 Task: Reply All to email with the signature Gabriel Evans with the subject Request for a video from softage.1@softage.net with the message Could you please provide a summary of the customer feedback received?
Action: Mouse moved to (381, 685)
Screenshot: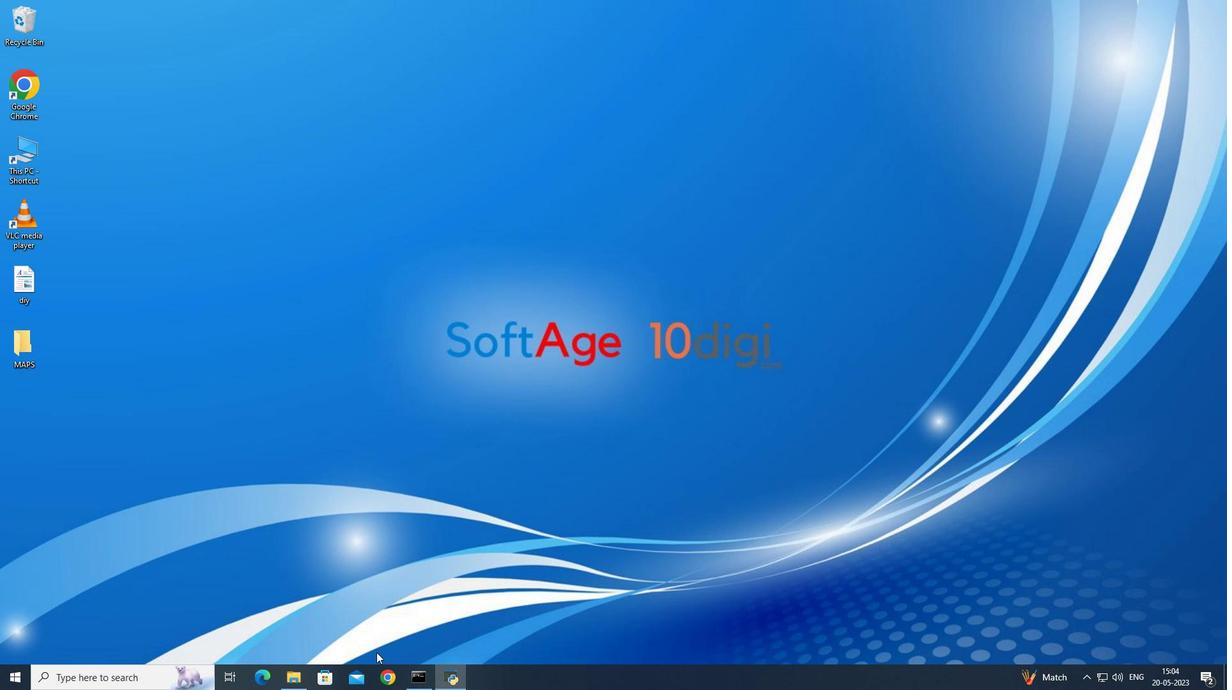 
Action: Mouse pressed left at (381, 685)
Screenshot: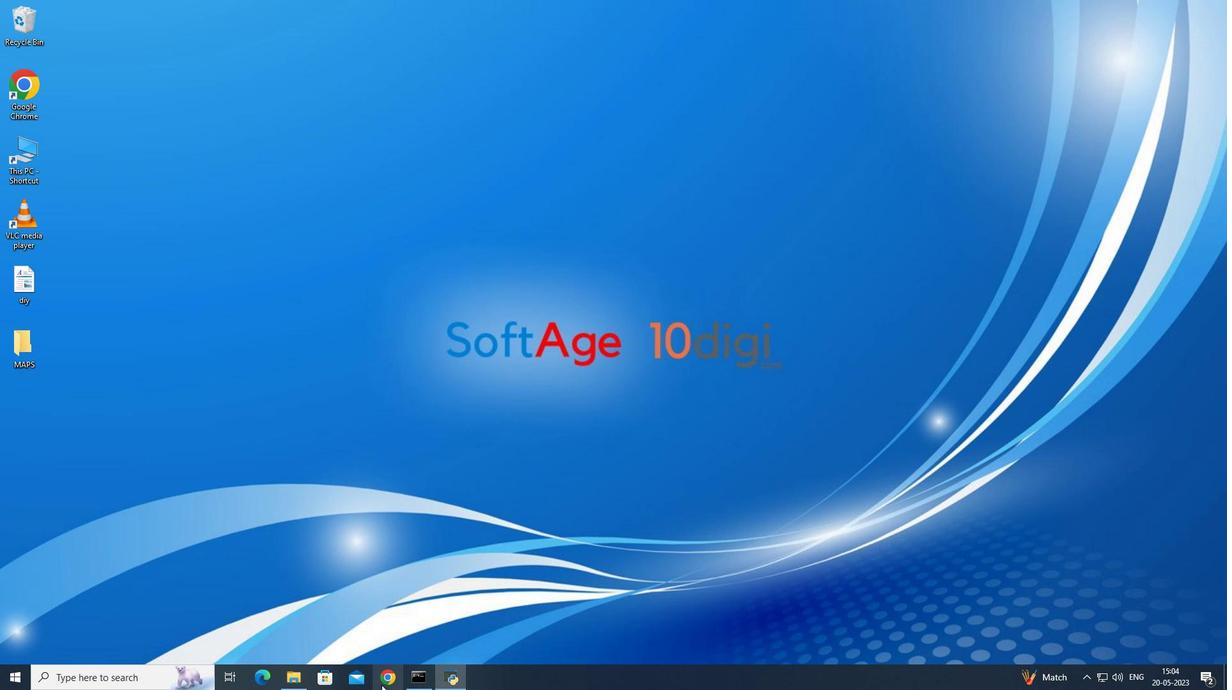
Action: Mouse moved to (143, 57)
Screenshot: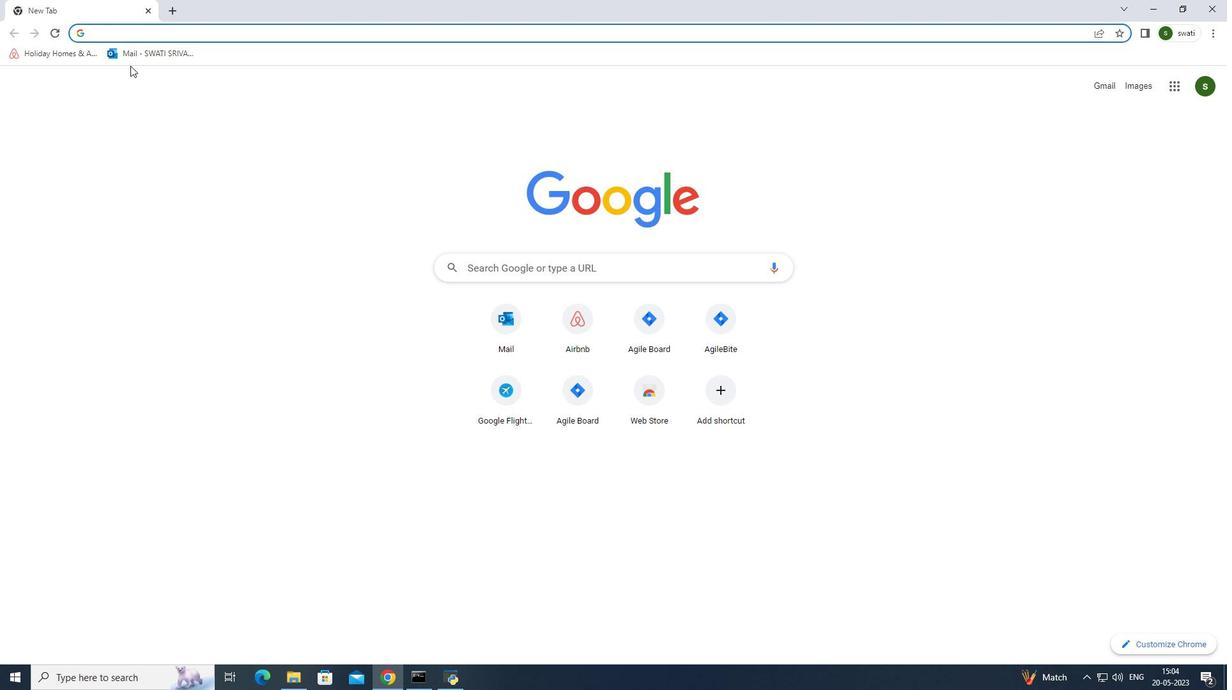 
Action: Mouse pressed left at (143, 57)
Screenshot: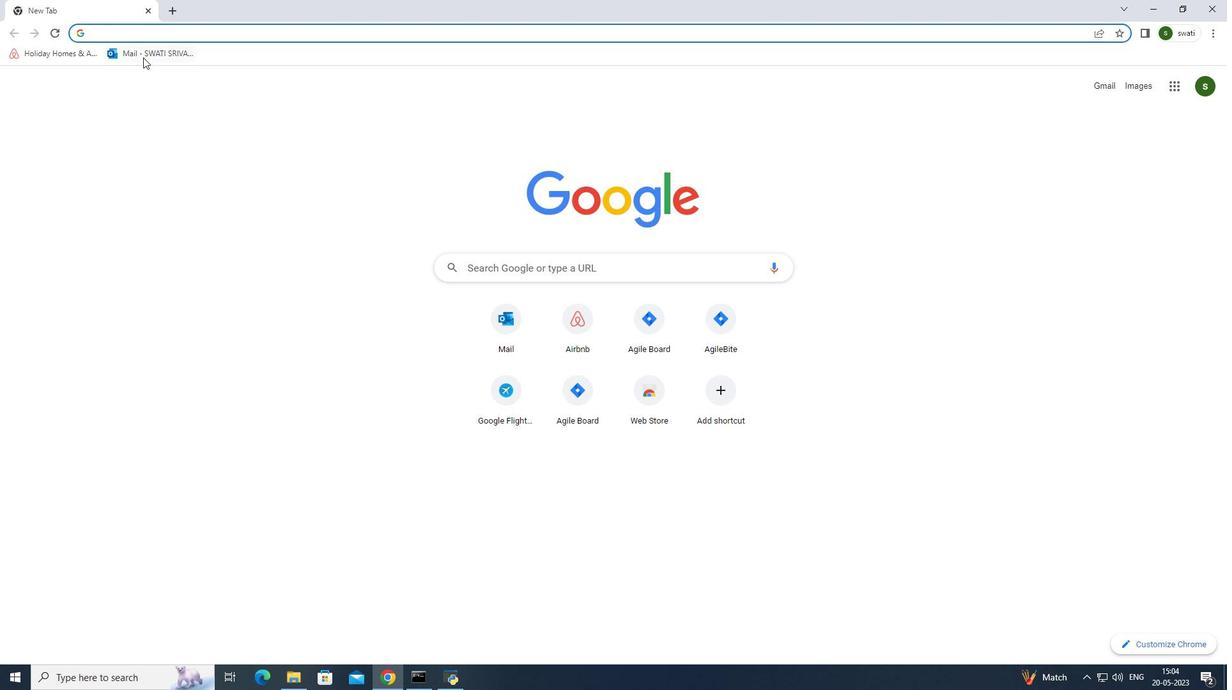 
Action: Mouse moved to (187, 175)
Screenshot: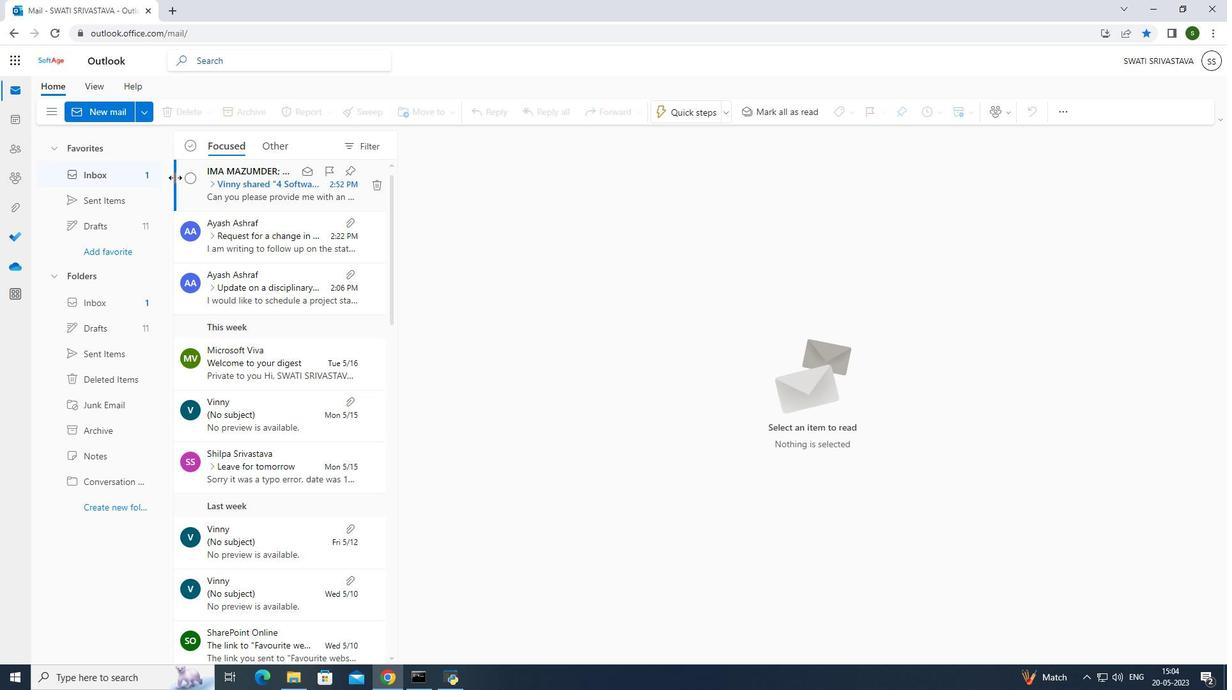
Action: Mouse pressed left at (187, 175)
Screenshot: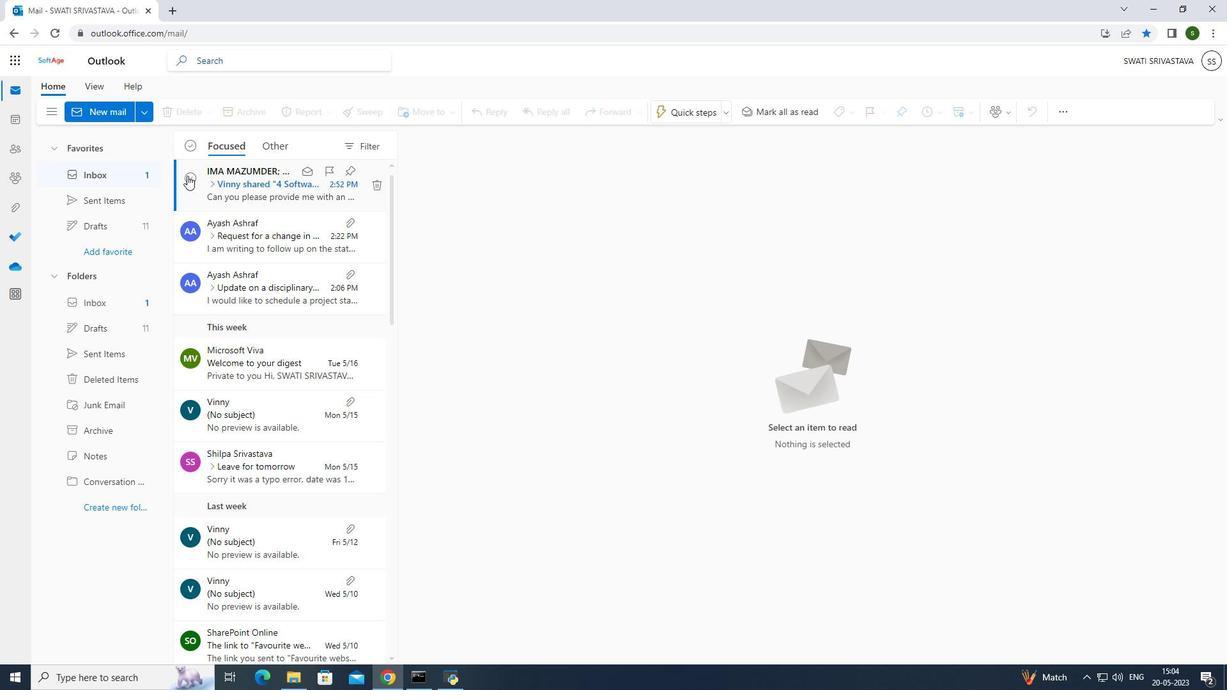 
Action: Mouse moved to (191, 142)
Screenshot: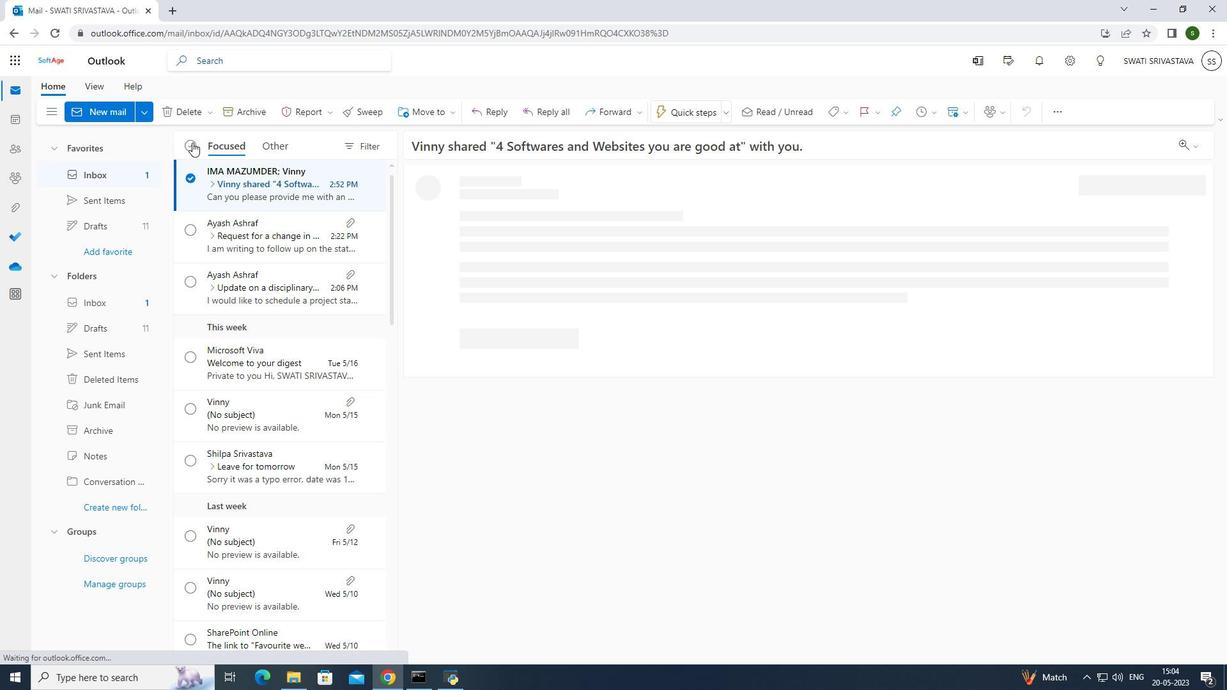 
Action: Mouse pressed left at (191, 142)
Screenshot: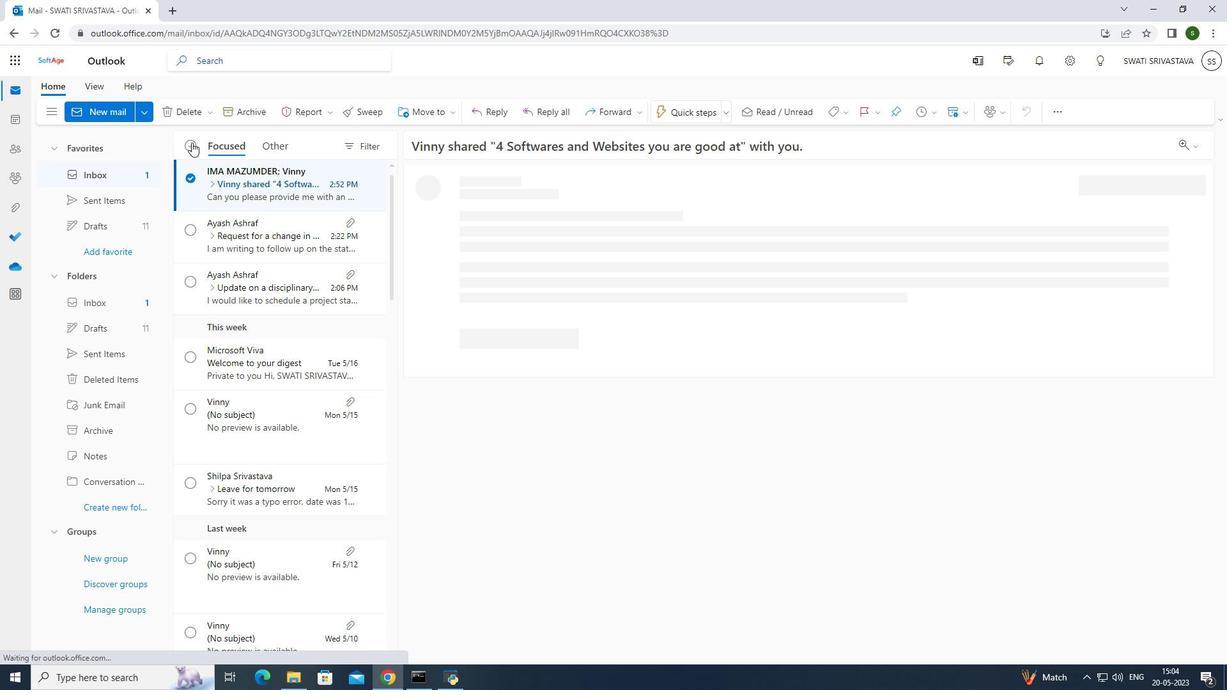 
Action: Mouse moved to (138, 113)
Screenshot: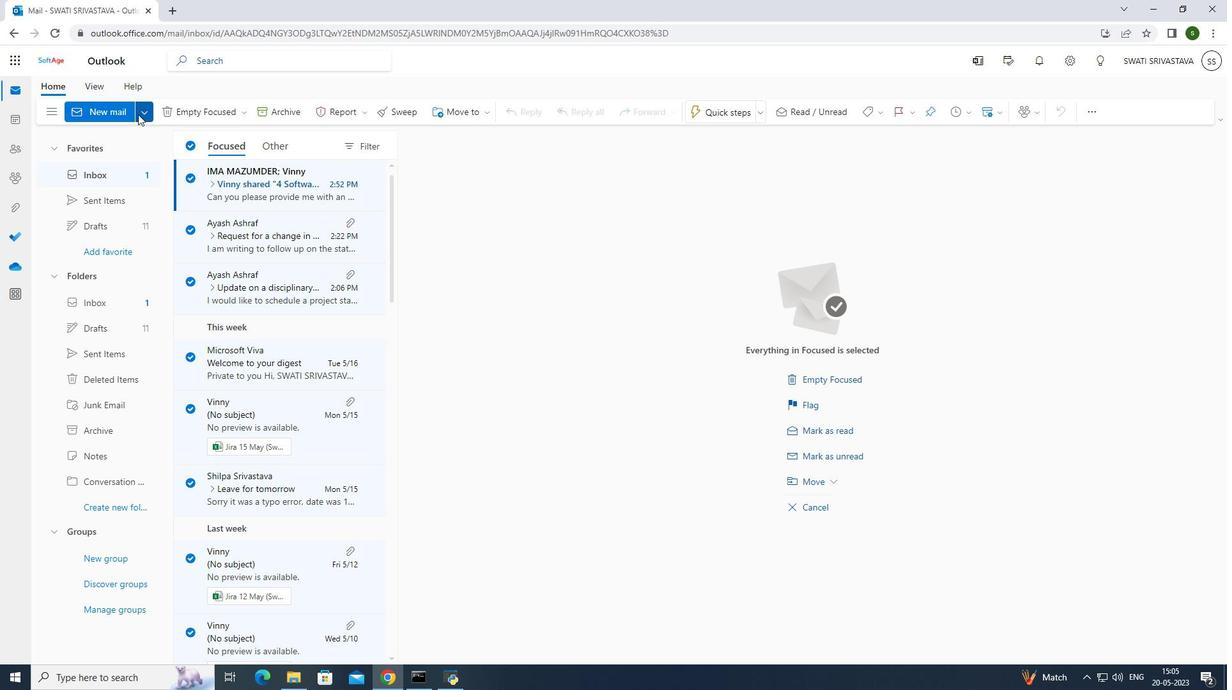 
Action: Mouse pressed left at (138, 113)
Screenshot: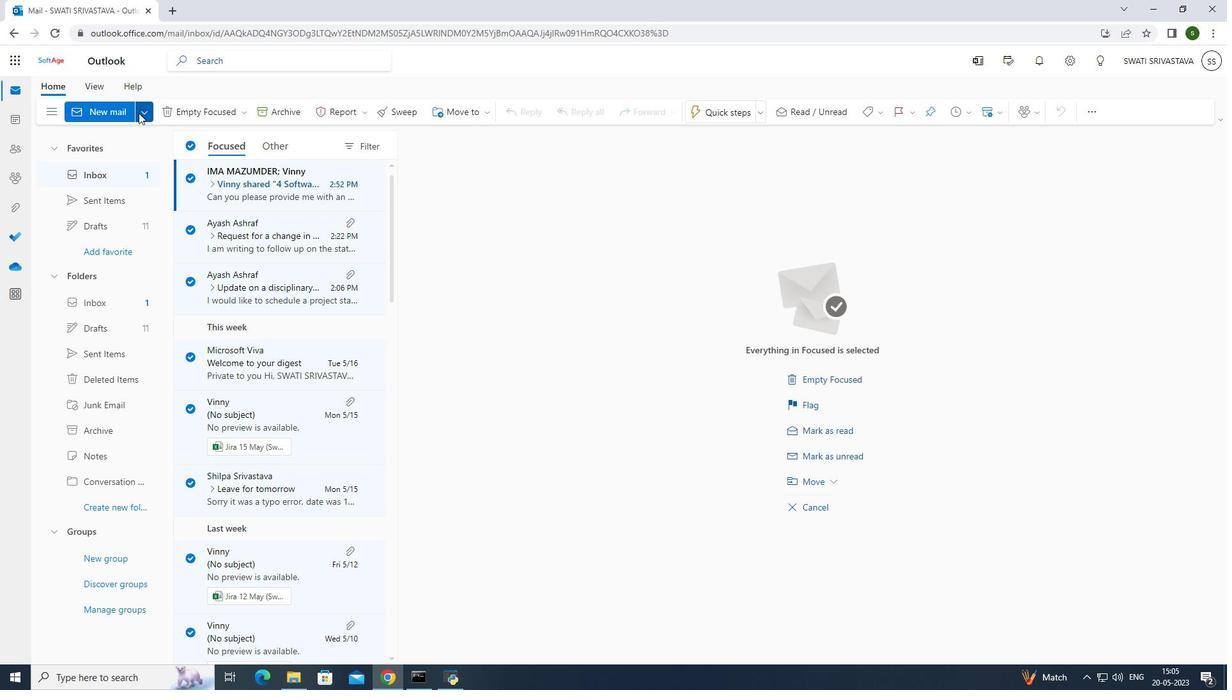 
Action: Mouse moved to (140, 112)
Screenshot: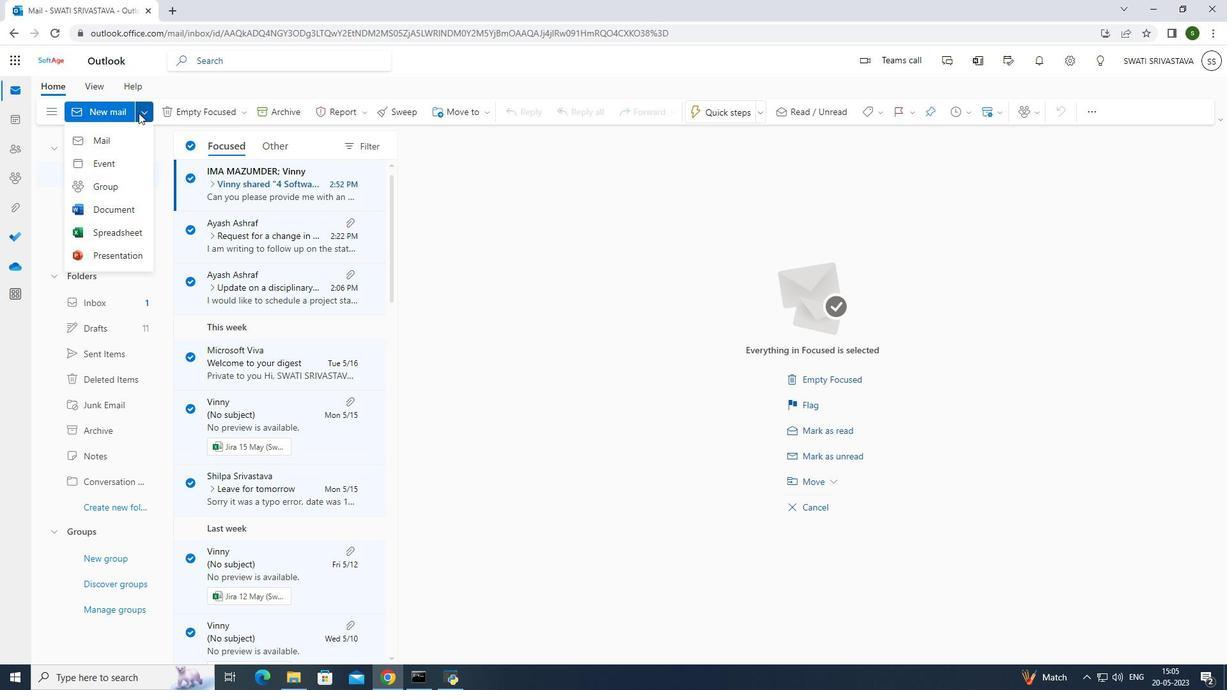 
Action: Mouse pressed left at (140, 112)
Screenshot: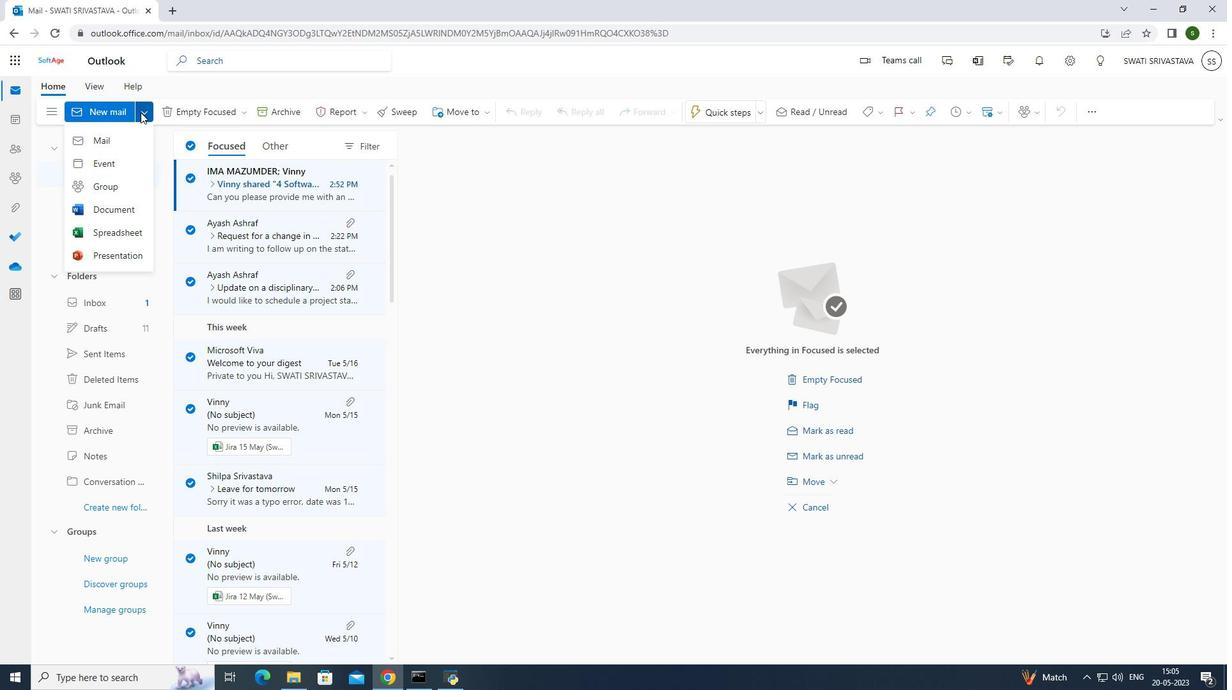 
Action: Mouse moved to (477, 108)
Screenshot: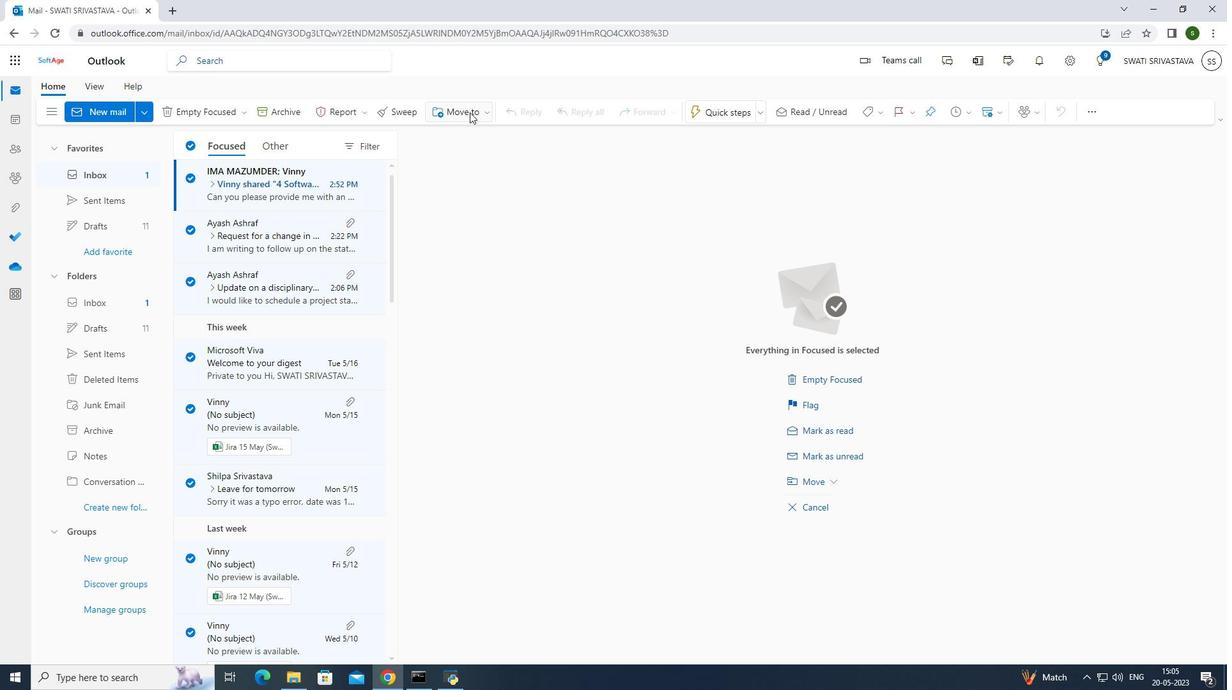 
Action: Mouse pressed left at (477, 109)
Screenshot: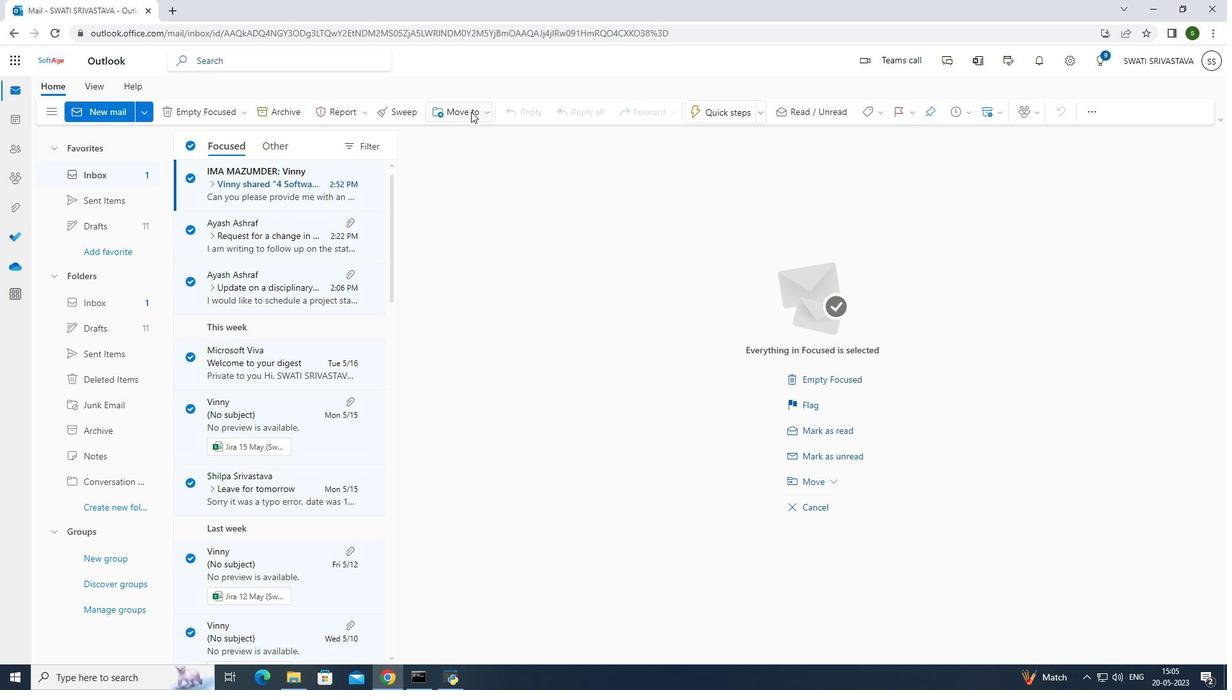 
Action: Mouse moved to (145, 111)
Screenshot: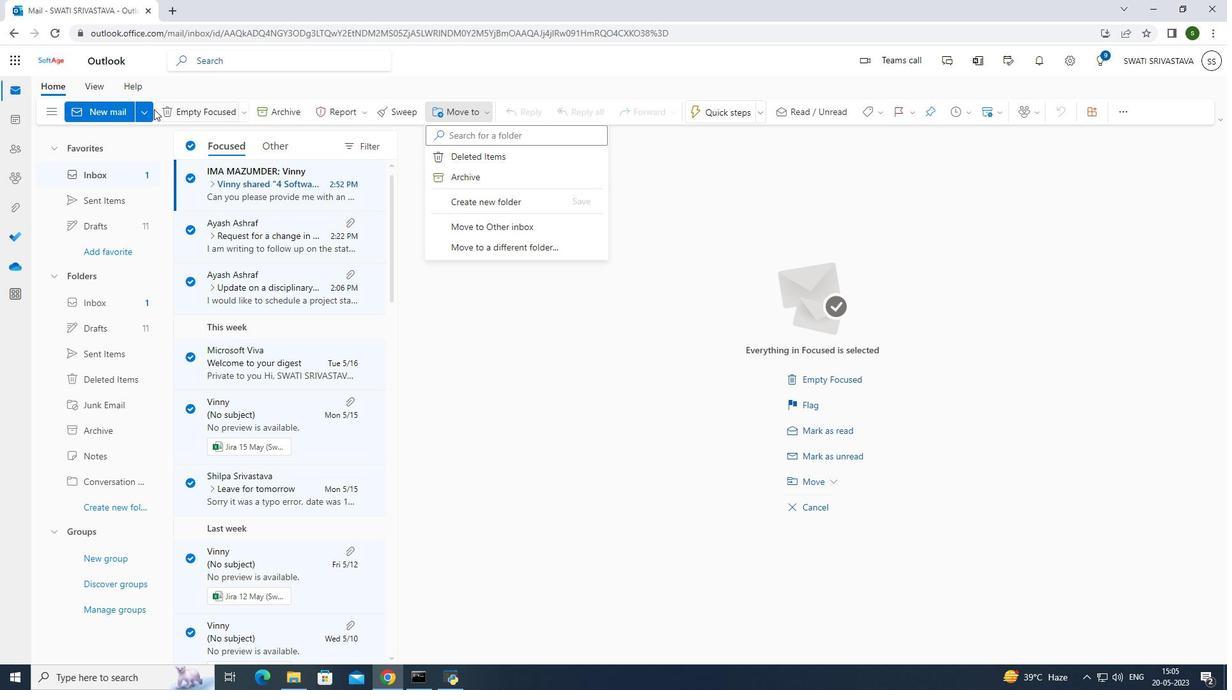 
Action: Mouse pressed left at (145, 111)
Screenshot: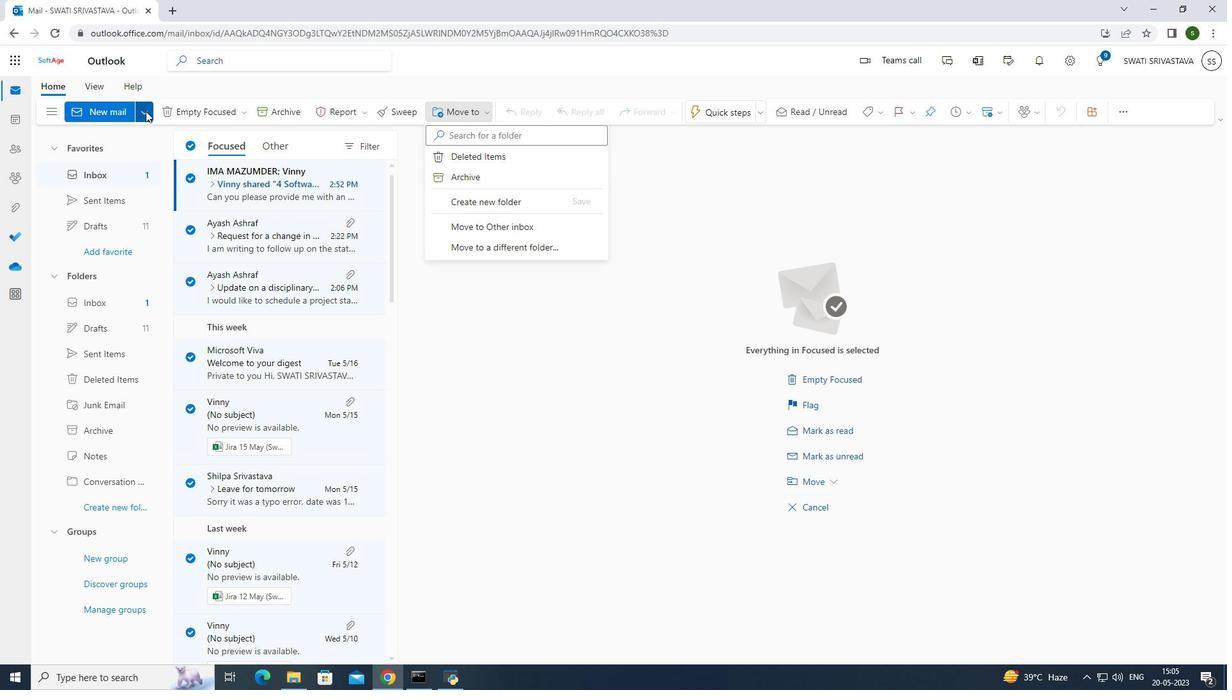 
Action: Mouse pressed left at (145, 111)
Screenshot: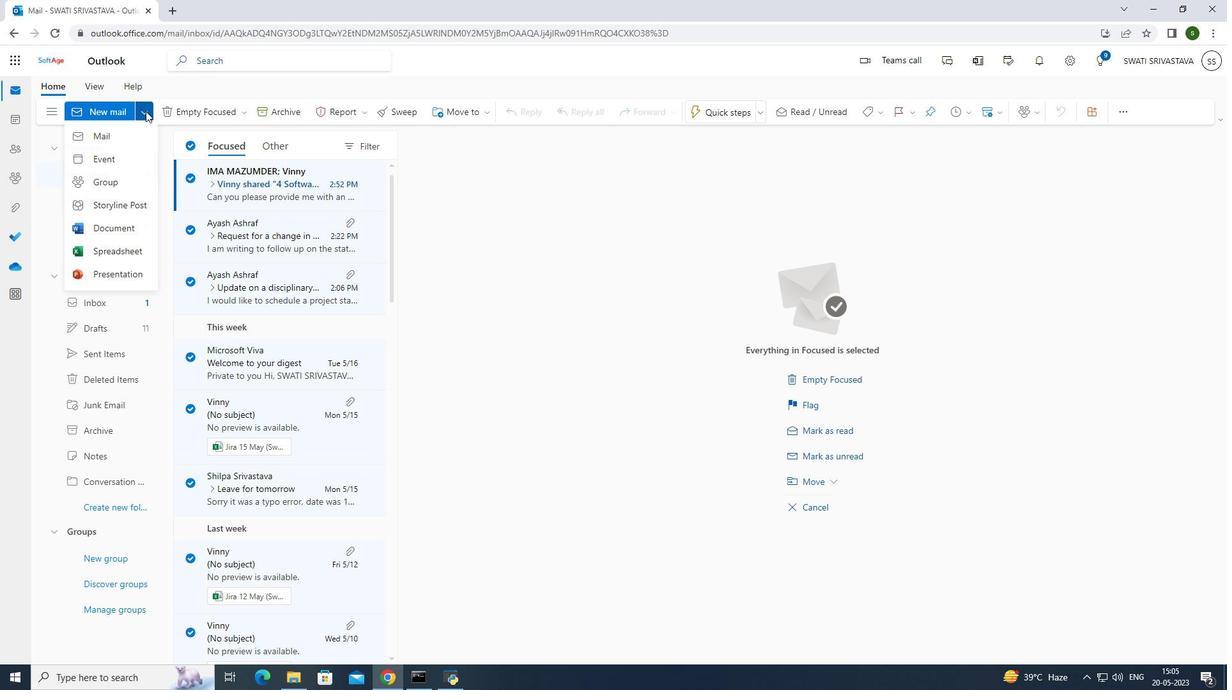 
Action: Mouse pressed left at (145, 111)
Screenshot: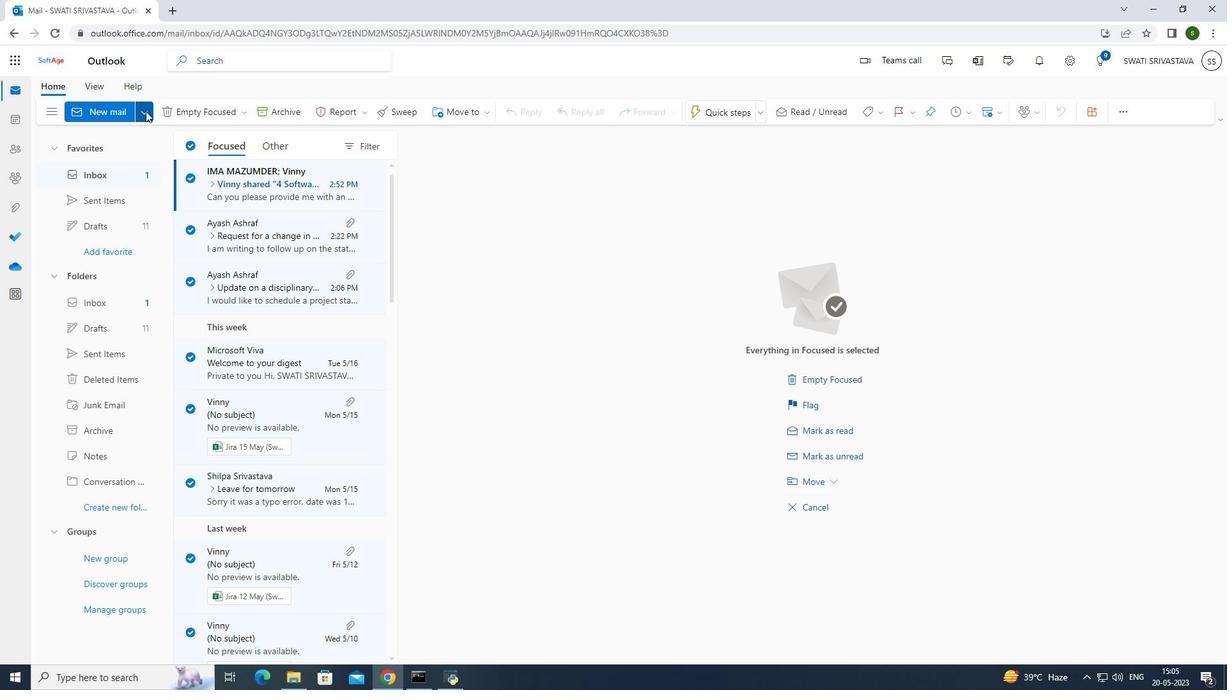 
Action: Mouse moved to (118, 144)
Screenshot: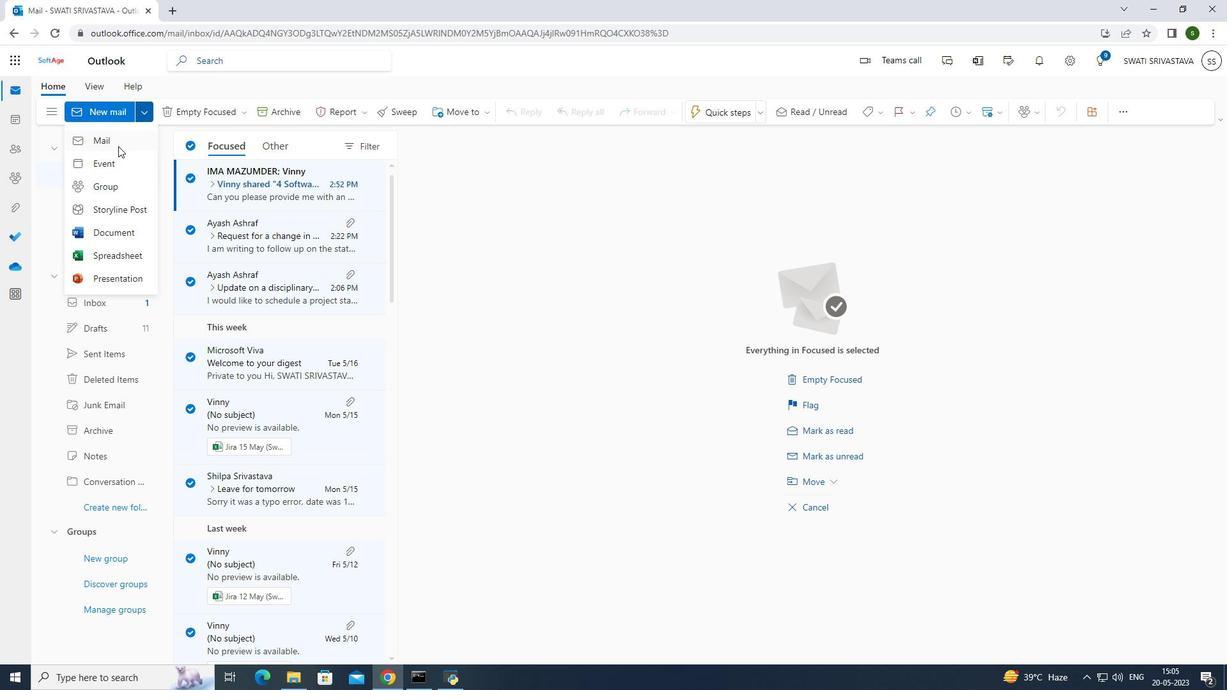 
Action: Mouse pressed left at (118, 144)
Screenshot: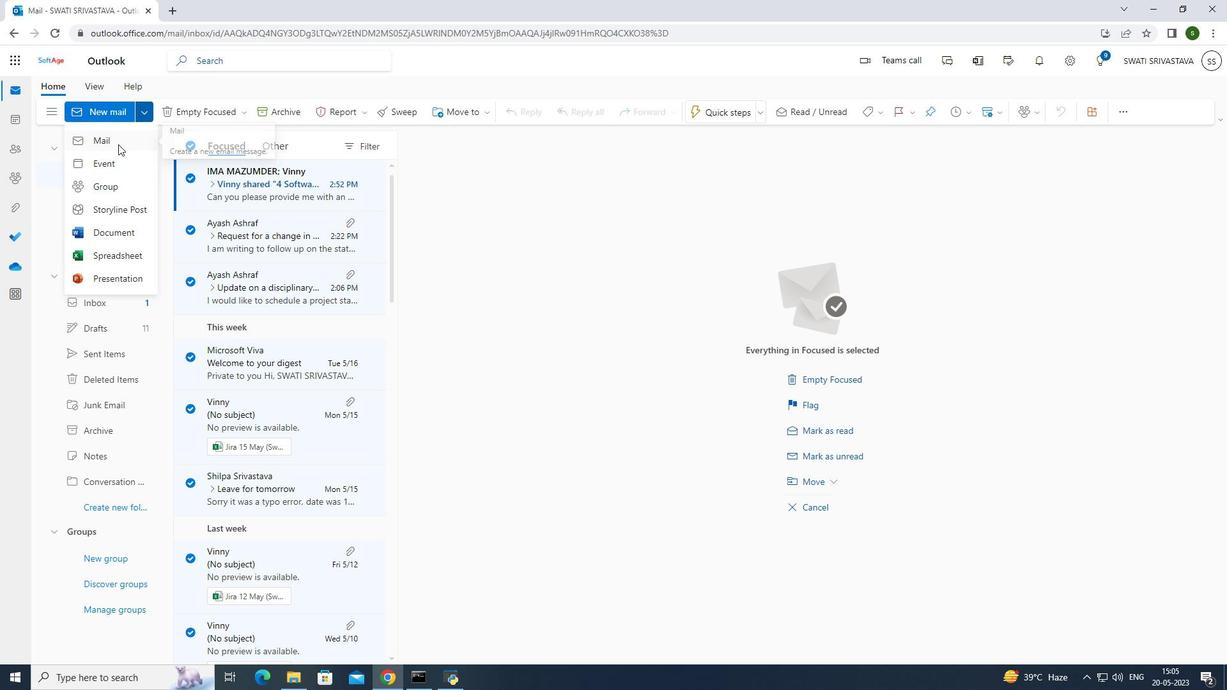 
Action: Mouse moved to (452, 69)
Screenshot: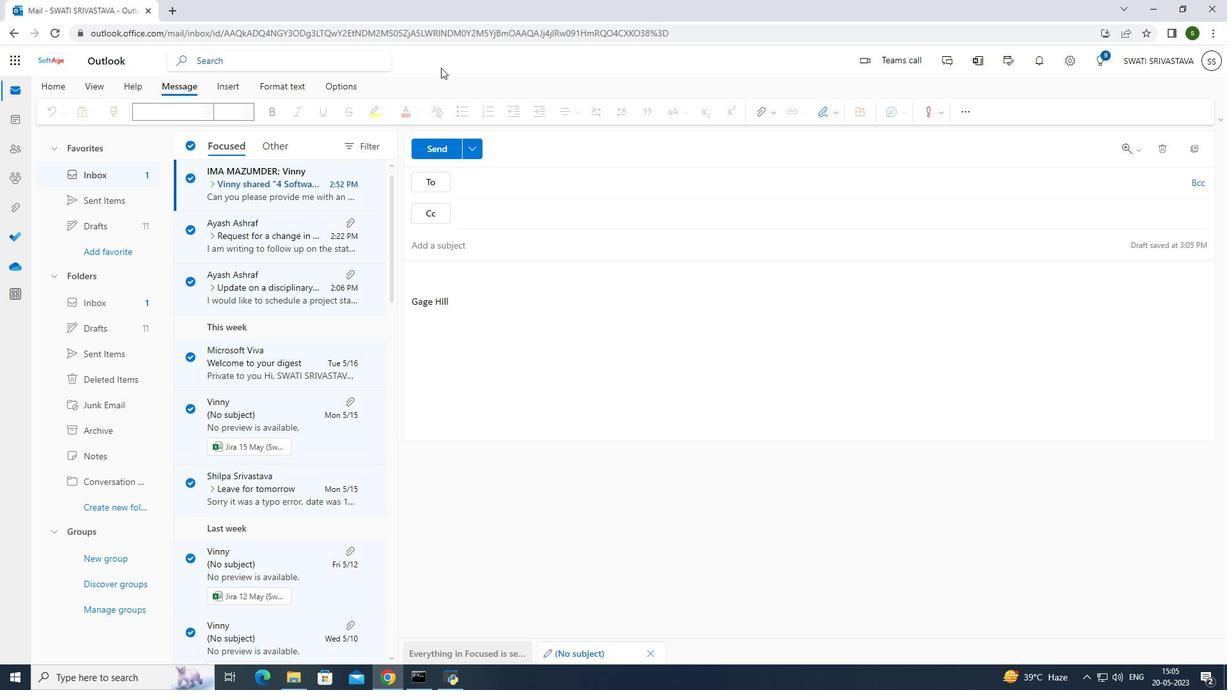 
Action: Mouse pressed left at (452, 69)
Screenshot: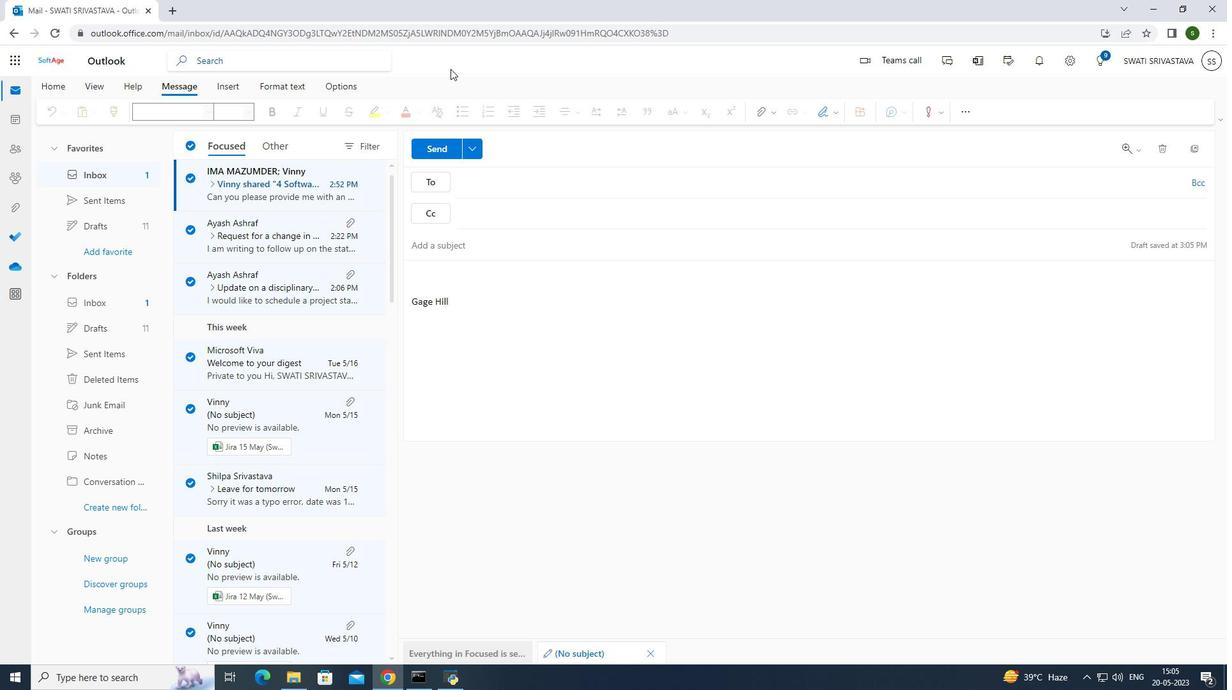 
Action: Mouse moved to (190, 143)
Screenshot: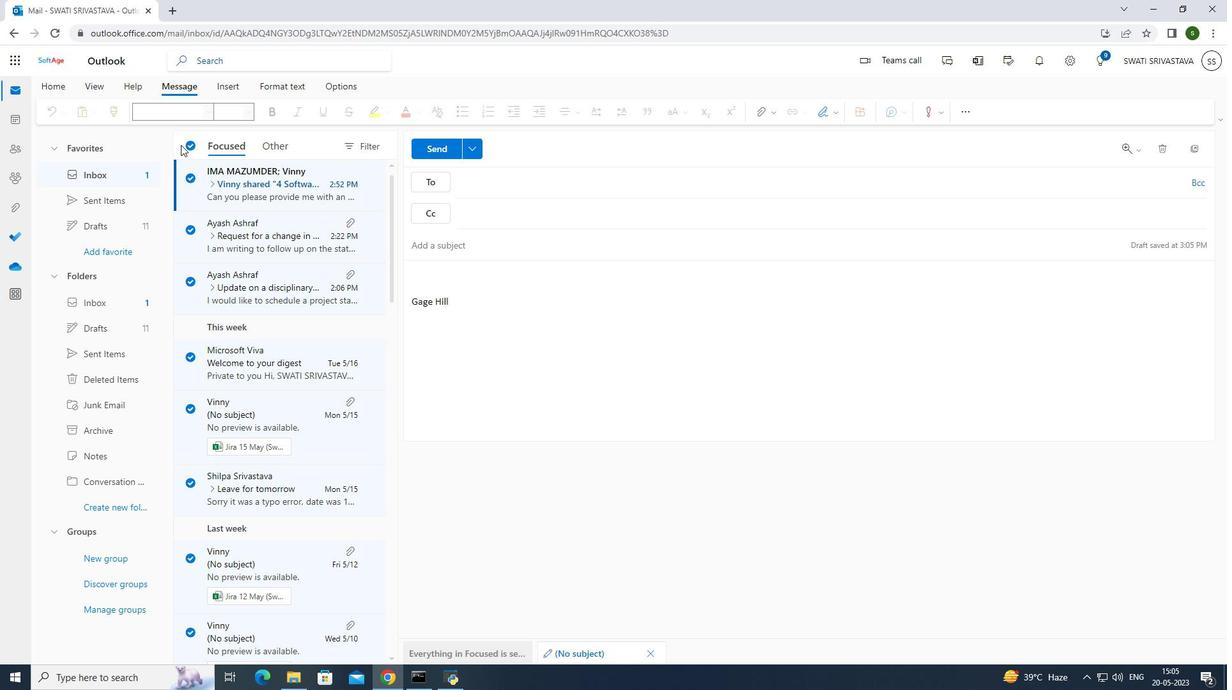 
Action: Mouse pressed left at (190, 143)
Screenshot: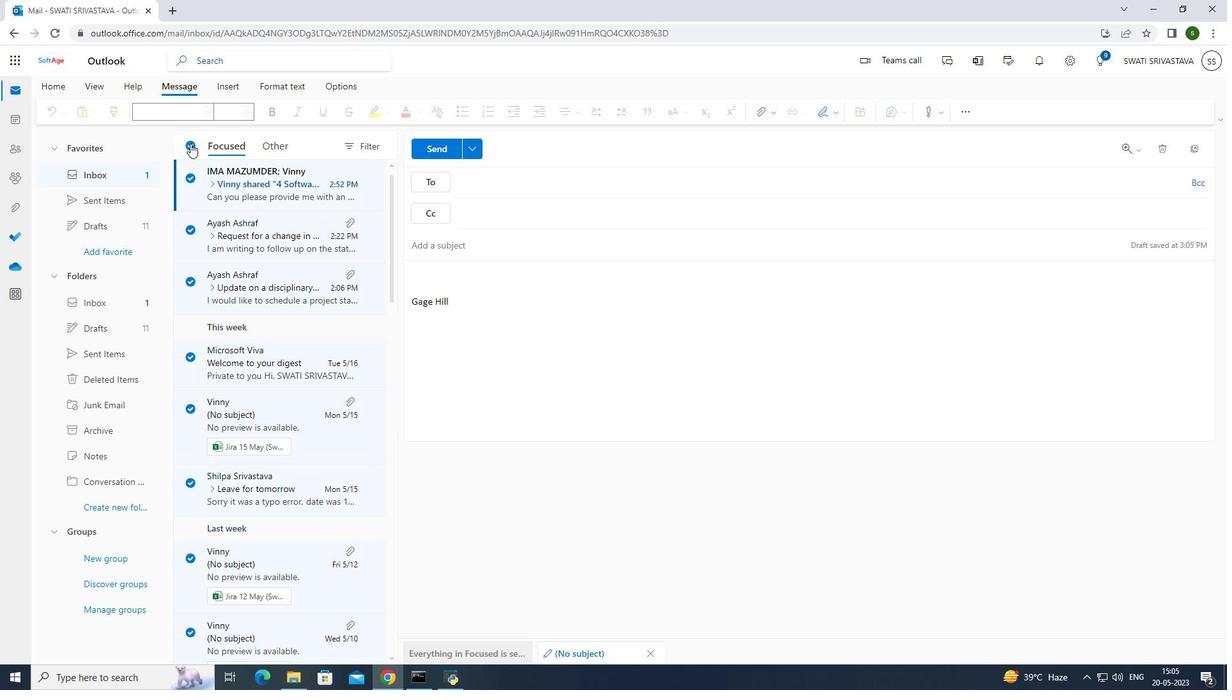 
Action: Mouse moved to (193, 177)
Screenshot: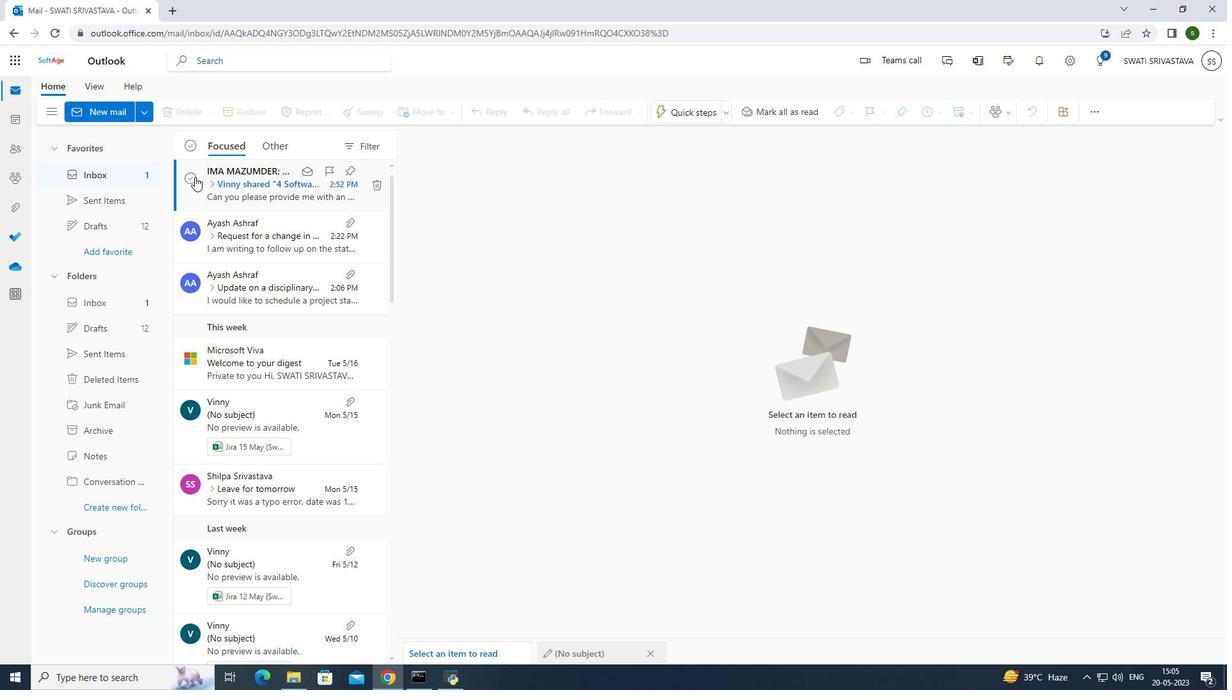 
Action: Mouse pressed left at (193, 177)
Screenshot: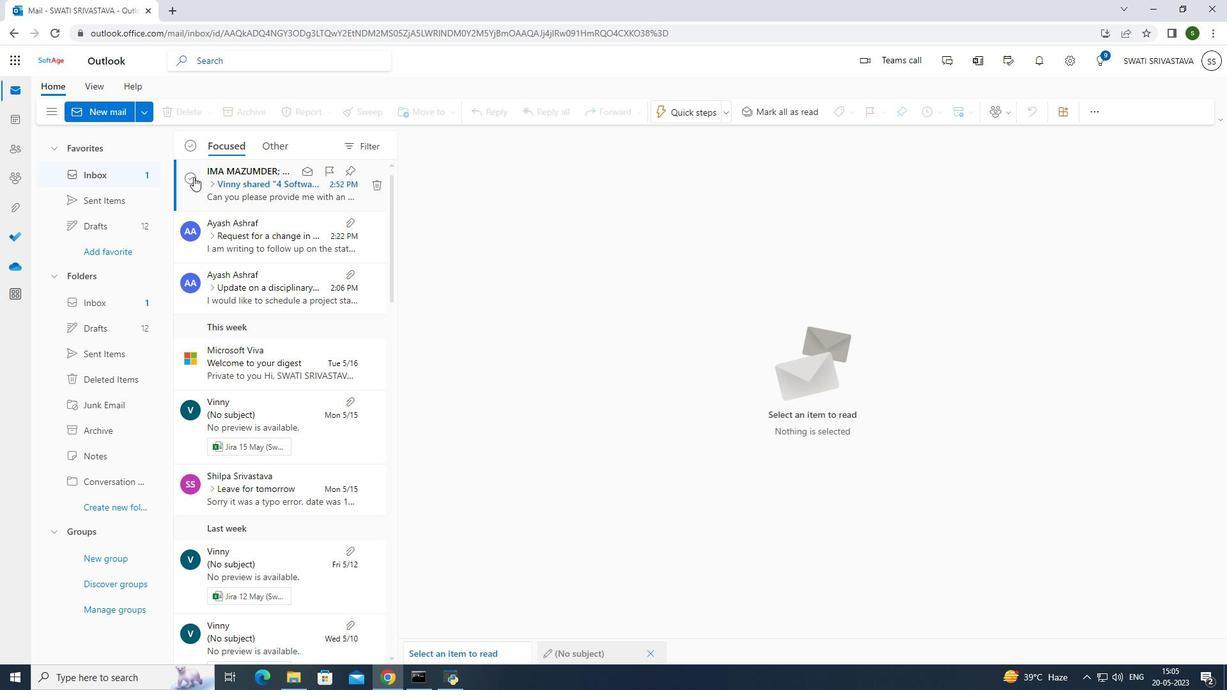 
Action: Mouse moved to (189, 233)
Screenshot: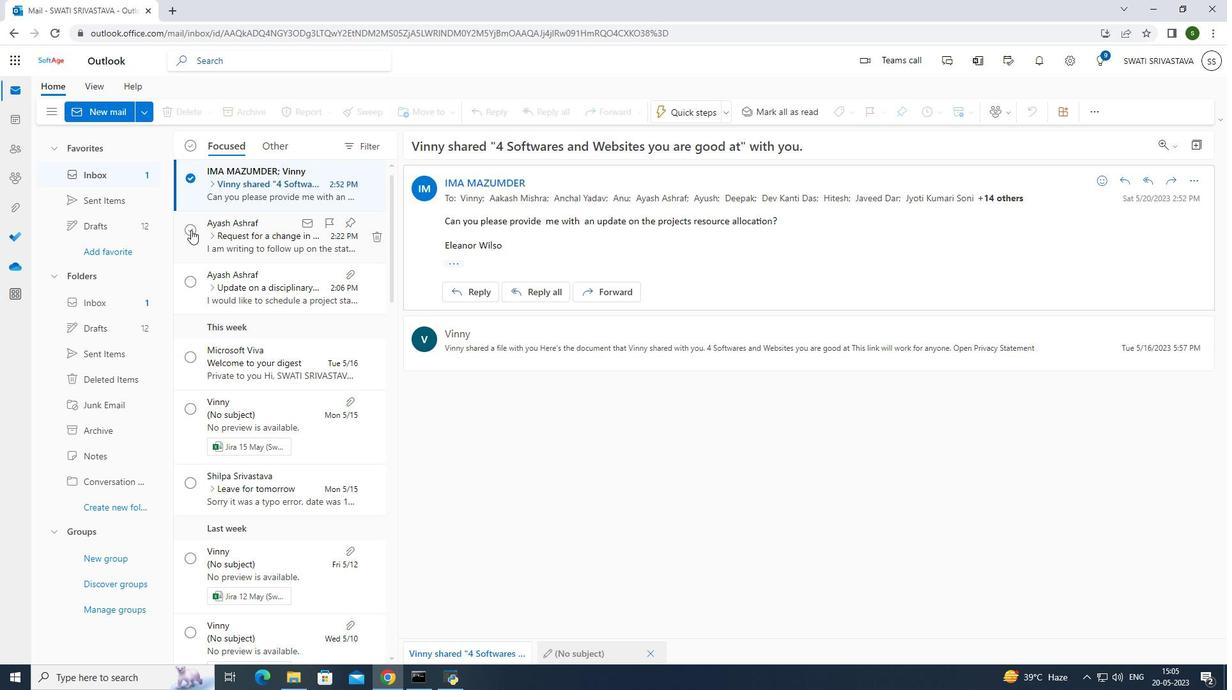 
Action: Mouse pressed left at (189, 233)
Screenshot: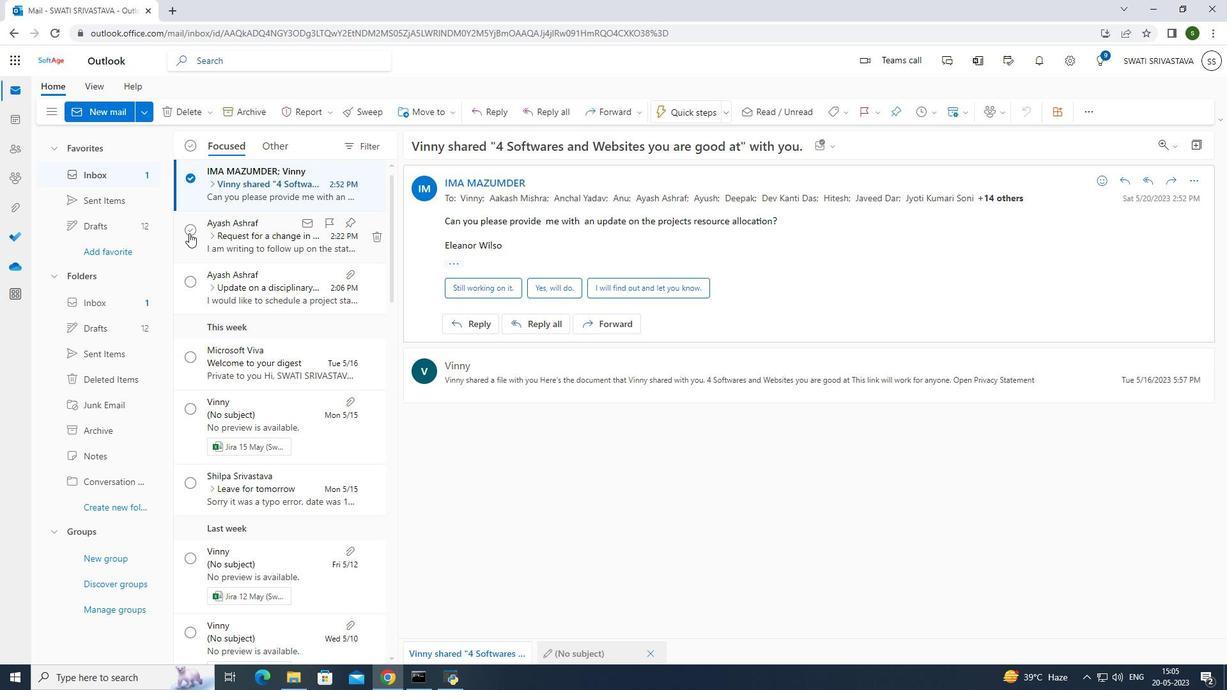
Action: Mouse moved to (189, 283)
Screenshot: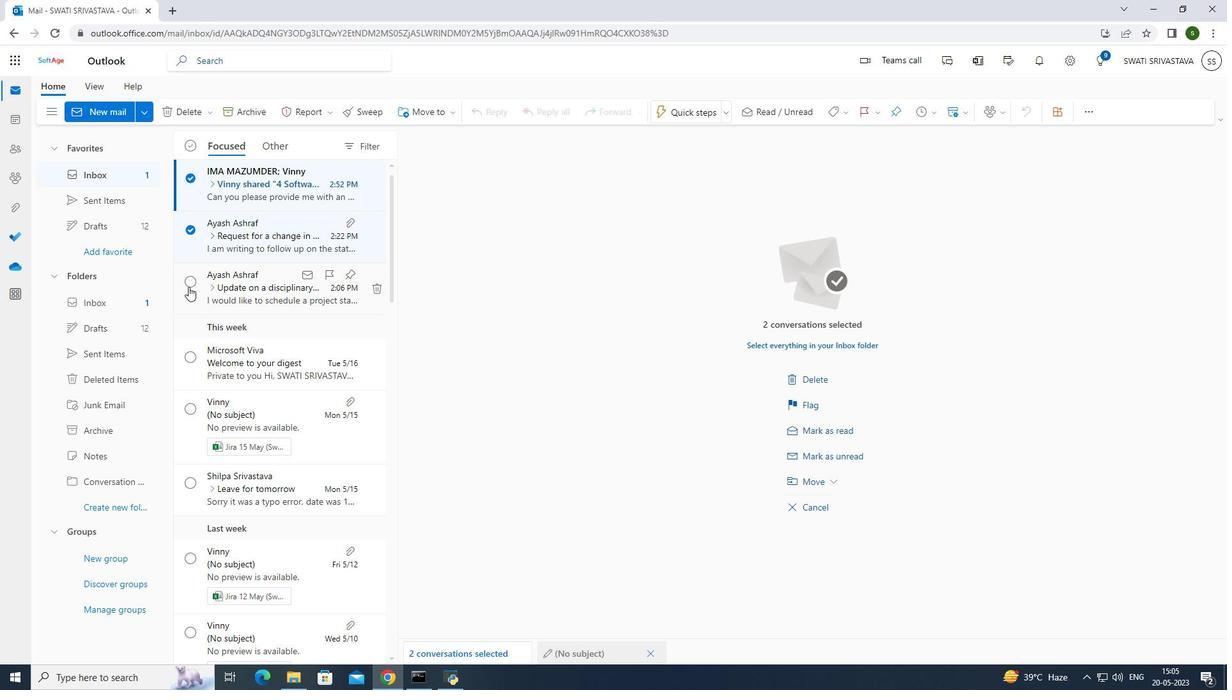 
Action: Mouse pressed left at (189, 283)
Screenshot: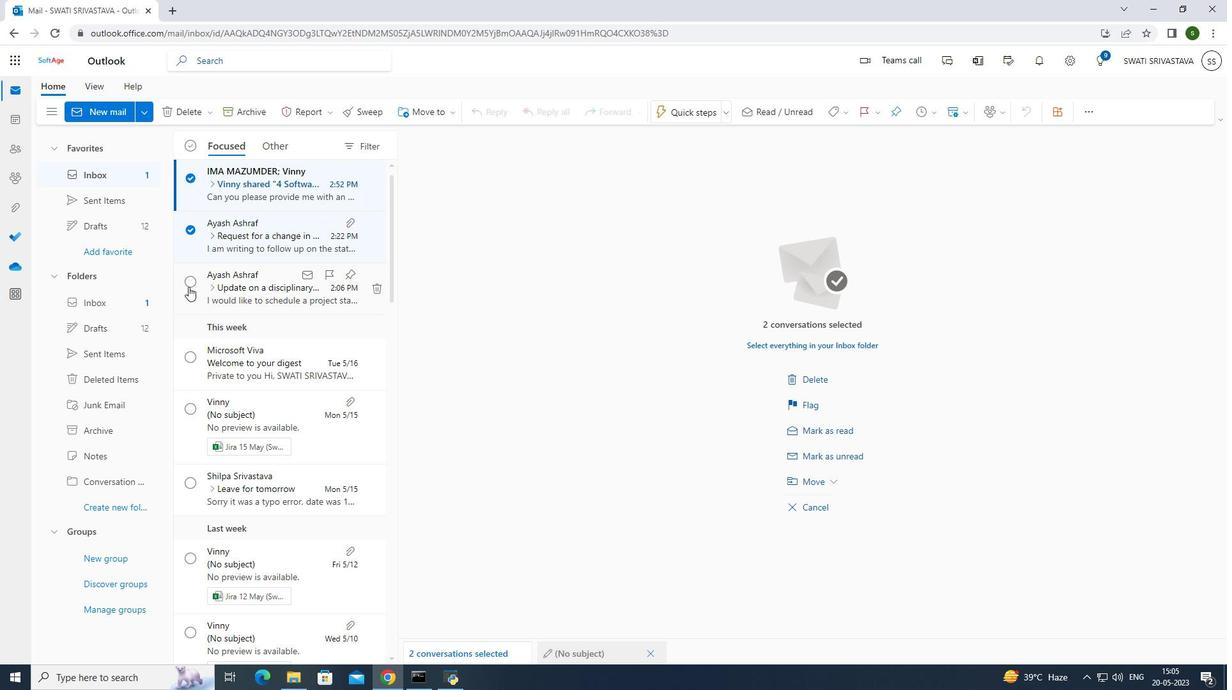 
Action: Mouse moved to (492, 76)
Screenshot: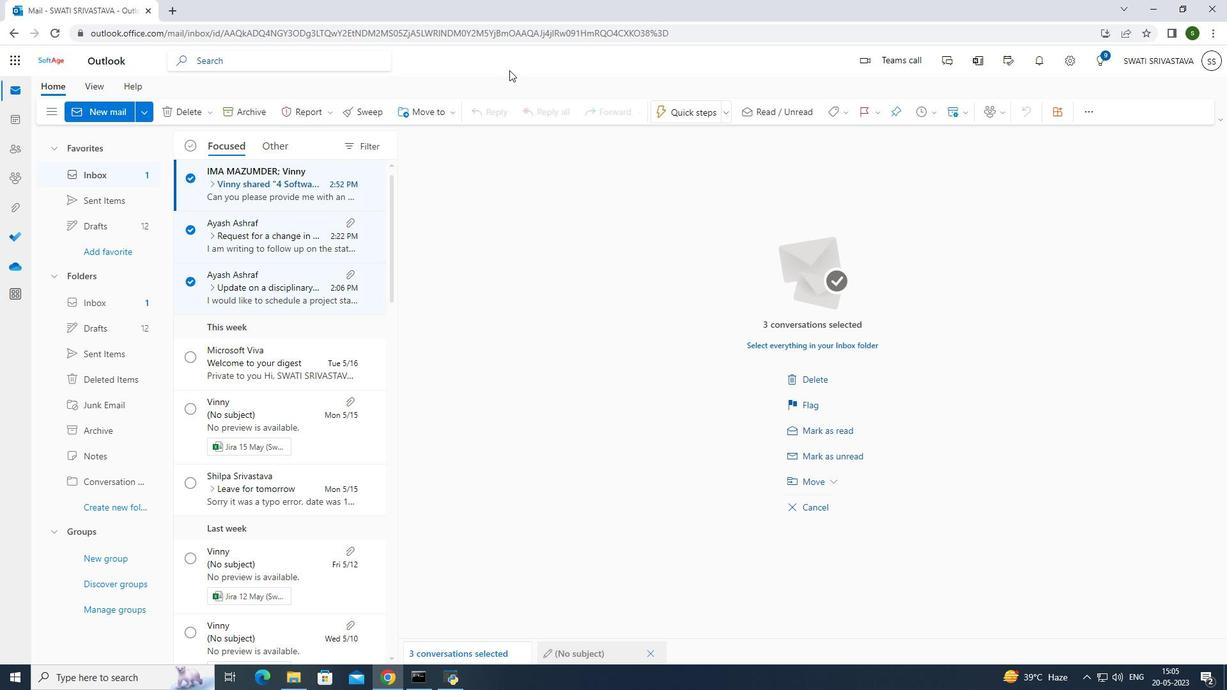 
Action: Mouse pressed left at (492, 76)
Screenshot: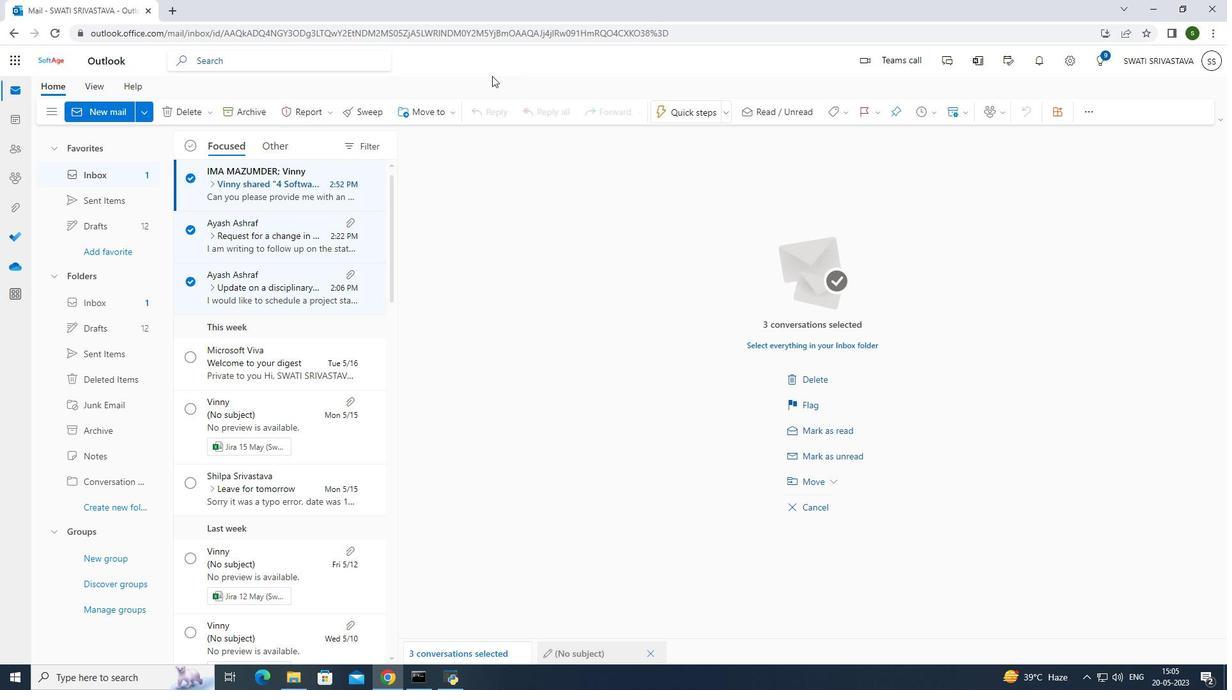 
Action: Mouse moved to (188, 146)
Screenshot: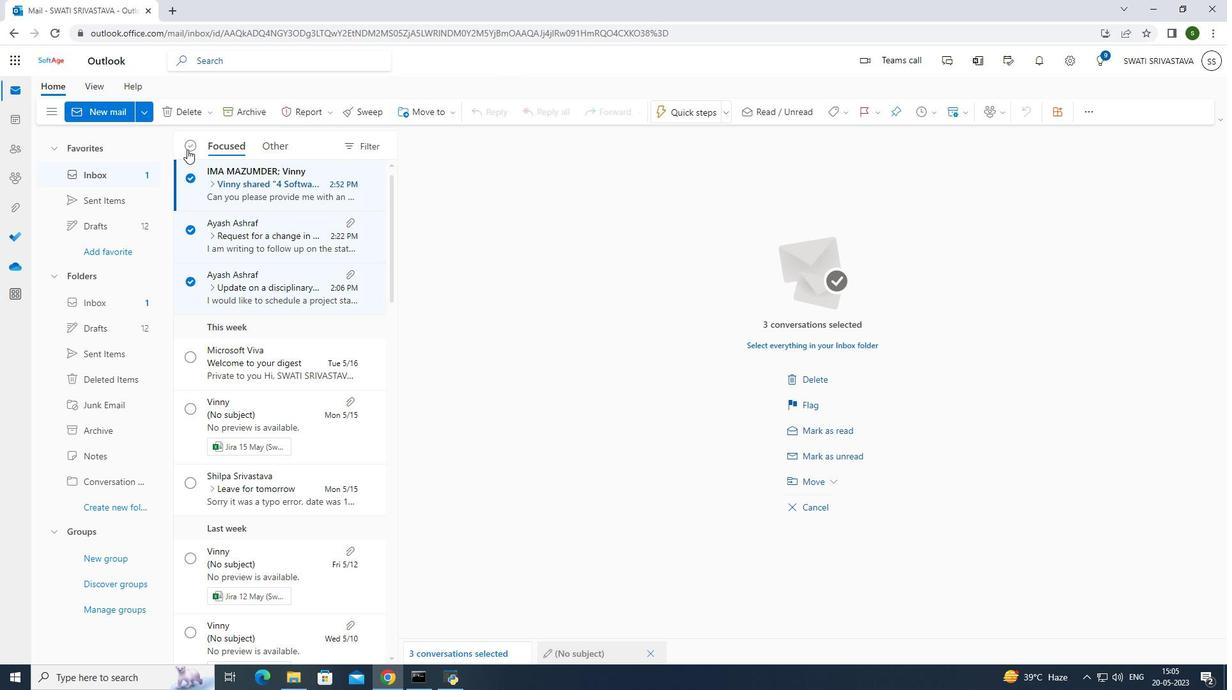 
Action: Mouse pressed left at (188, 146)
Screenshot: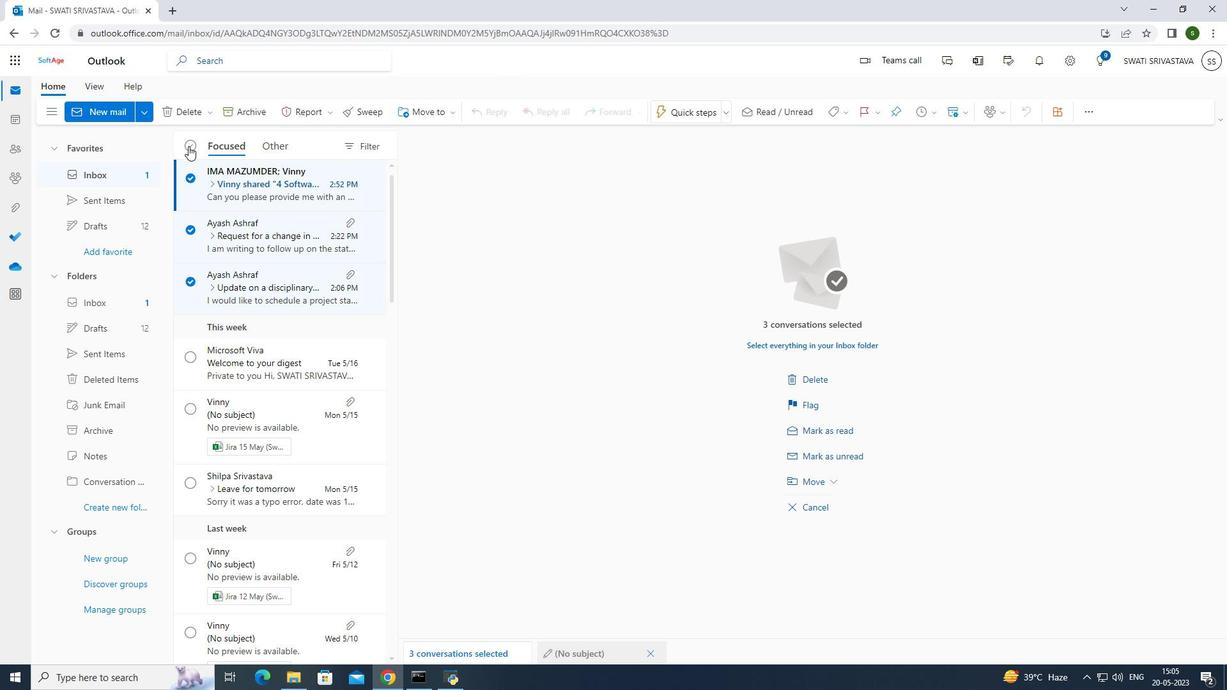 
Action: Mouse pressed left at (188, 146)
Screenshot: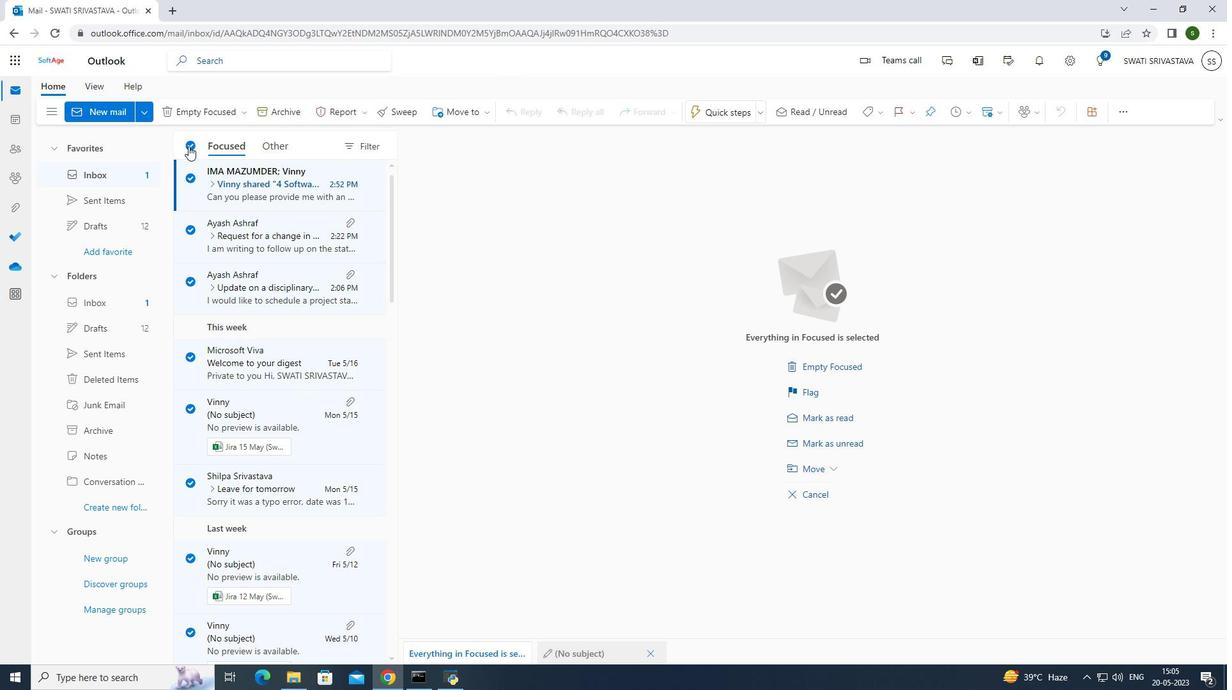 
Action: Mouse moved to (99, 110)
Screenshot: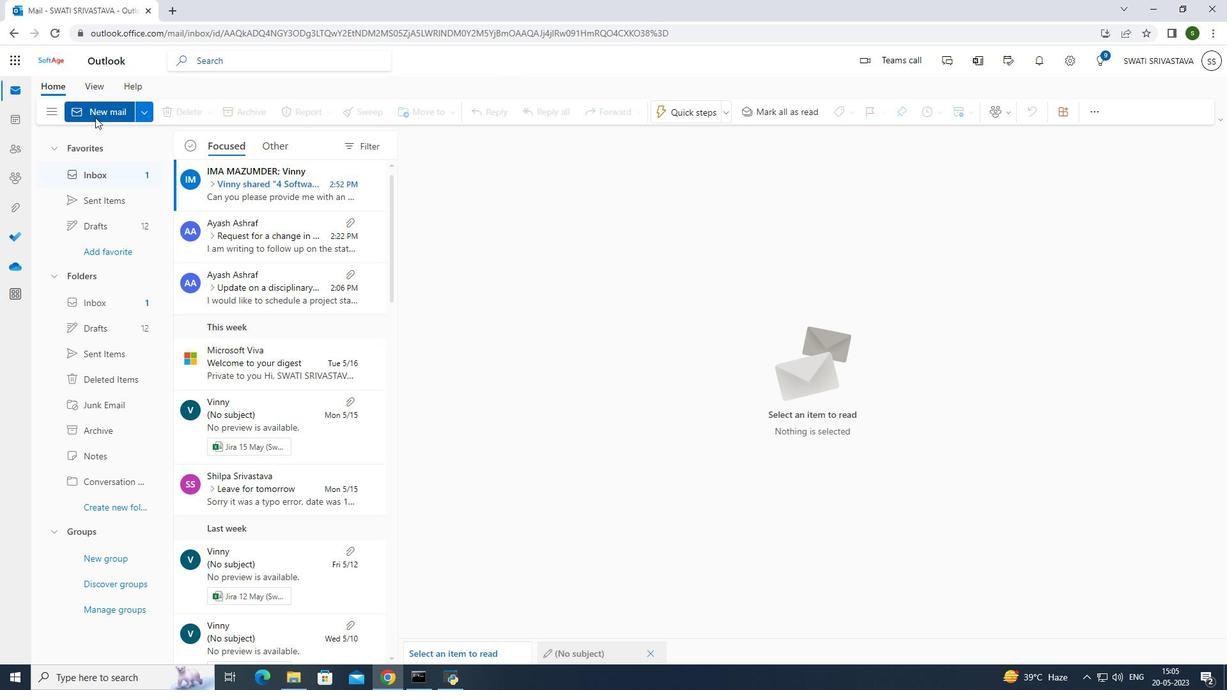 
Action: Mouse pressed left at (99, 110)
Screenshot: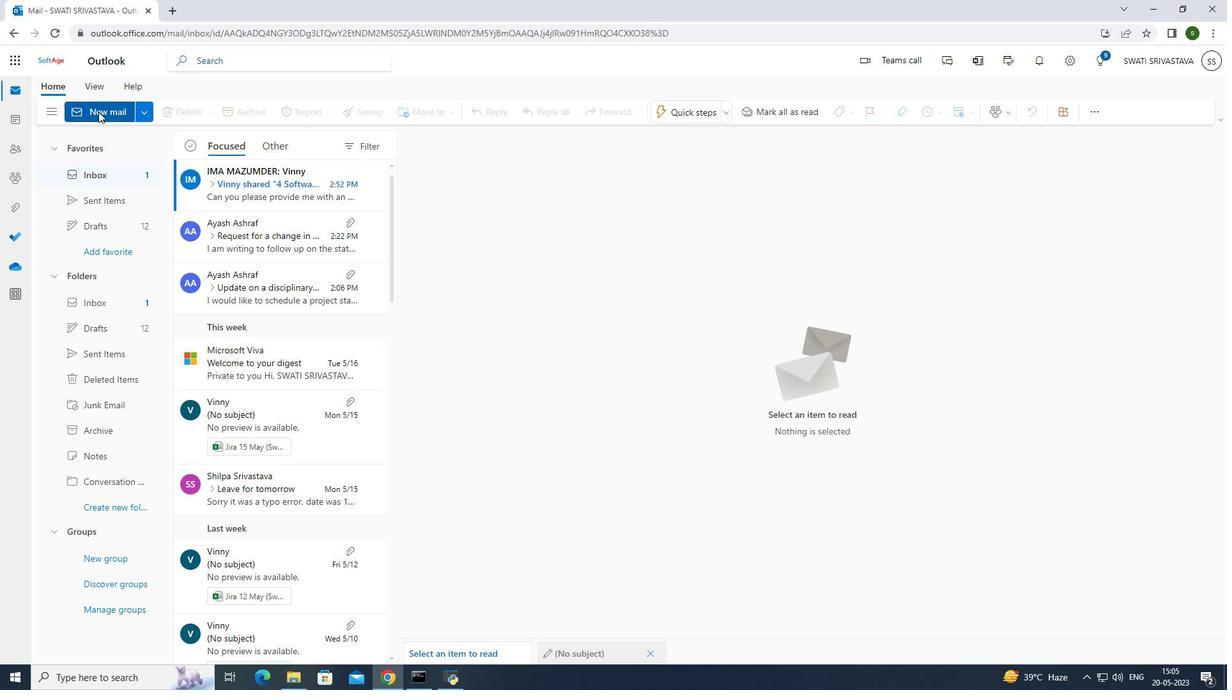 
Action: Mouse moved to (194, 177)
Screenshot: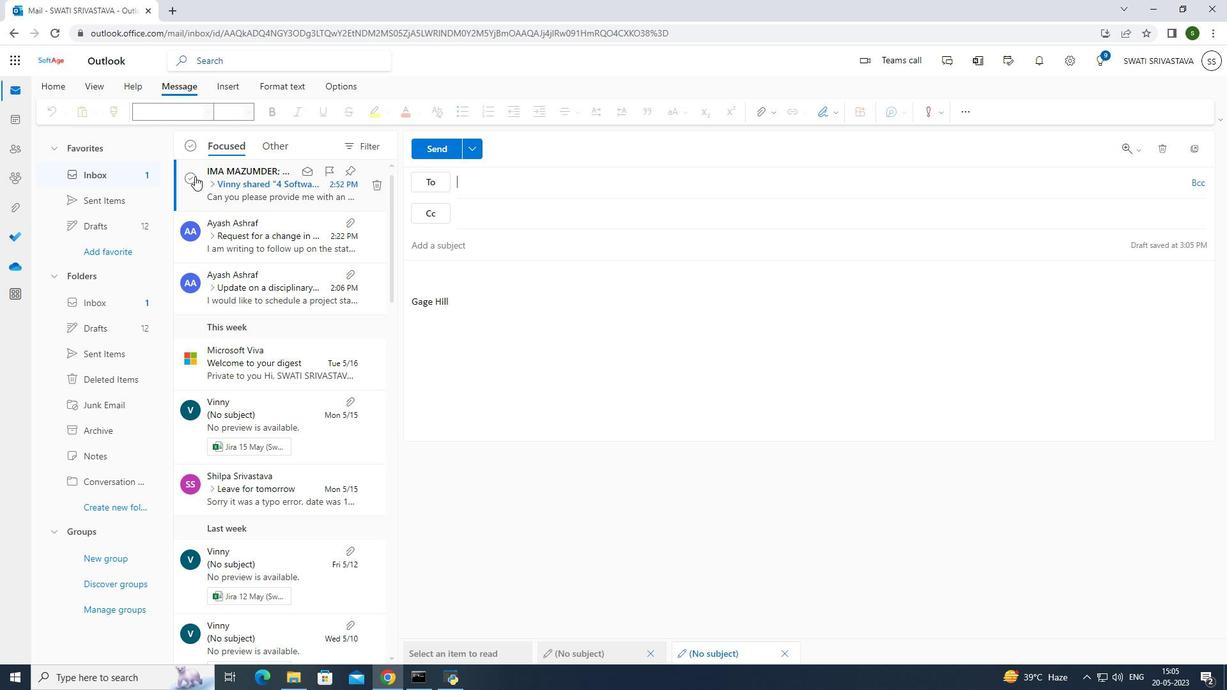 
Action: Mouse pressed left at (194, 177)
Screenshot: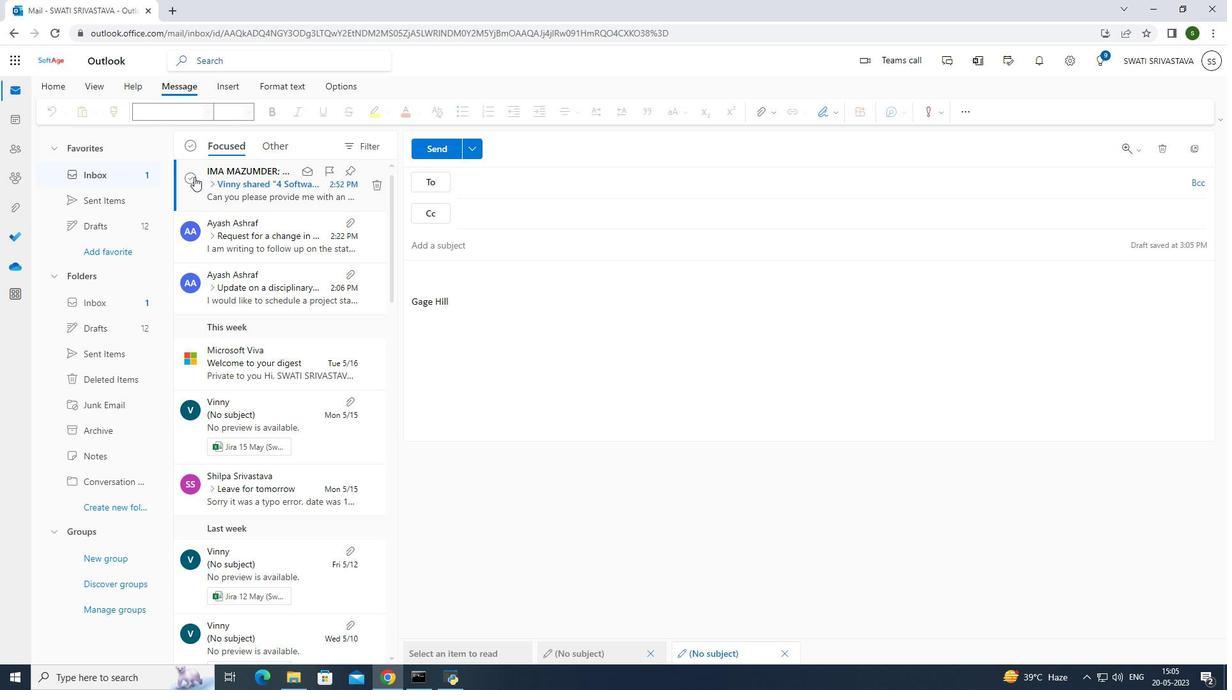 
Action: Mouse moved to (187, 224)
Screenshot: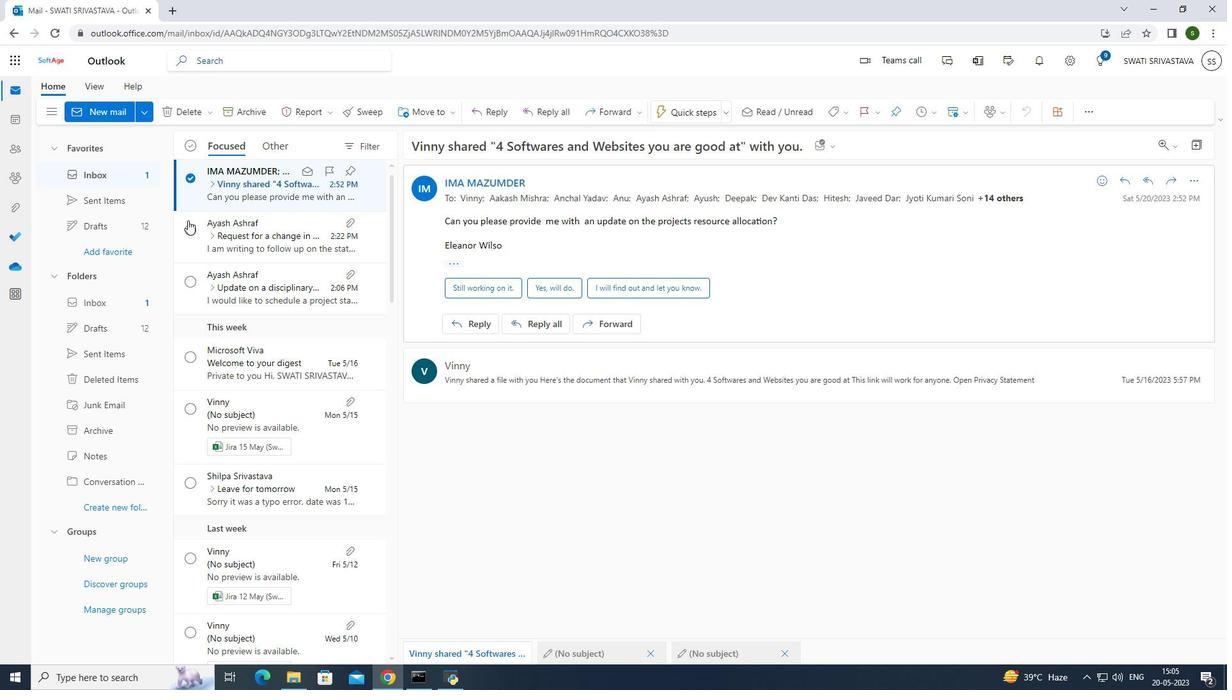 
Action: Mouse pressed left at (187, 224)
Screenshot: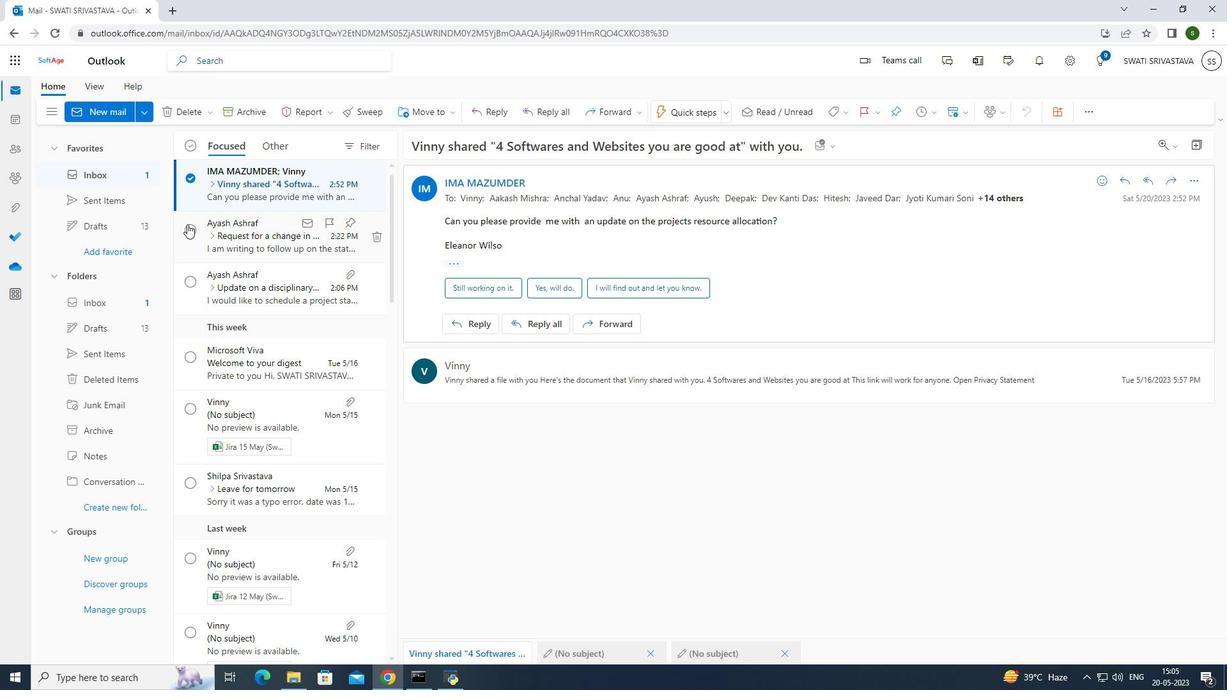 
Action: Mouse moved to (190, 279)
Screenshot: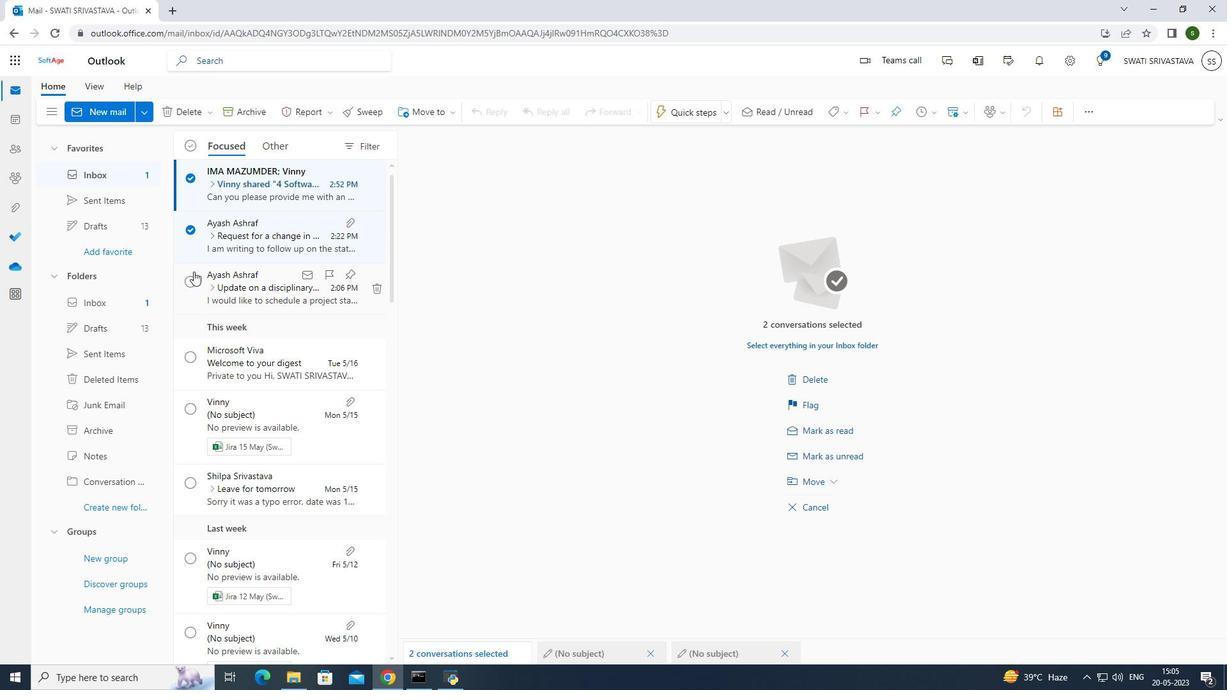 
Action: Mouse pressed left at (190, 279)
Screenshot: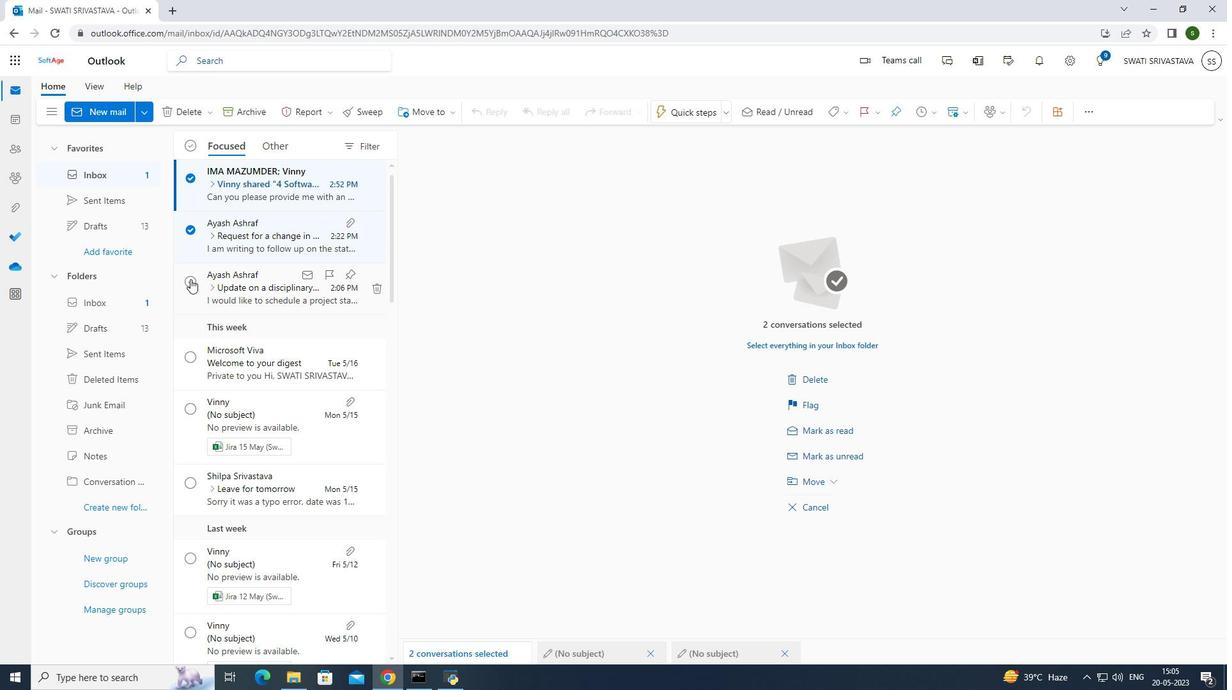 
Action: Mouse moved to (195, 180)
Screenshot: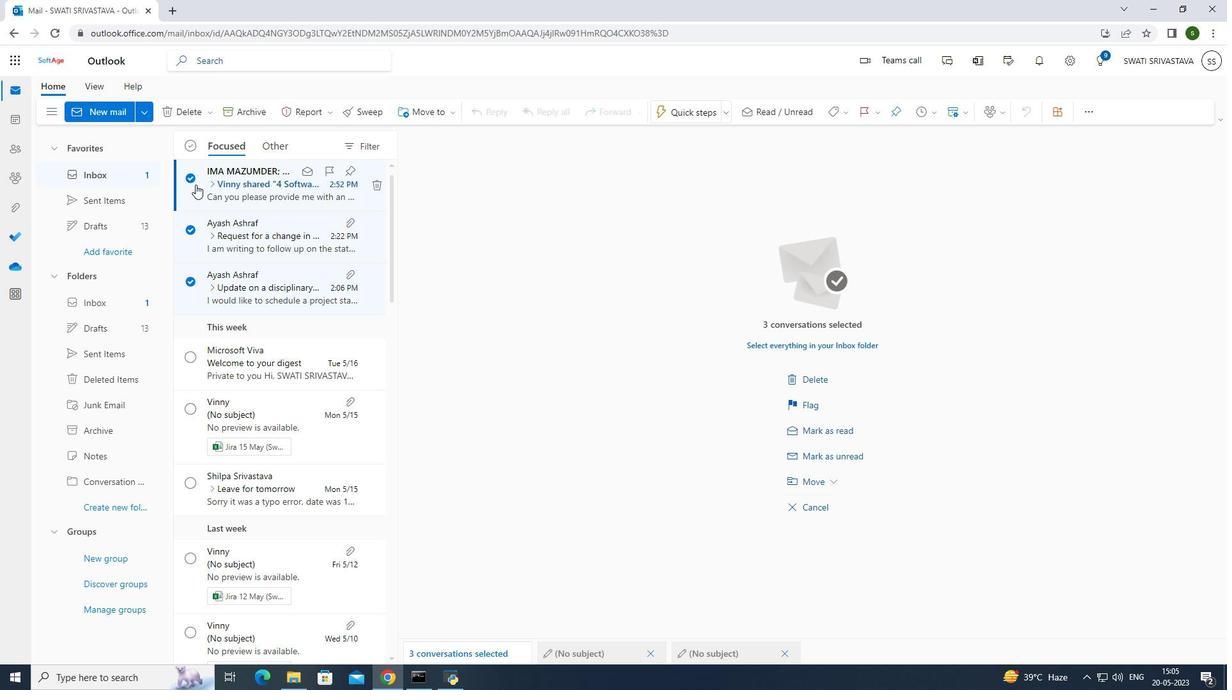 
Action: Mouse pressed left at (195, 180)
Screenshot: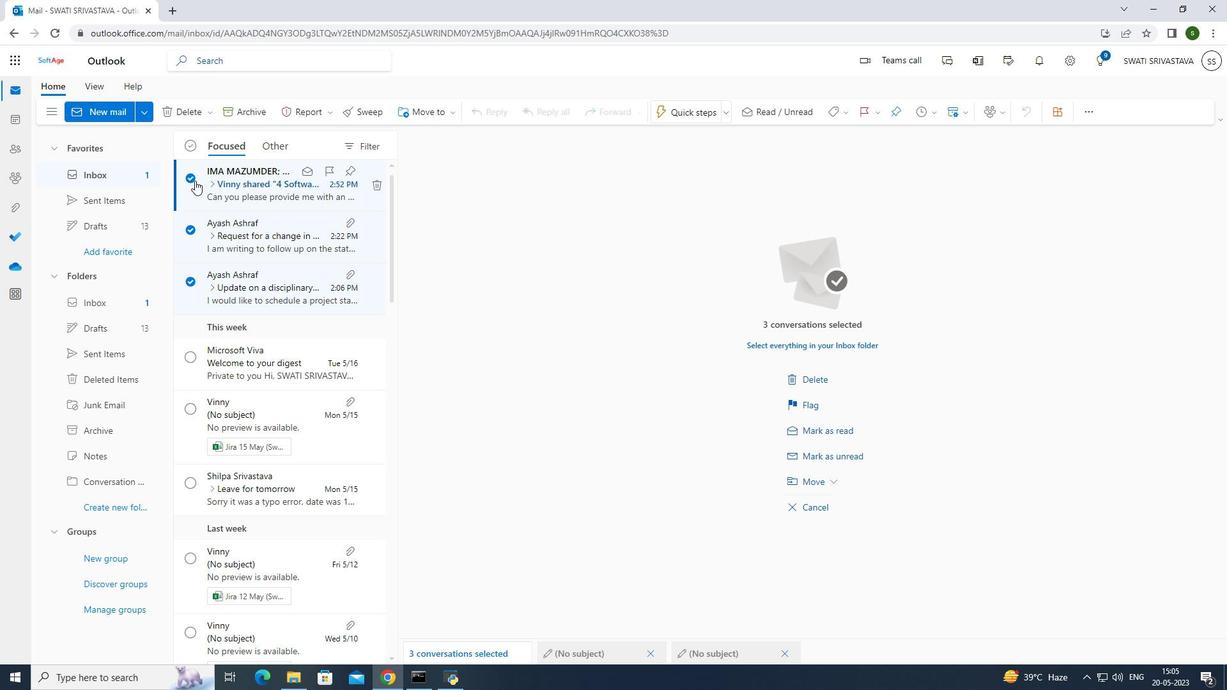 
Action: Mouse moved to (185, 228)
Screenshot: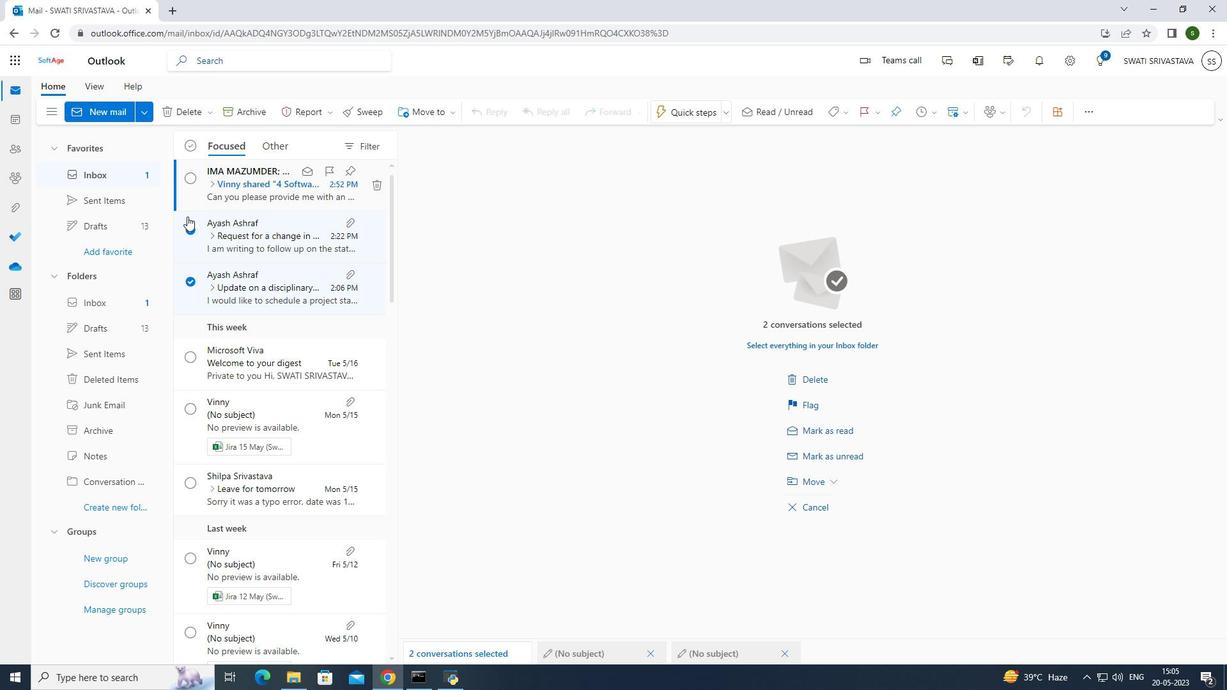 
Action: Mouse pressed left at (185, 228)
Screenshot: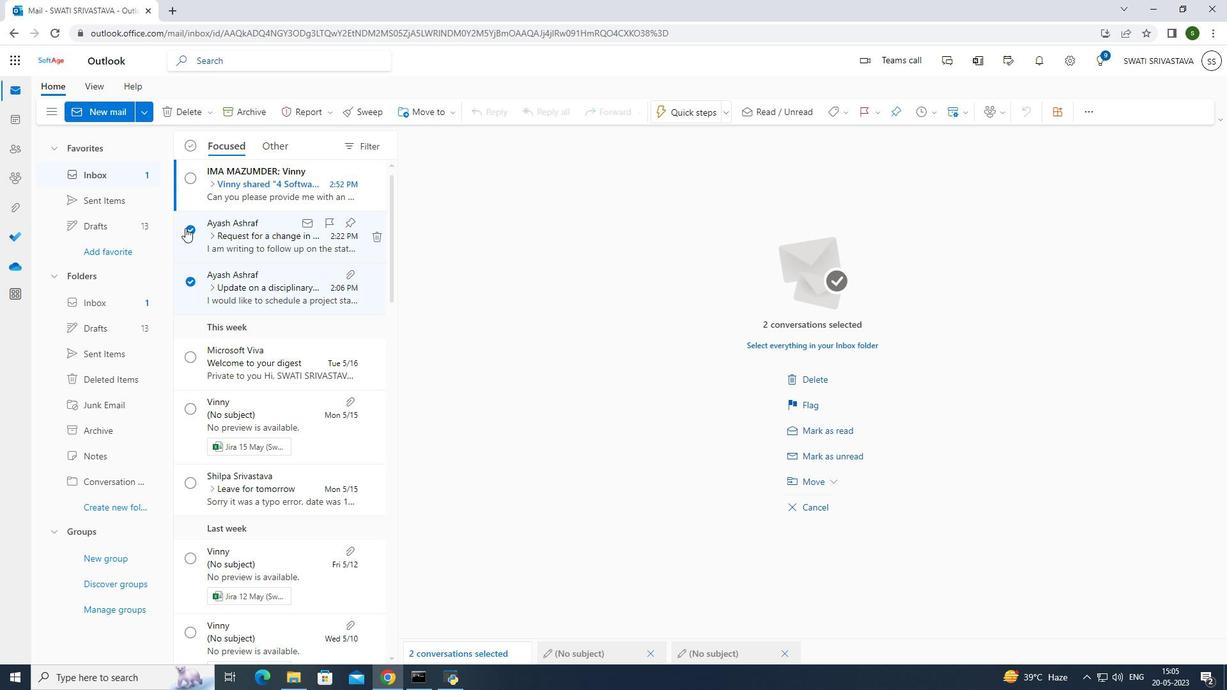 
Action: Mouse moved to (186, 278)
Screenshot: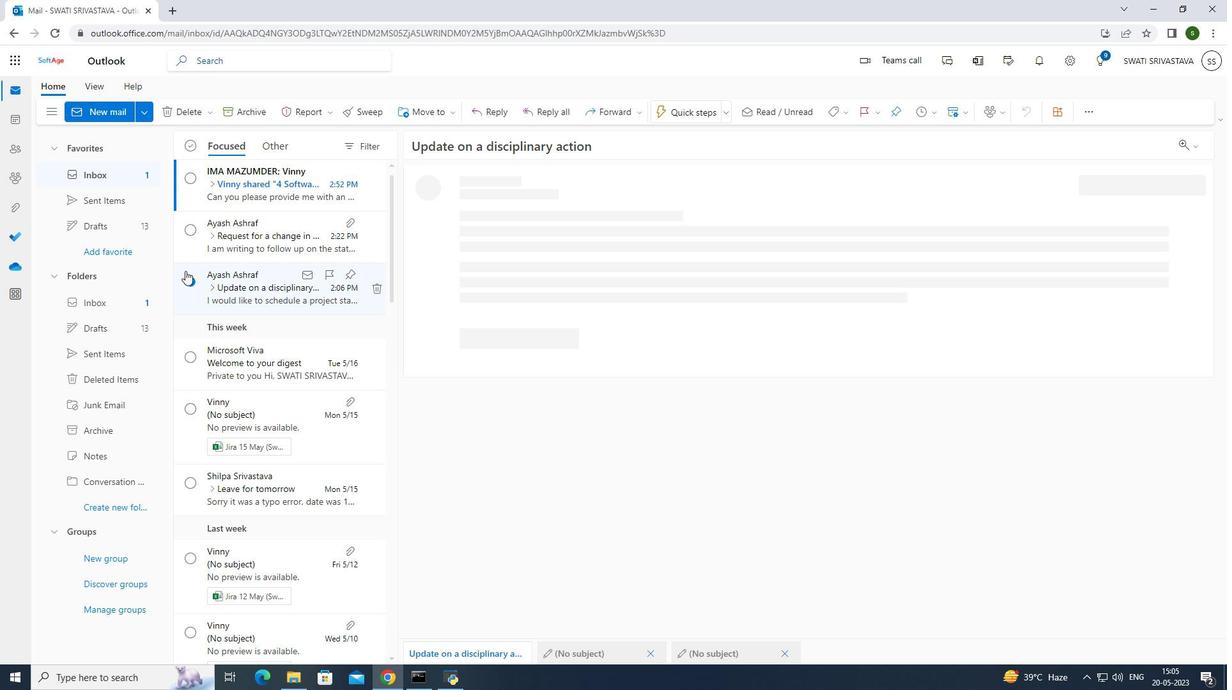 
Action: Mouse pressed left at (186, 278)
Screenshot: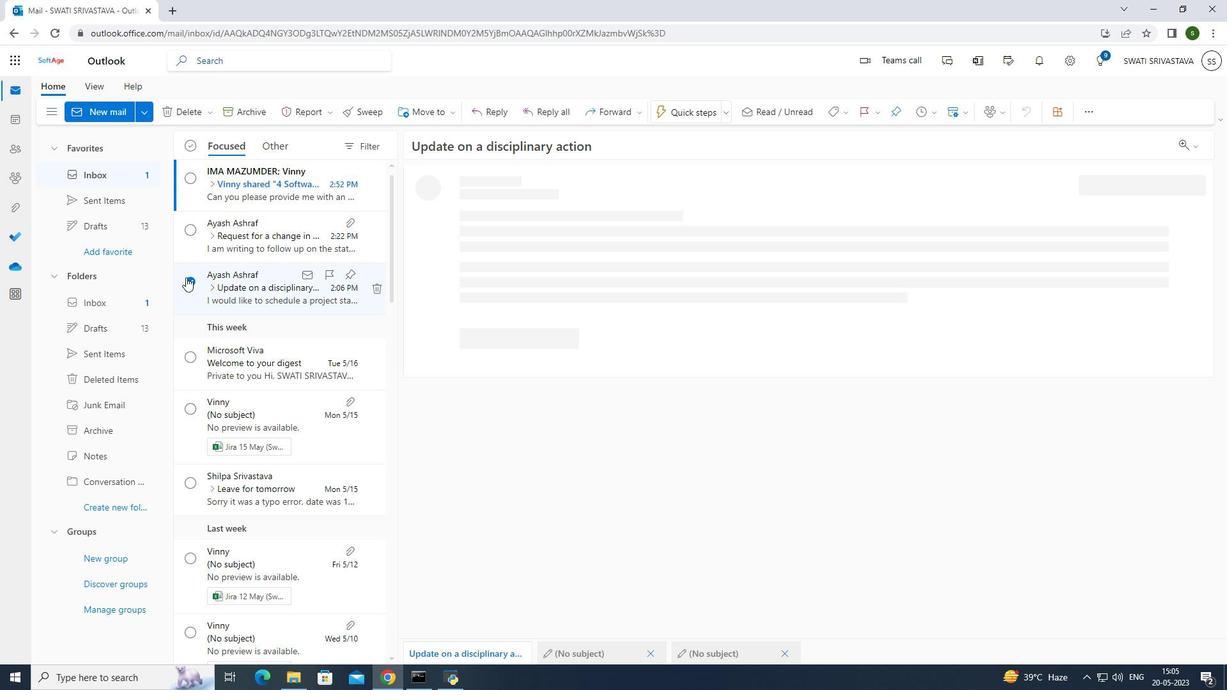 
Action: Mouse moved to (255, 191)
Screenshot: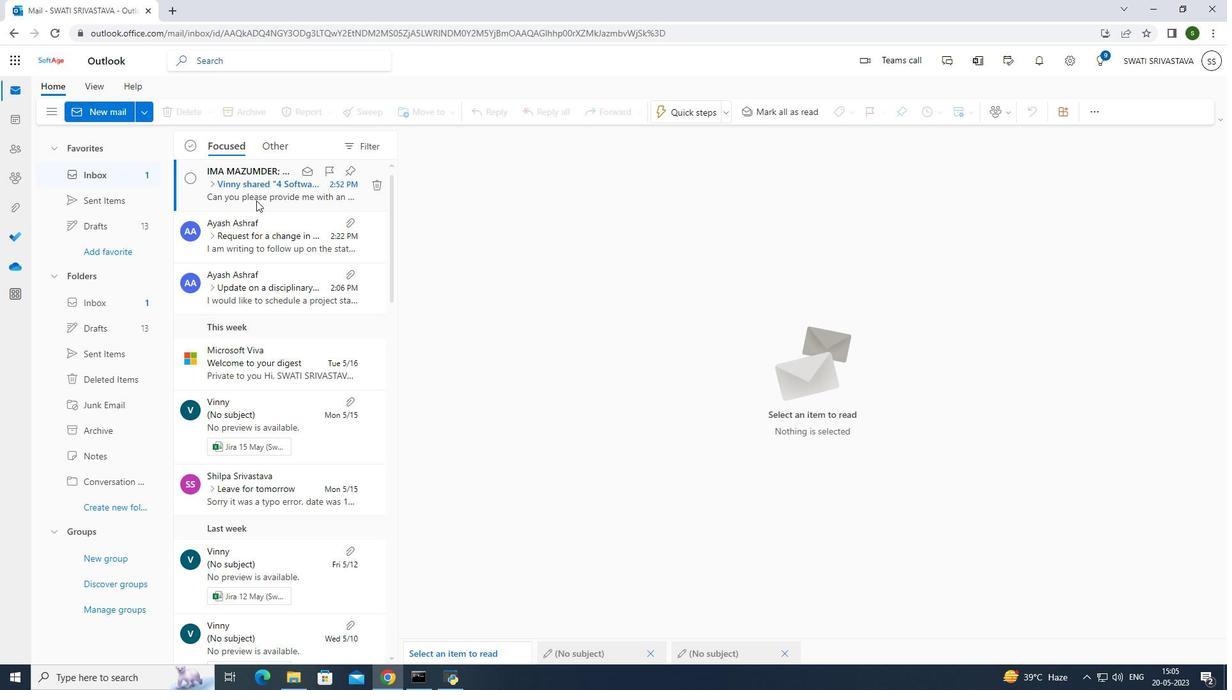 
Action: Mouse pressed left at (255, 191)
Screenshot: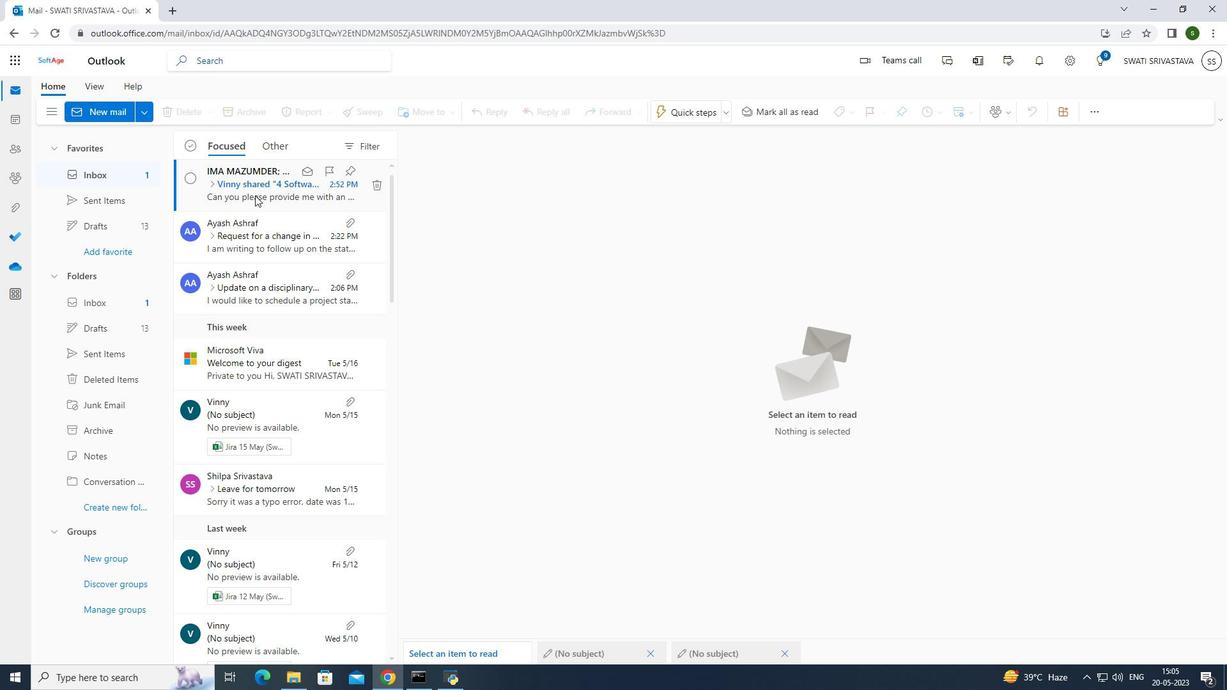 
Action: Mouse moved to (539, 325)
Screenshot: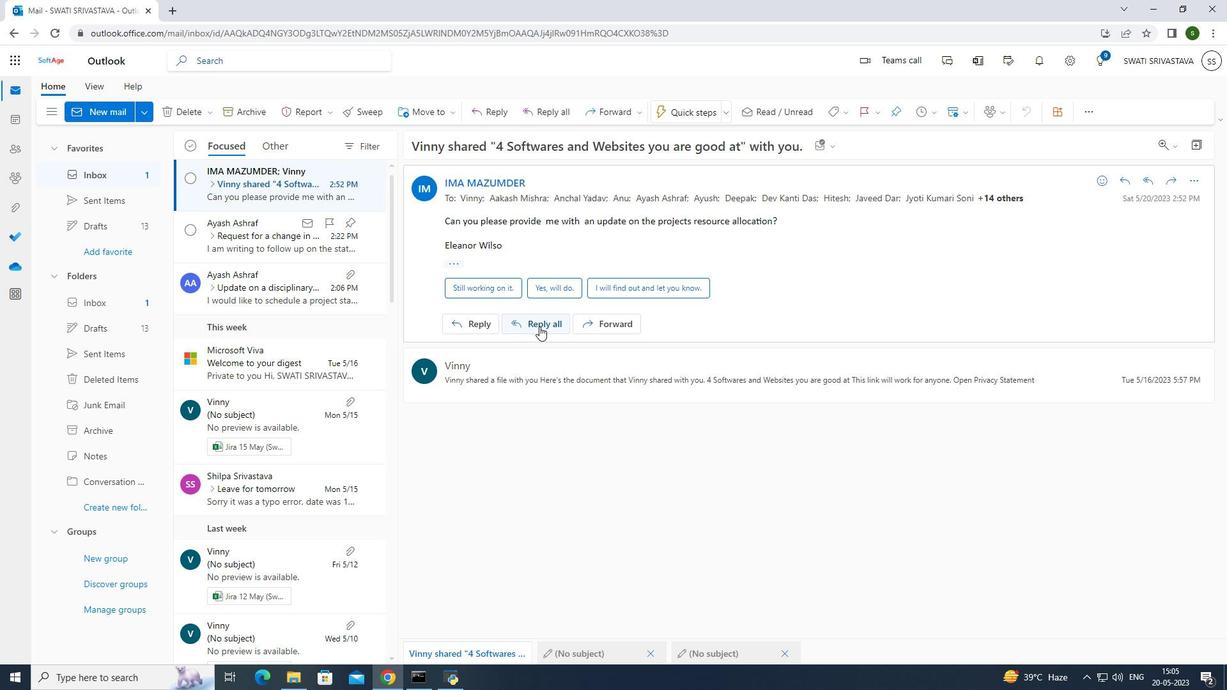 
Action: Mouse pressed left at (539, 325)
Screenshot: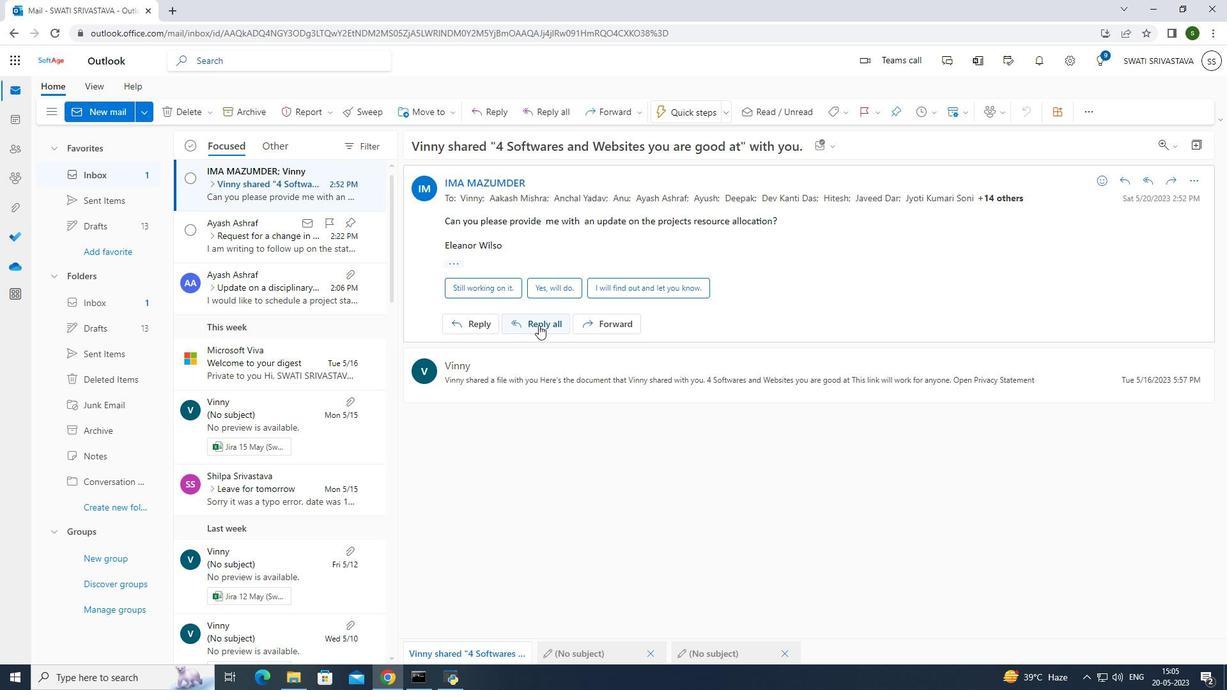 
Action: Mouse moved to (461, 234)
Screenshot: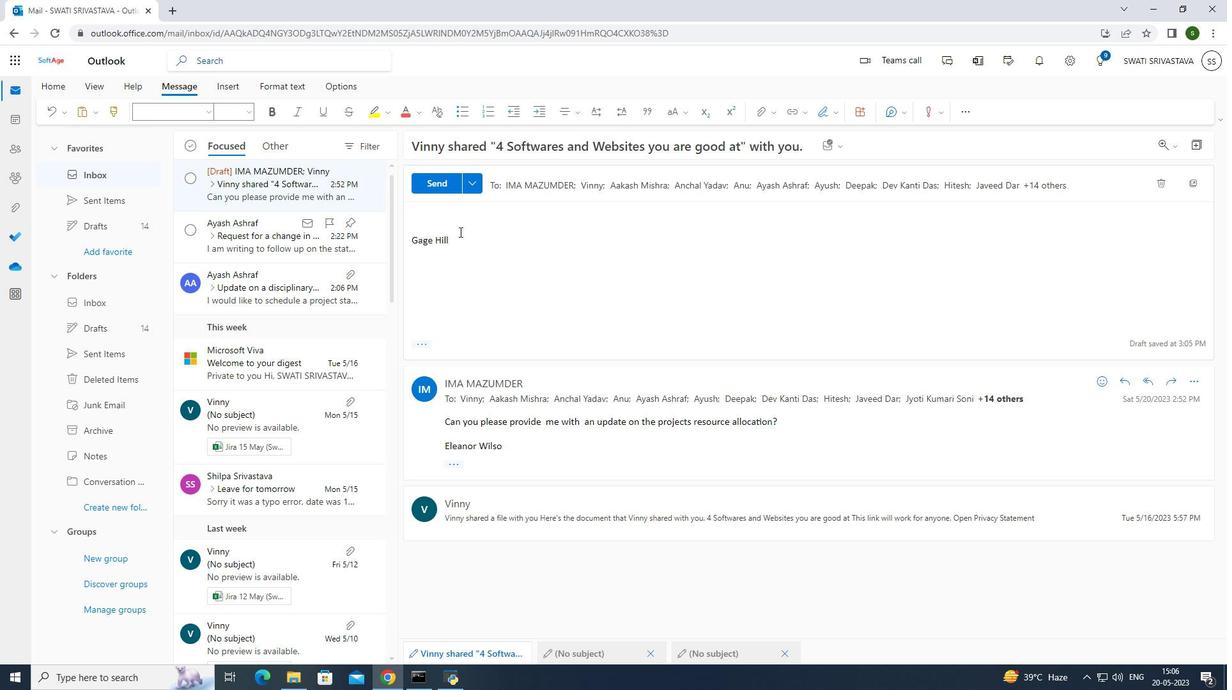 
Action: Mouse pressed left at (461, 234)
Screenshot: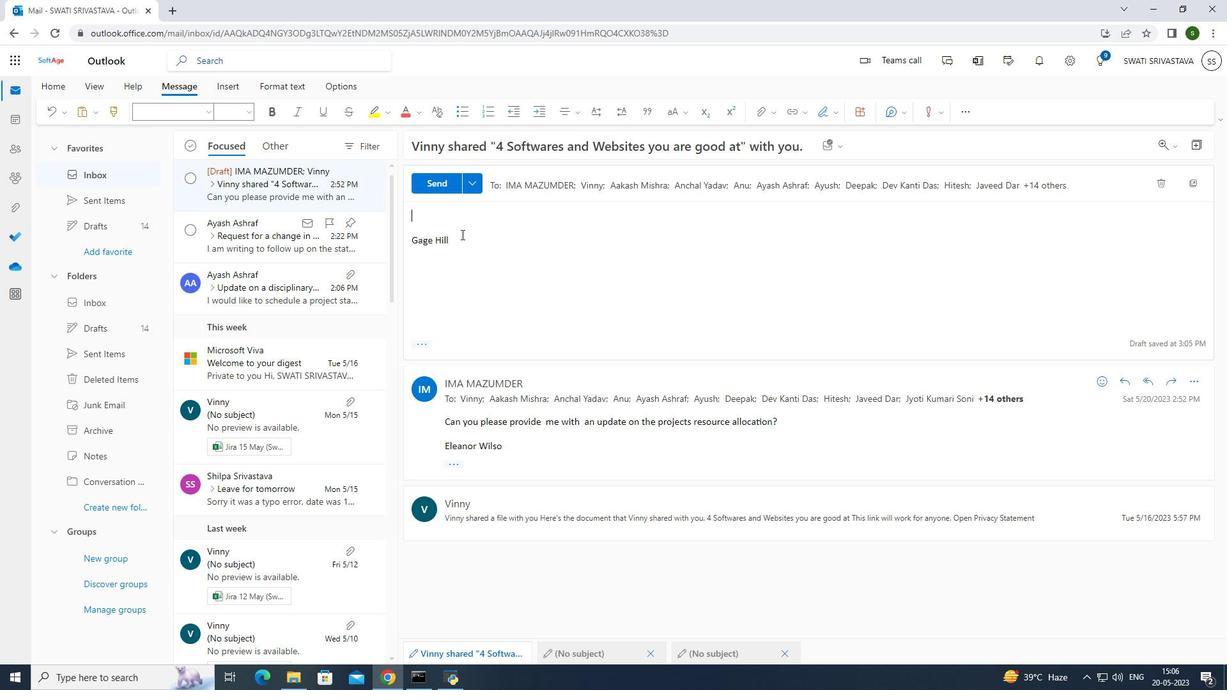 
Action: Mouse moved to (413, 235)
Screenshot: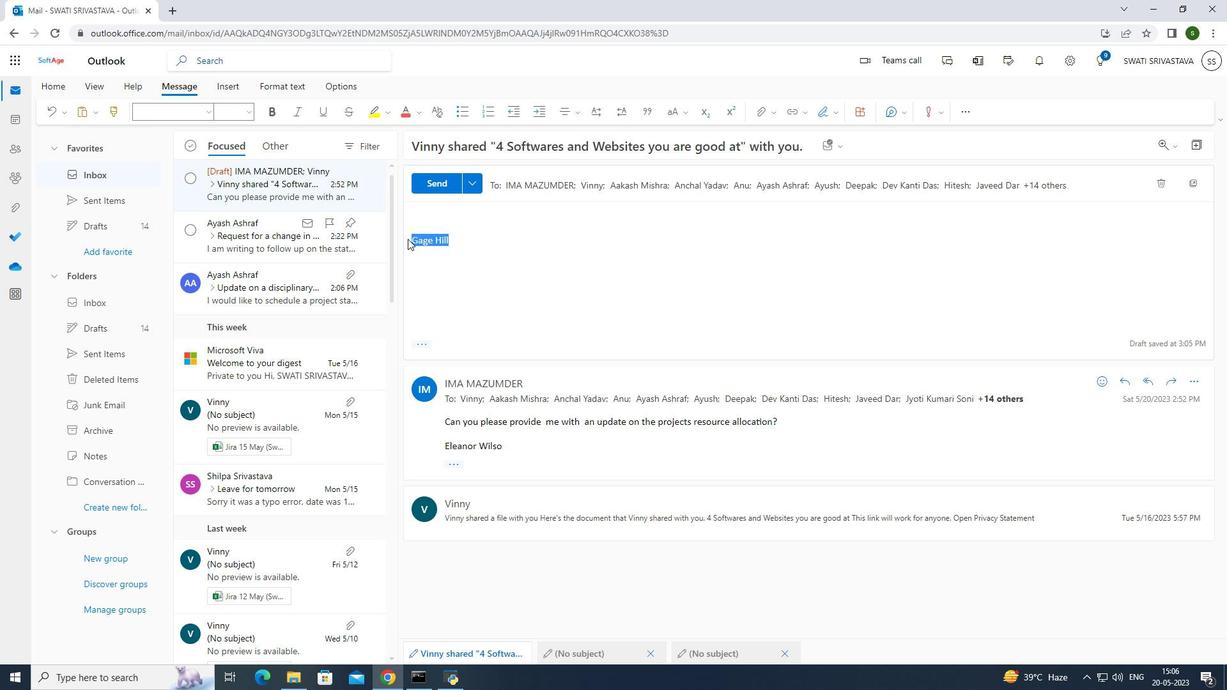 
Action: Key pressed <Key.backspace>
Screenshot: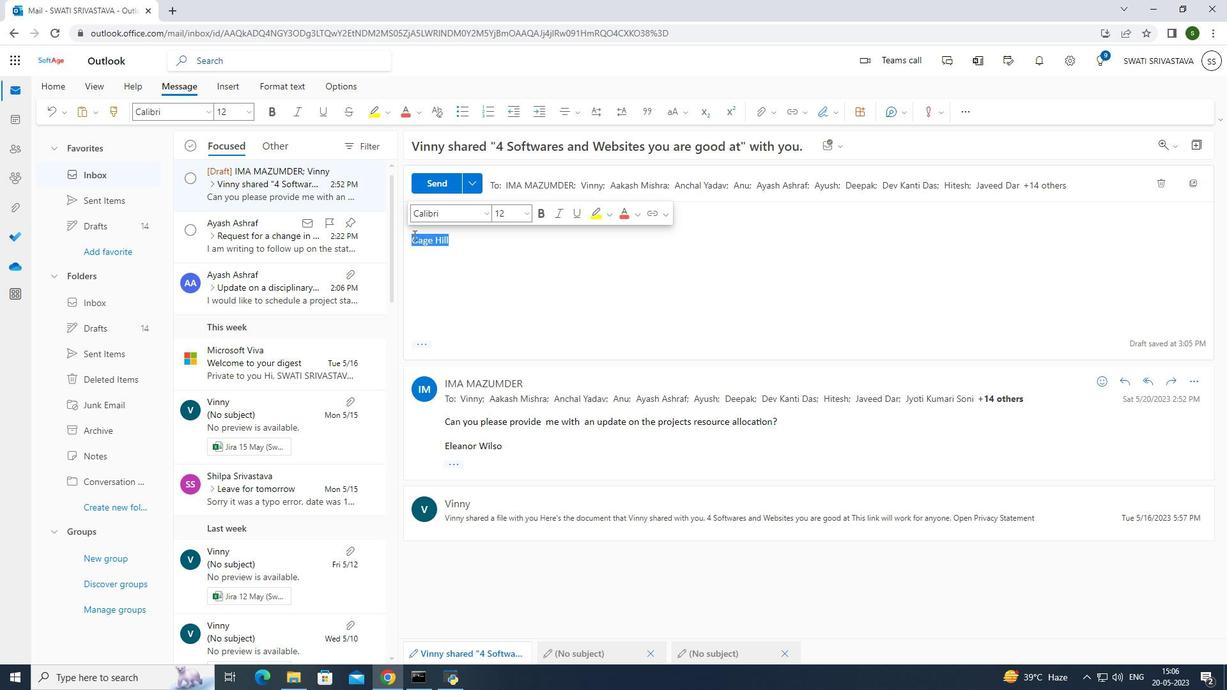 
Action: Mouse moved to (829, 111)
Screenshot: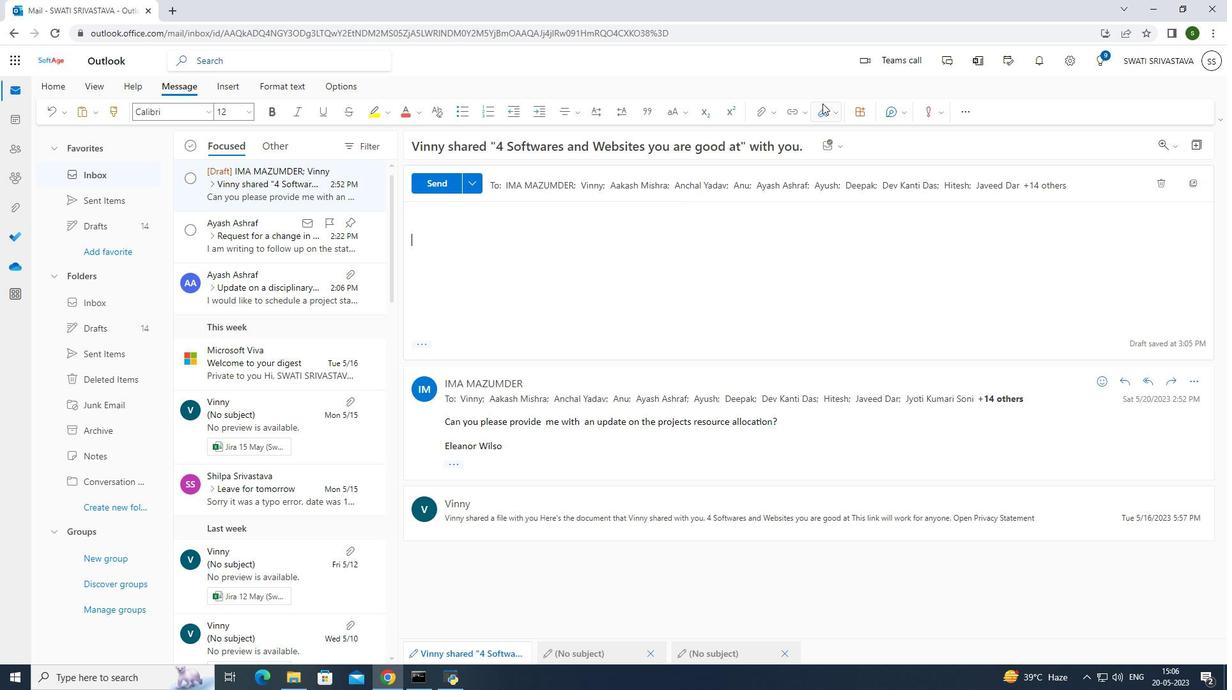
Action: Mouse pressed left at (829, 111)
Screenshot: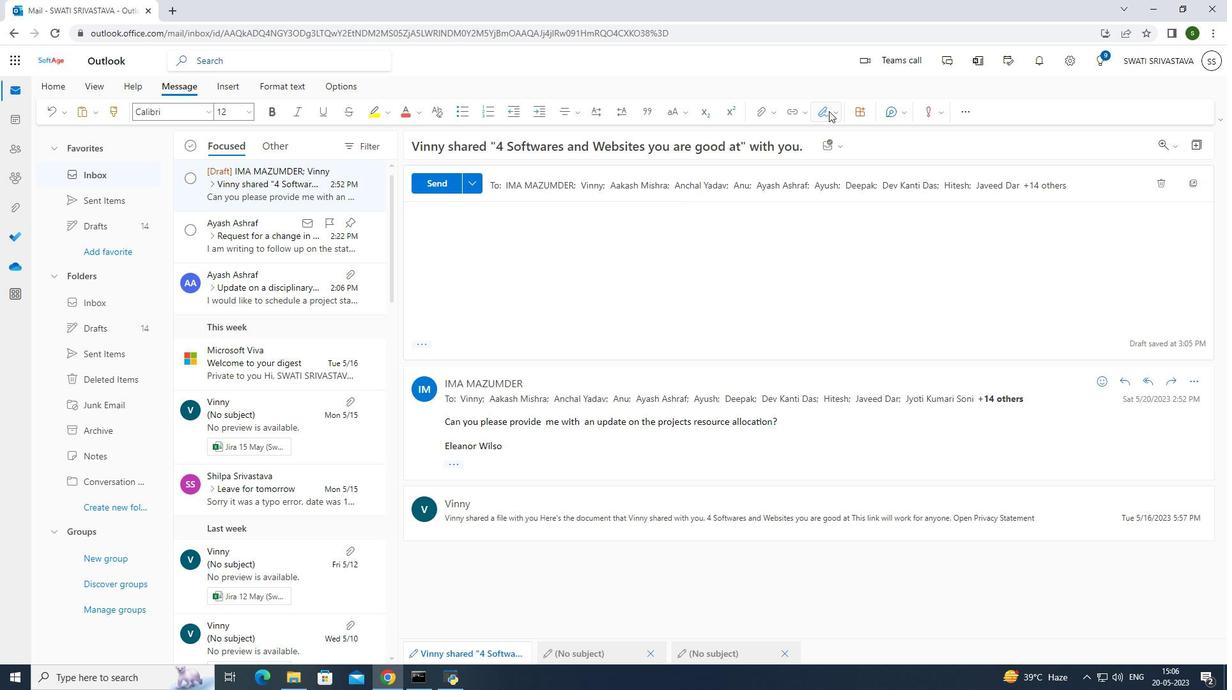 
Action: Mouse moved to (801, 208)
Screenshot: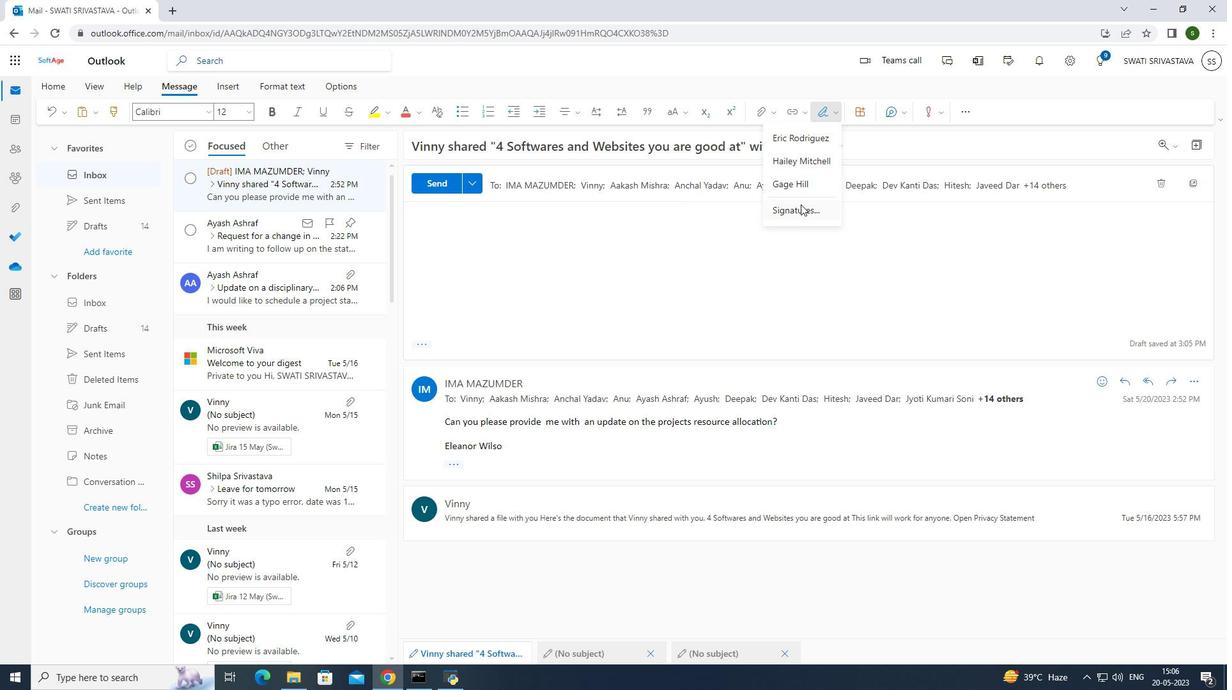
Action: Mouse pressed left at (801, 208)
Screenshot: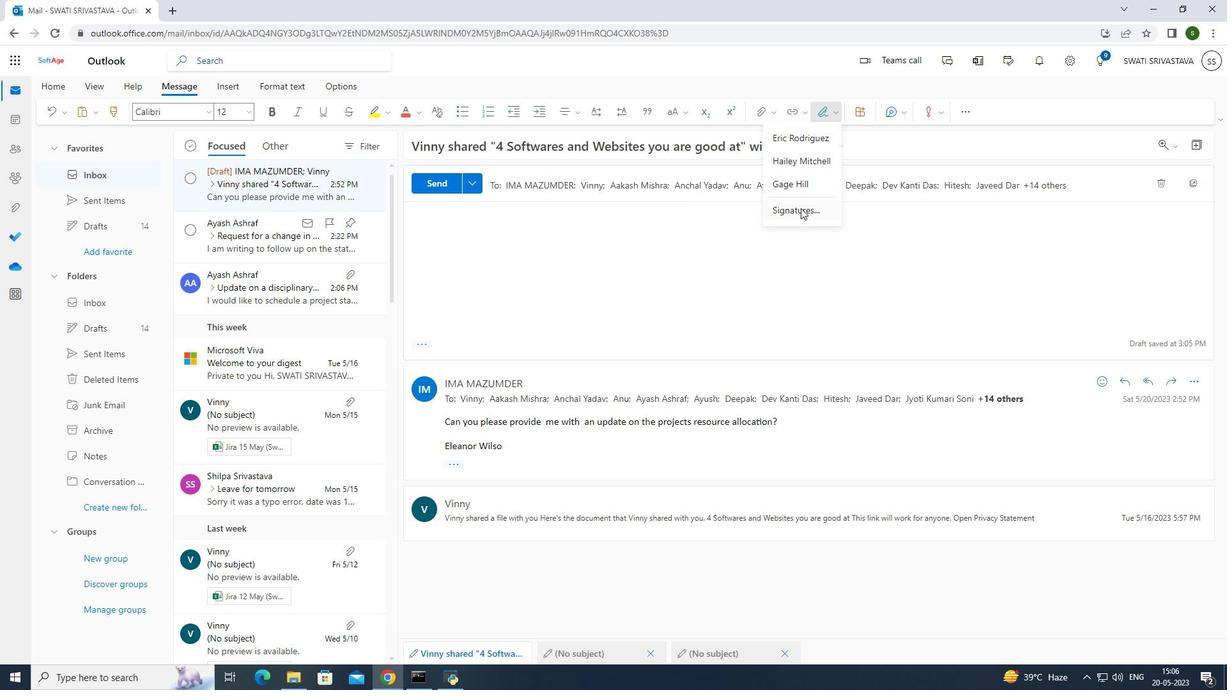 
Action: Mouse moved to (809, 212)
Screenshot: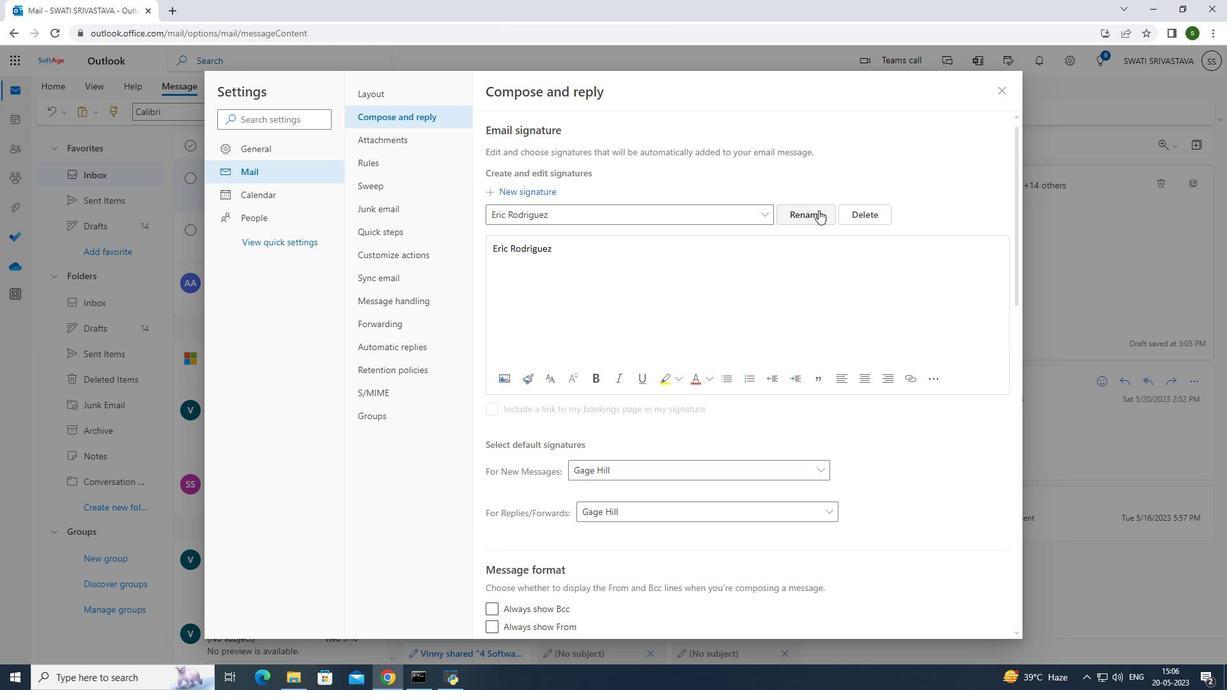 
Action: Mouse pressed left at (809, 212)
Screenshot: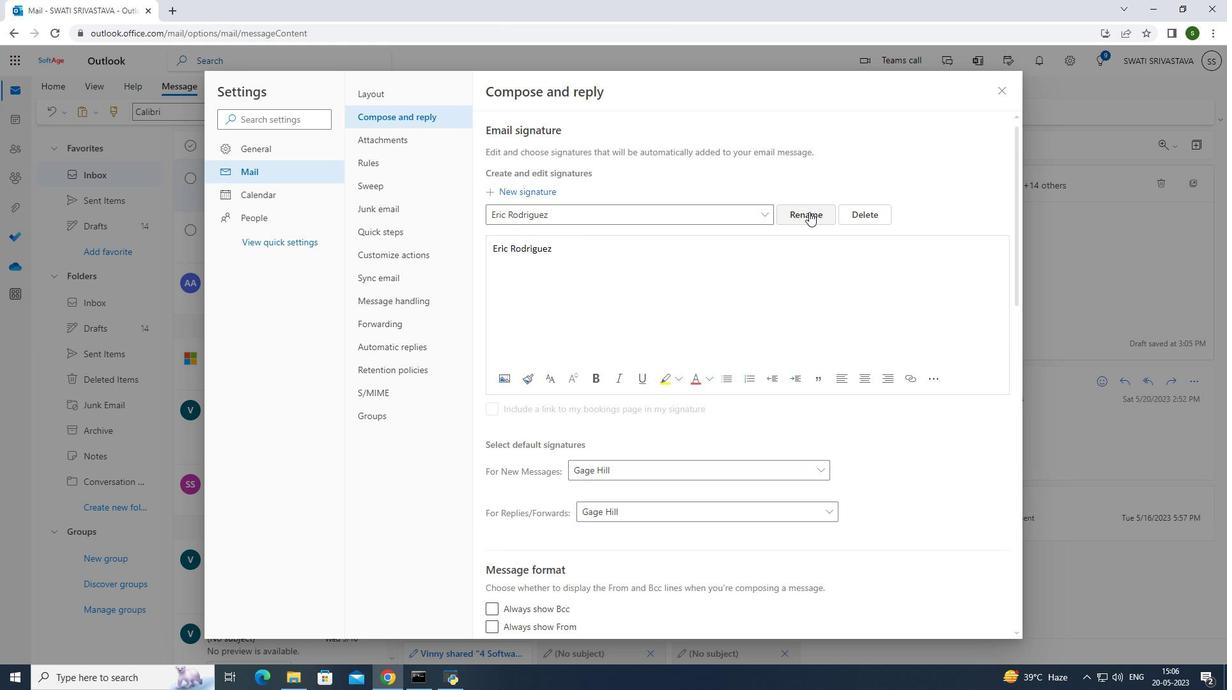 
Action: Mouse moved to (566, 219)
Screenshot: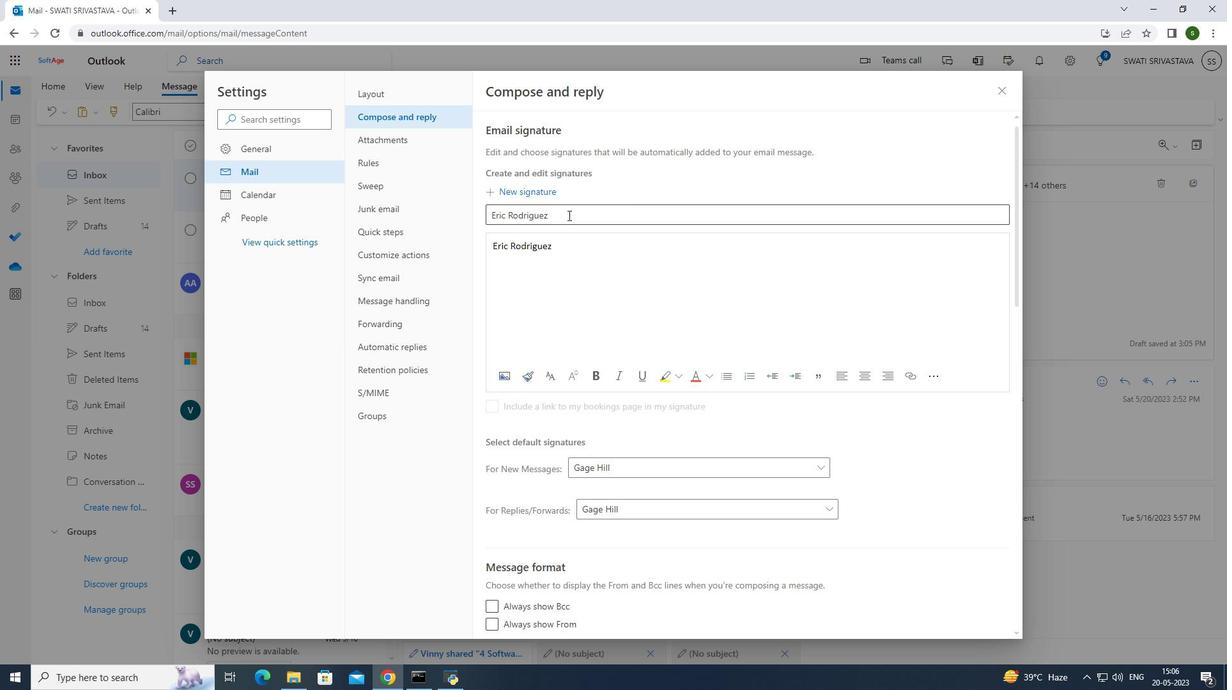
Action: Mouse pressed left at (566, 219)
Screenshot: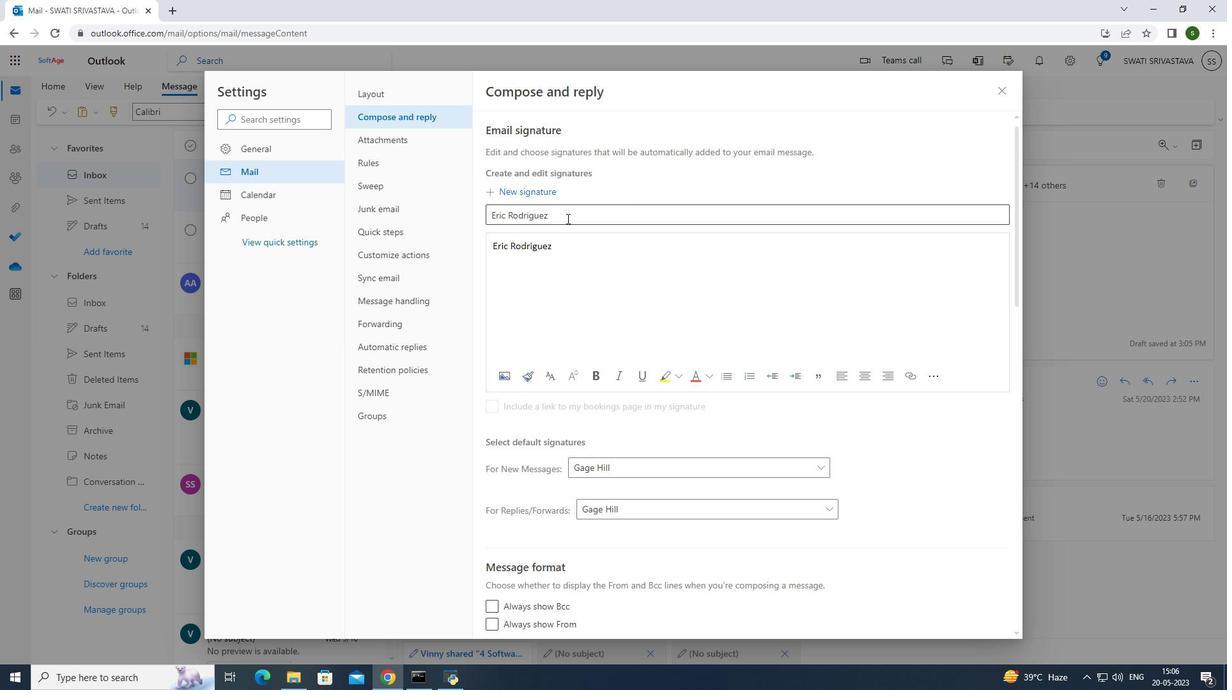 
Action: Mouse moved to (482, 214)
Screenshot: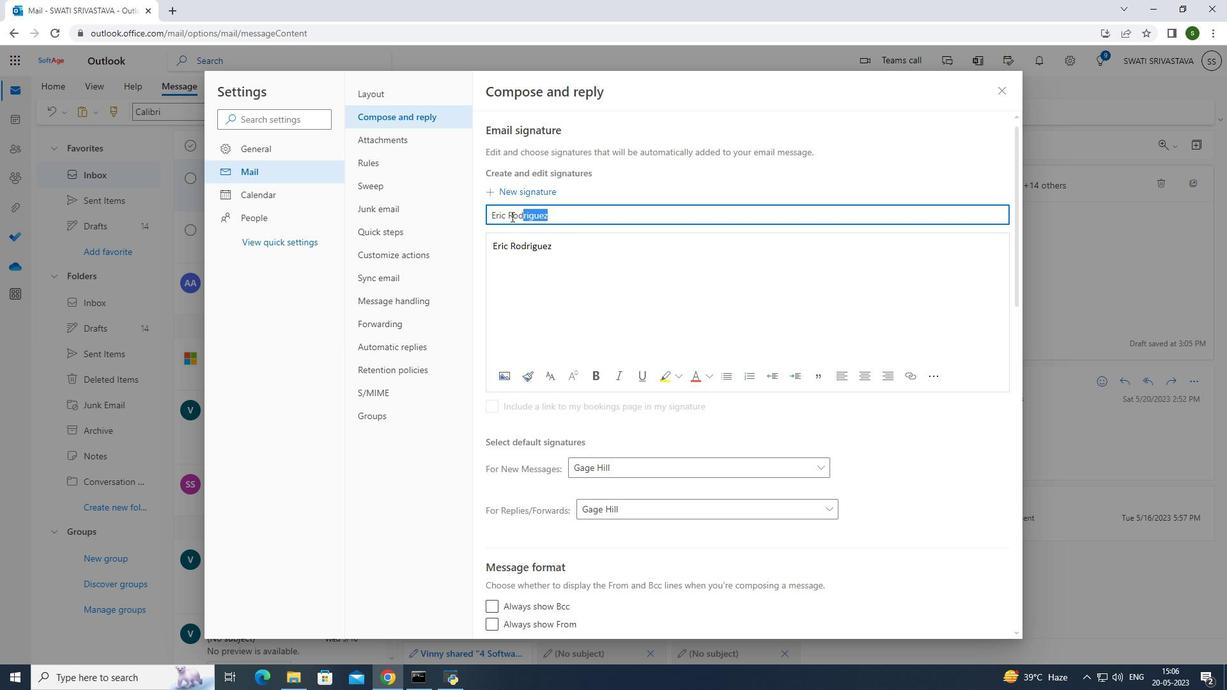 
Action: Key pressed <Key.caps_lock>G<Key.caps_lock>abriel<Key.space><Key.caps_lock>E<Key.caps_lock>vans
Screenshot: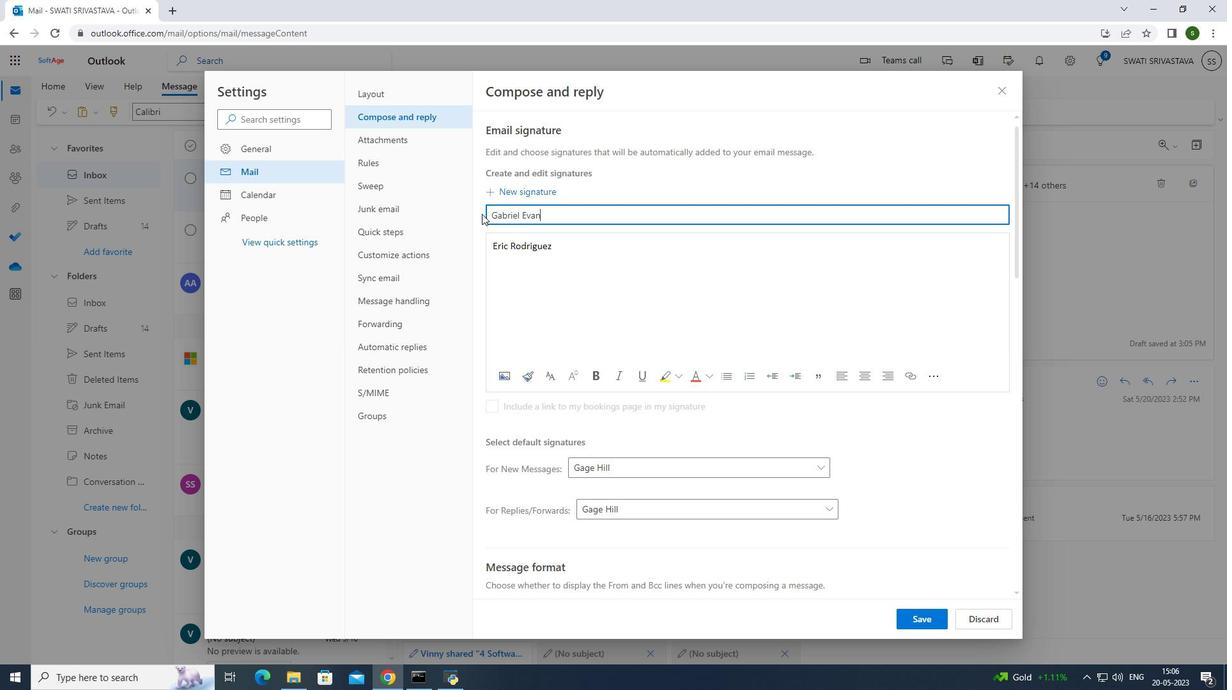
Action: Mouse moved to (587, 253)
Screenshot: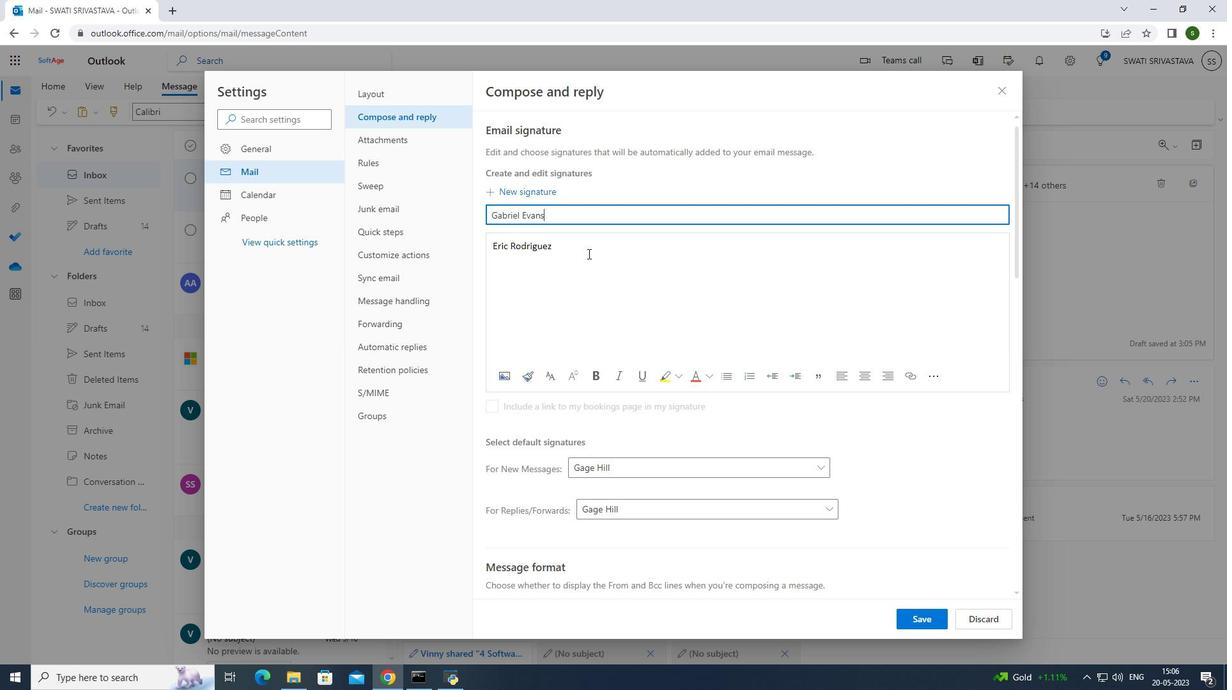 
Action: Mouse pressed left at (587, 253)
Screenshot: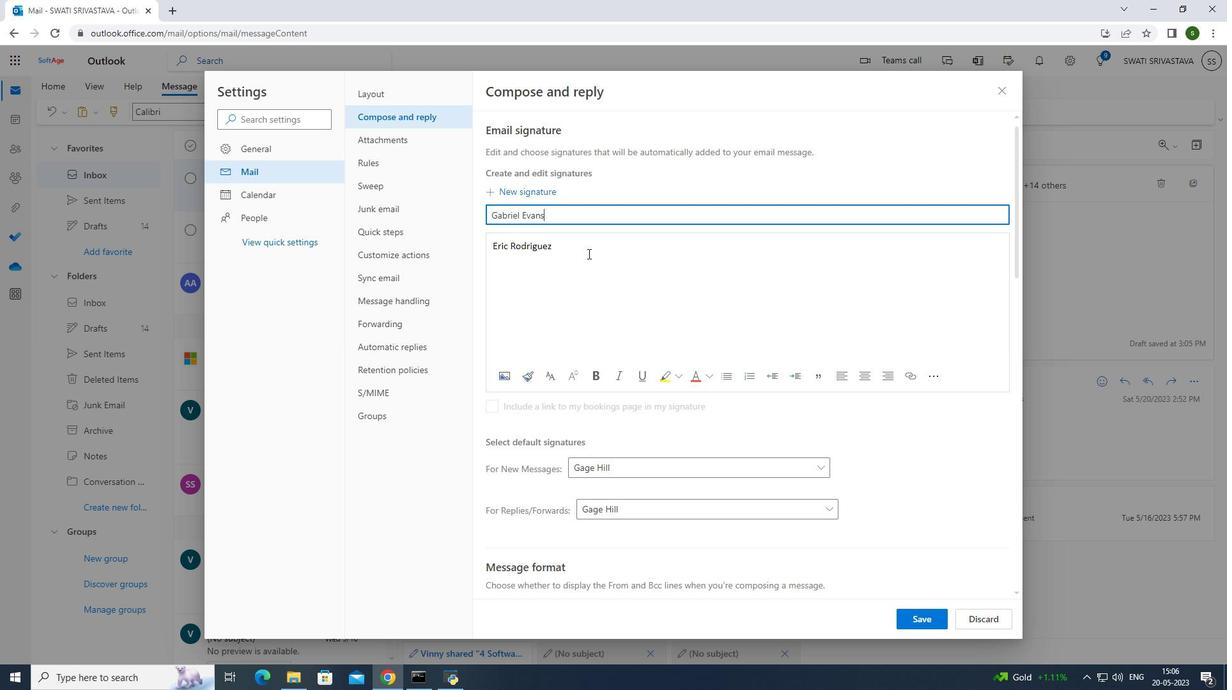
Action: Mouse moved to (478, 244)
Screenshot: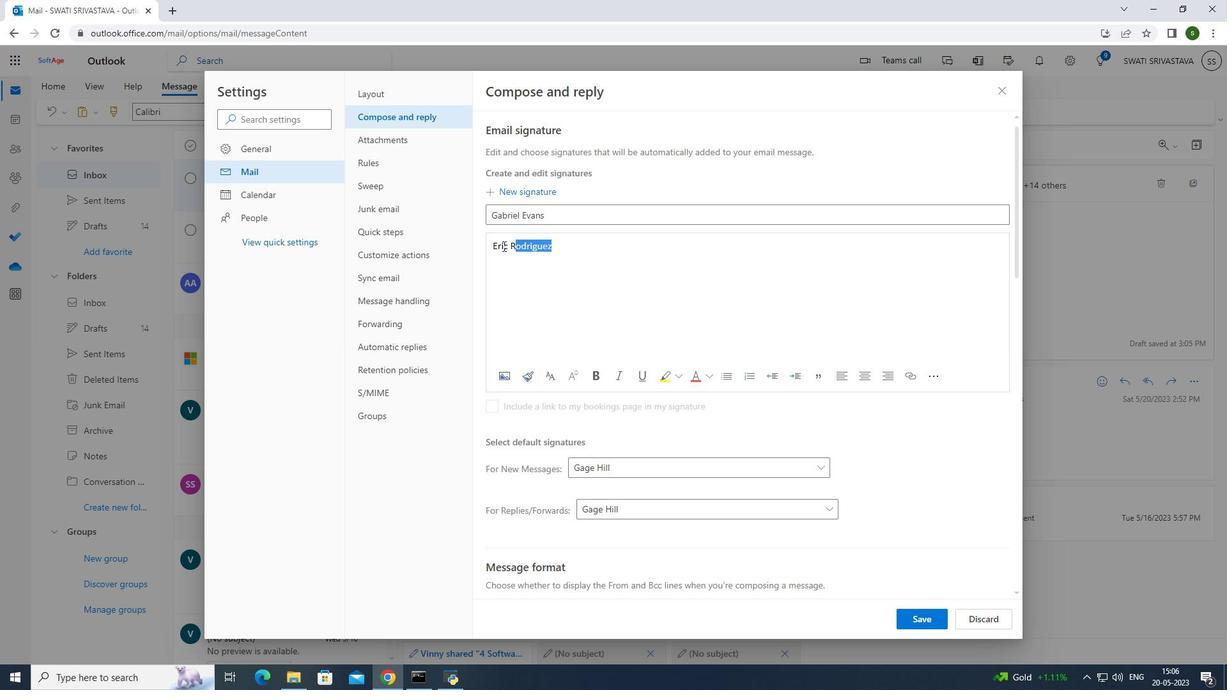 
Action: Key pressed <Key.caps_lock>G<Key.caps_lock>abriel<Key.space><Key.caps_lock>E<Key.caps_lock>vans
Screenshot: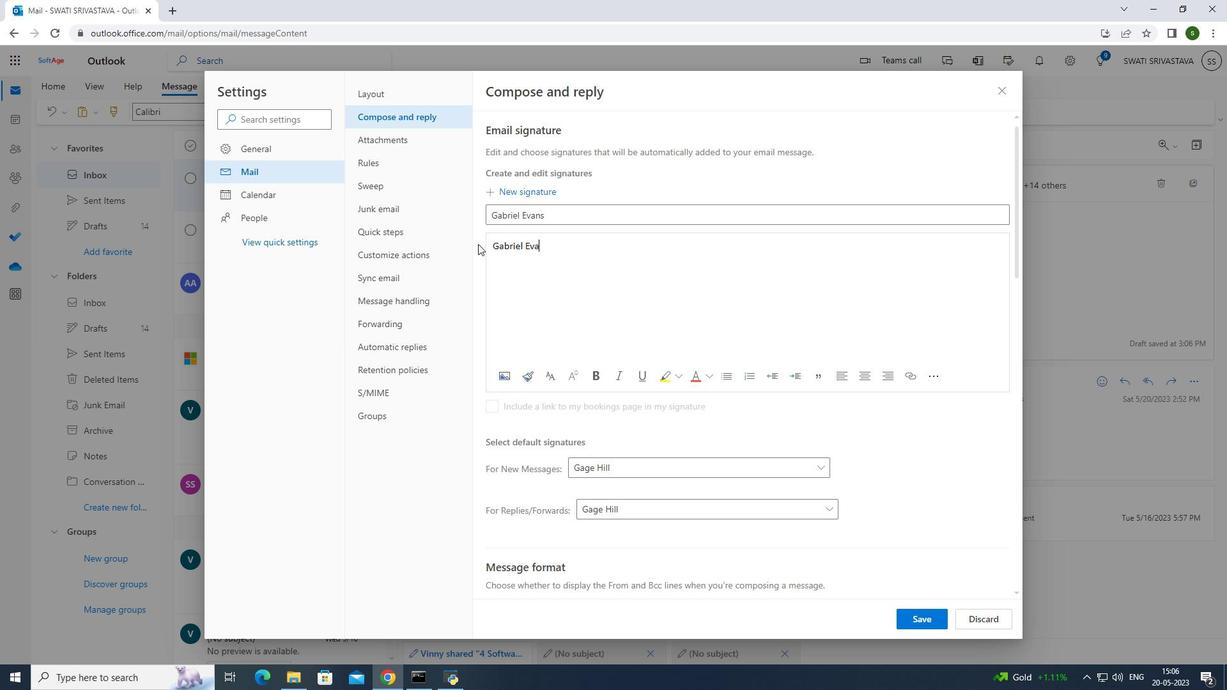
Action: Mouse moved to (926, 617)
Screenshot: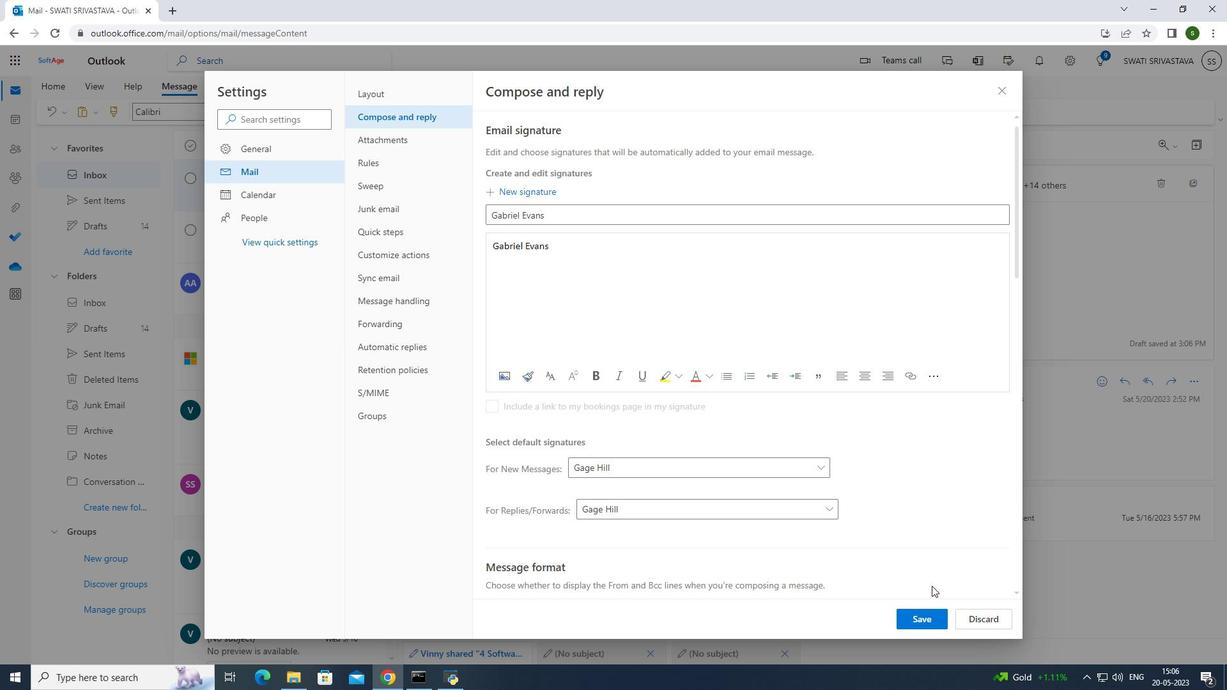 
Action: Mouse pressed left at (926, 617)
Screenshot: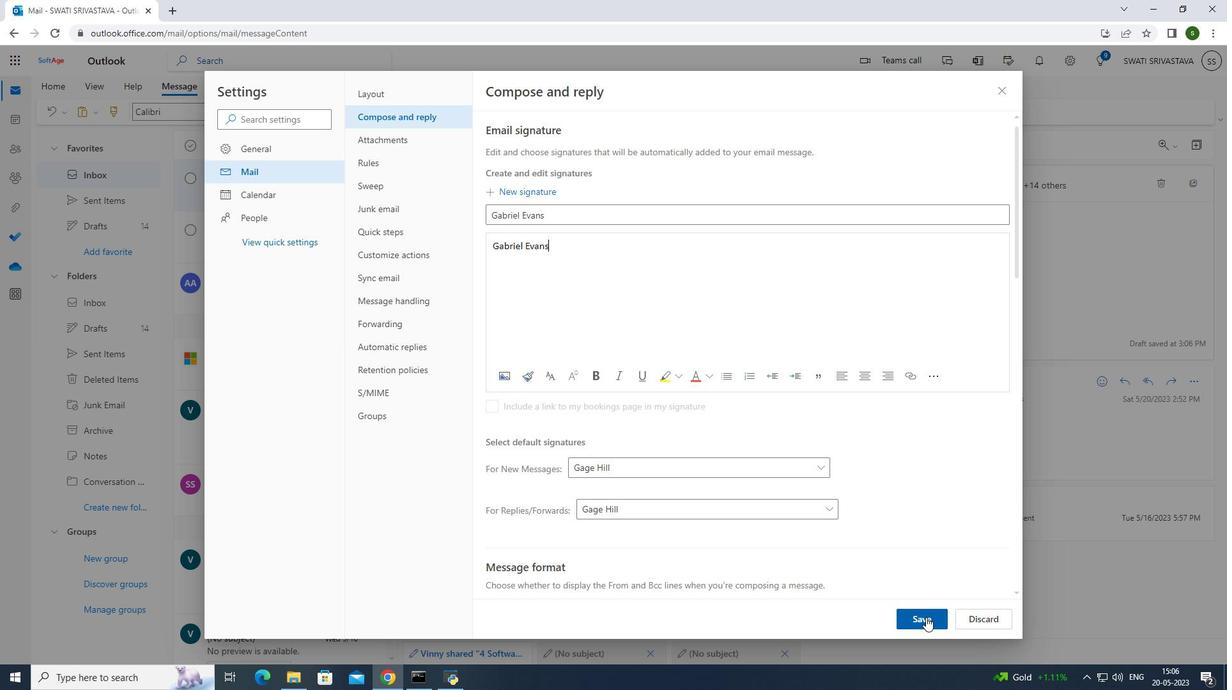 
Action: Mouse moved to (1002, 91)
Screenshot: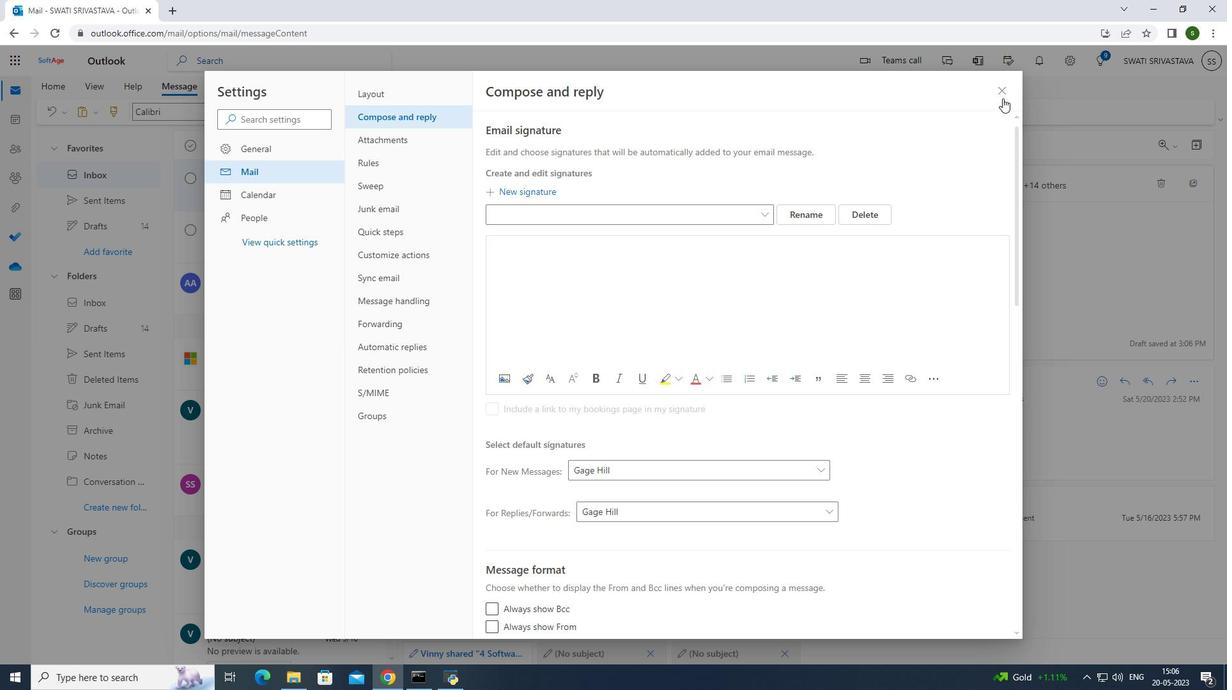 
Action: Mouse pressed left at (1002, 91)
Screenshot: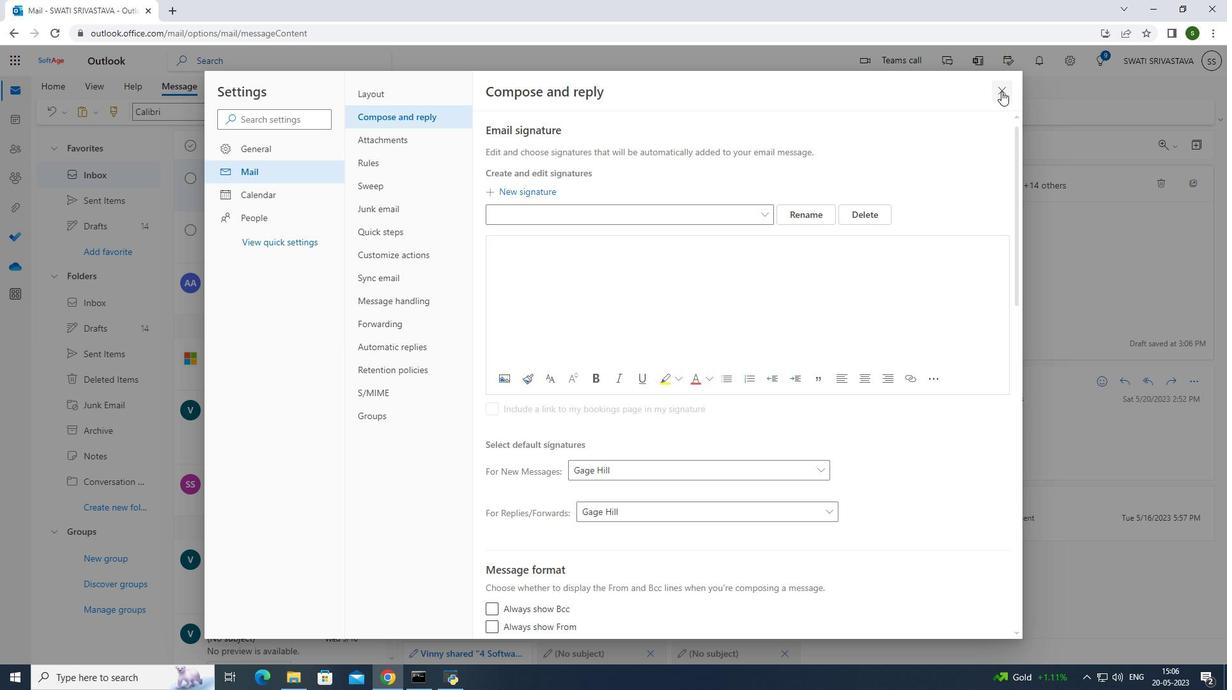 
Action: Mouse moved to (430, 242)
Screenshot: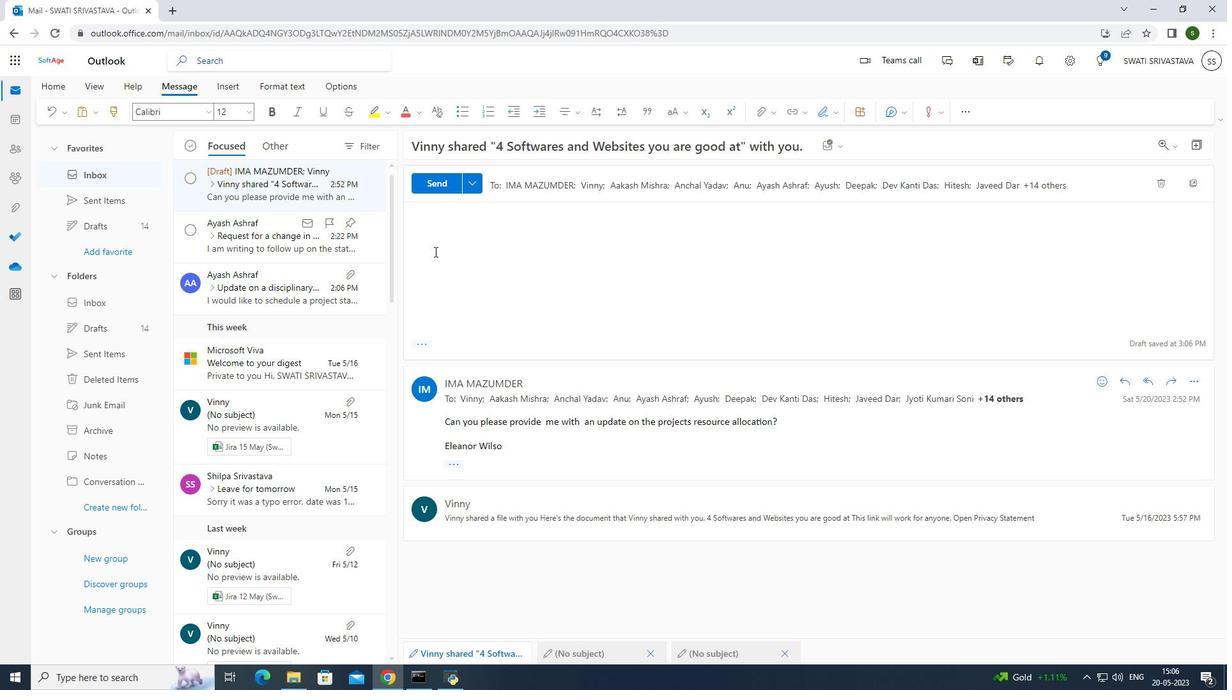 
Action: Mouse pressed left at (430, 242)
Screenshot: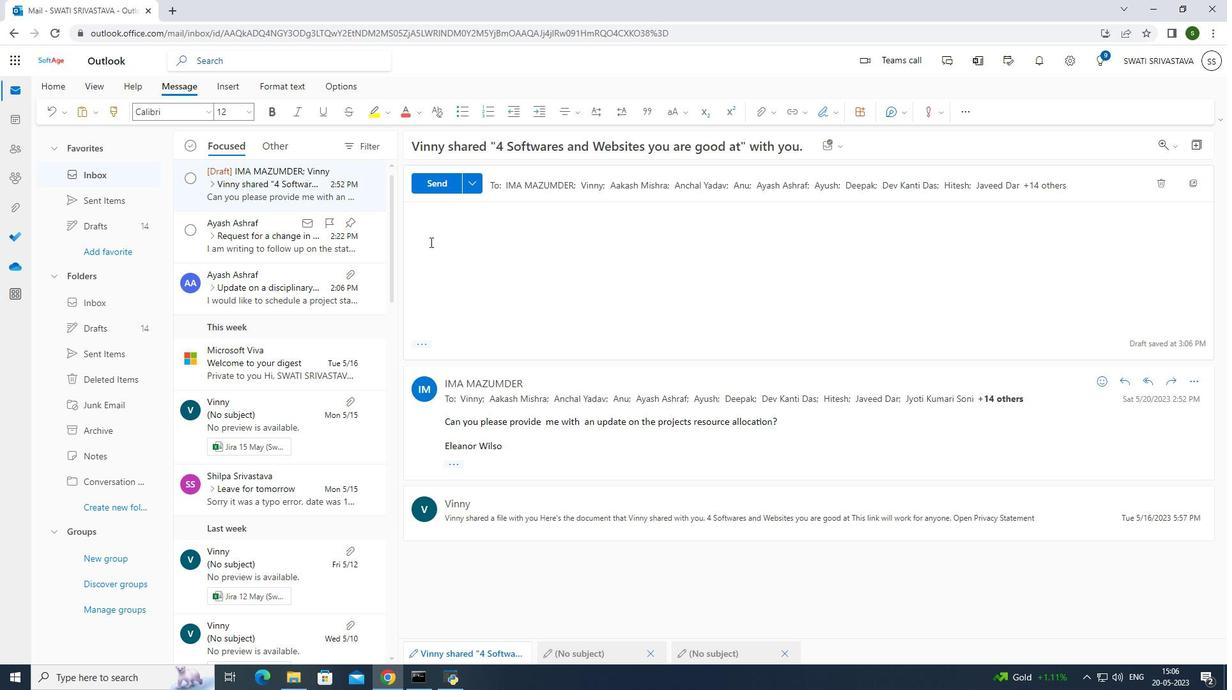 
Action: Mouse moved to (830, 113)
Screenshot: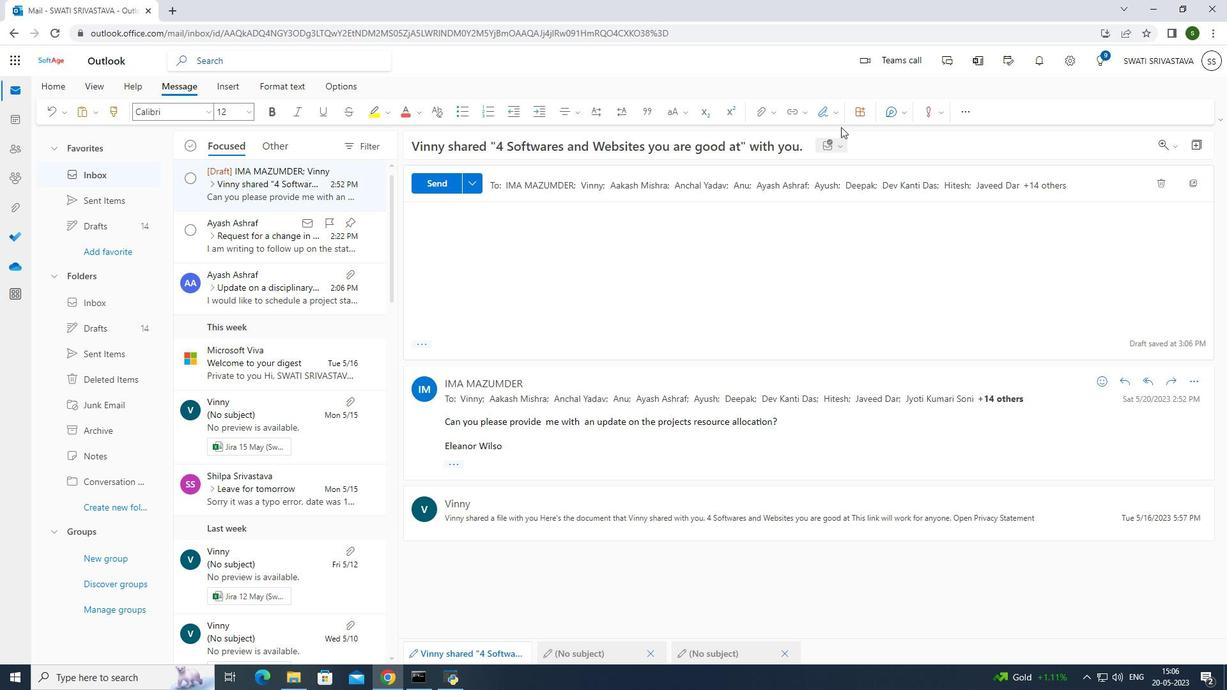 
Action: Mouse pressed left at (830, 113)
Screenshot: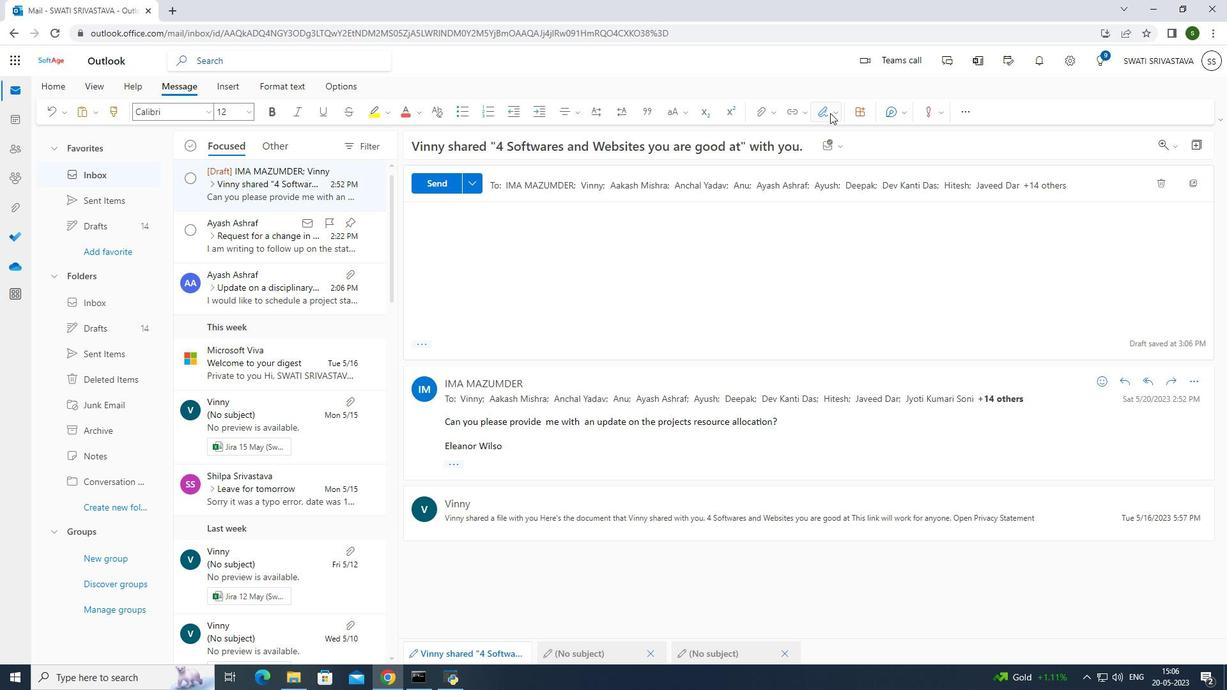 
Action: Mouse moved to (807, 188)
Screenshot: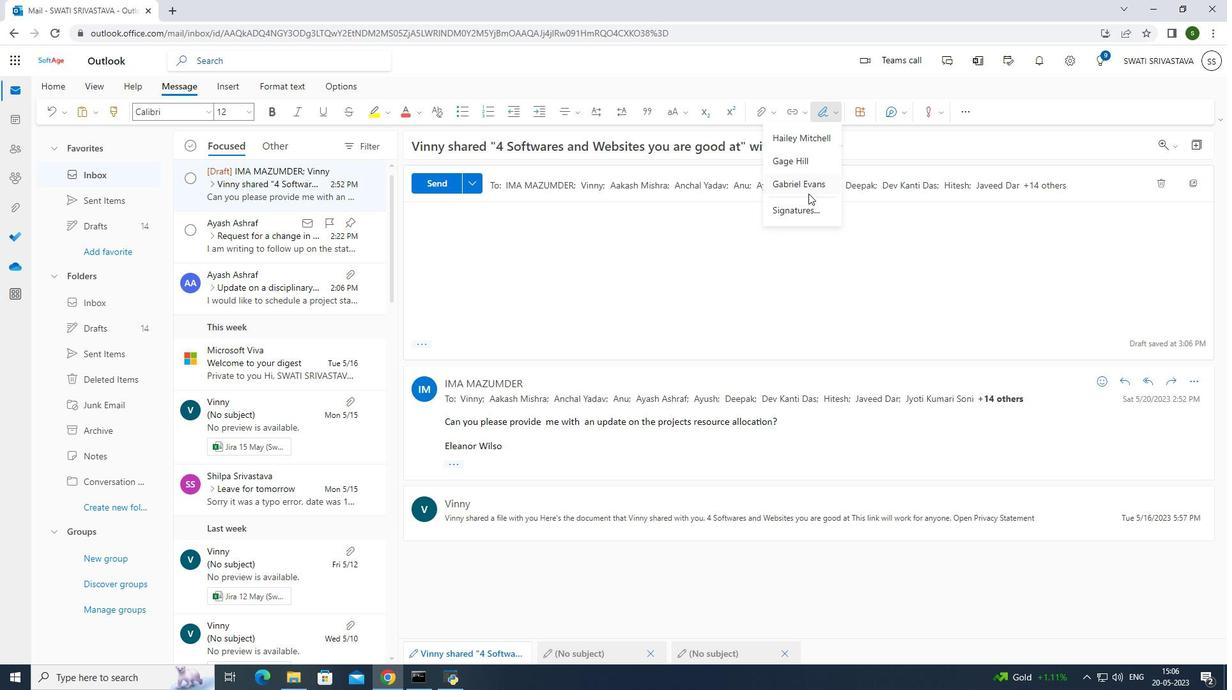
Action: Mouse pressed left at (807, 188)
Screenshot: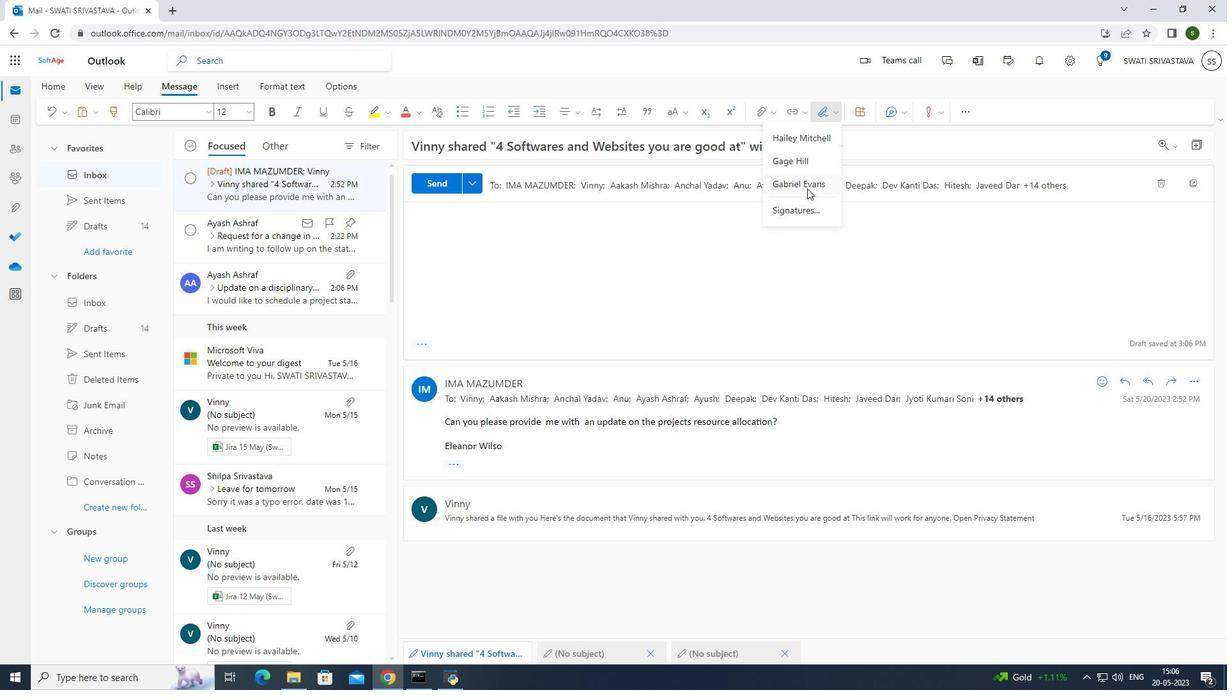 
Action: Mouse moved to (423, 219)
Screenshot: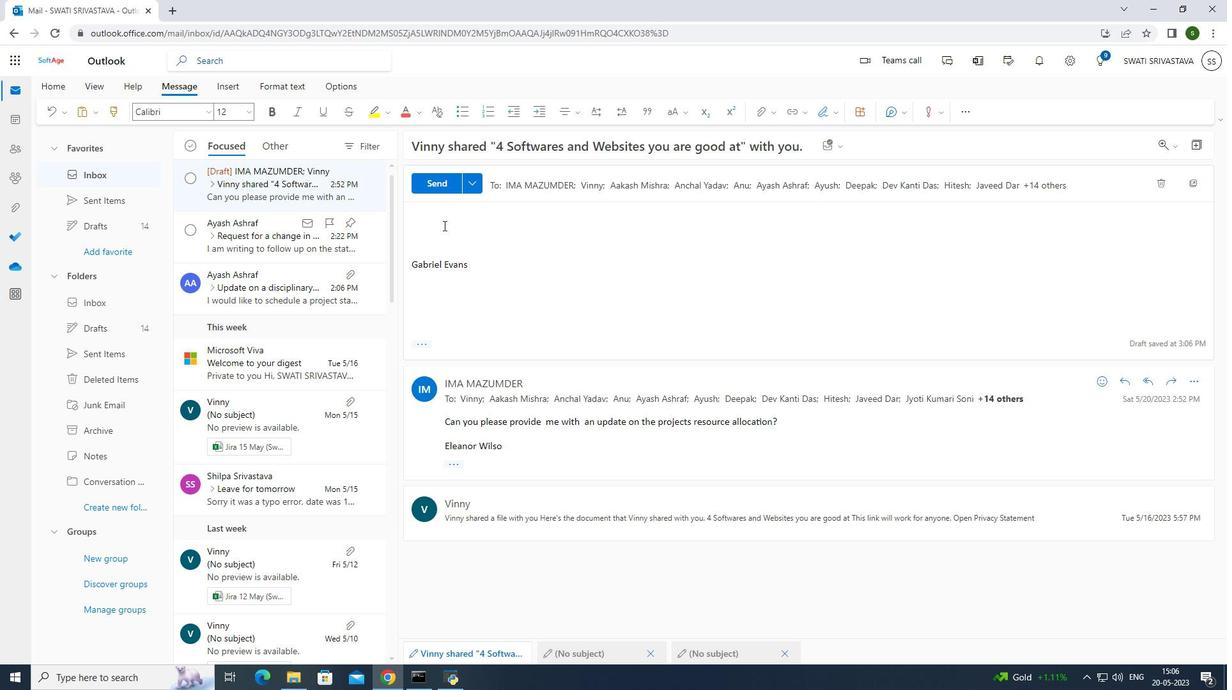 
Action: Key pressed <Key.backspace><Key.backspace>
Screenshot: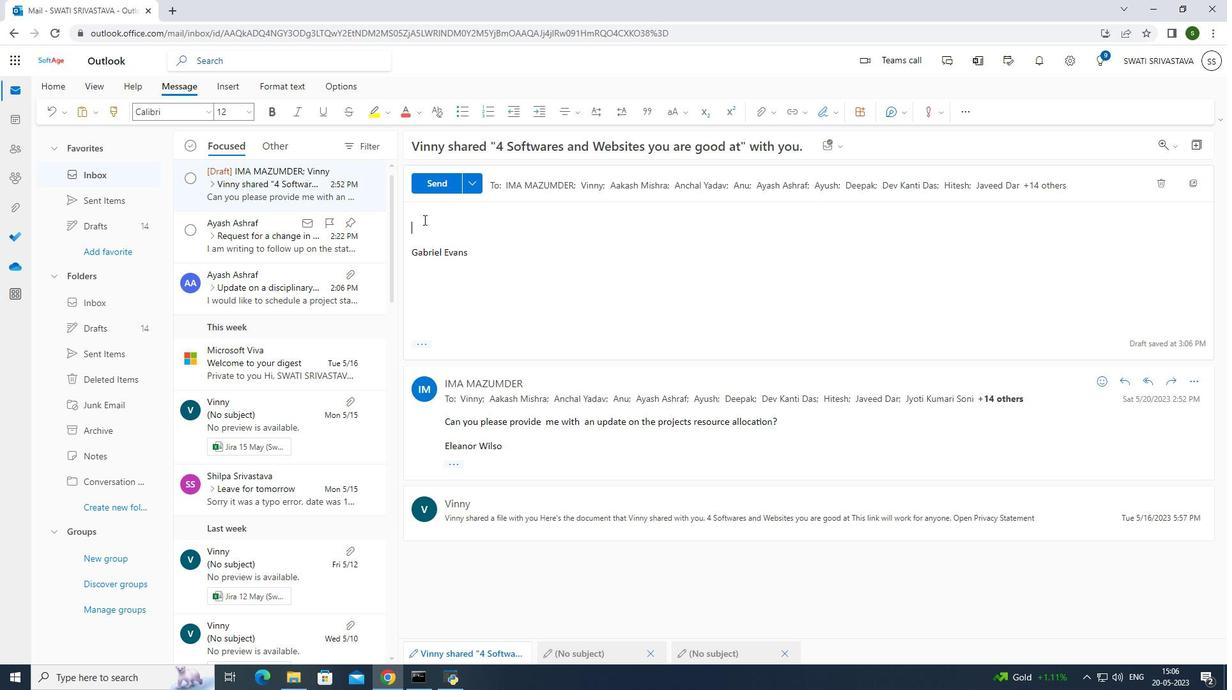 
Action: Mouse moved to (424, 346)
Screenshot: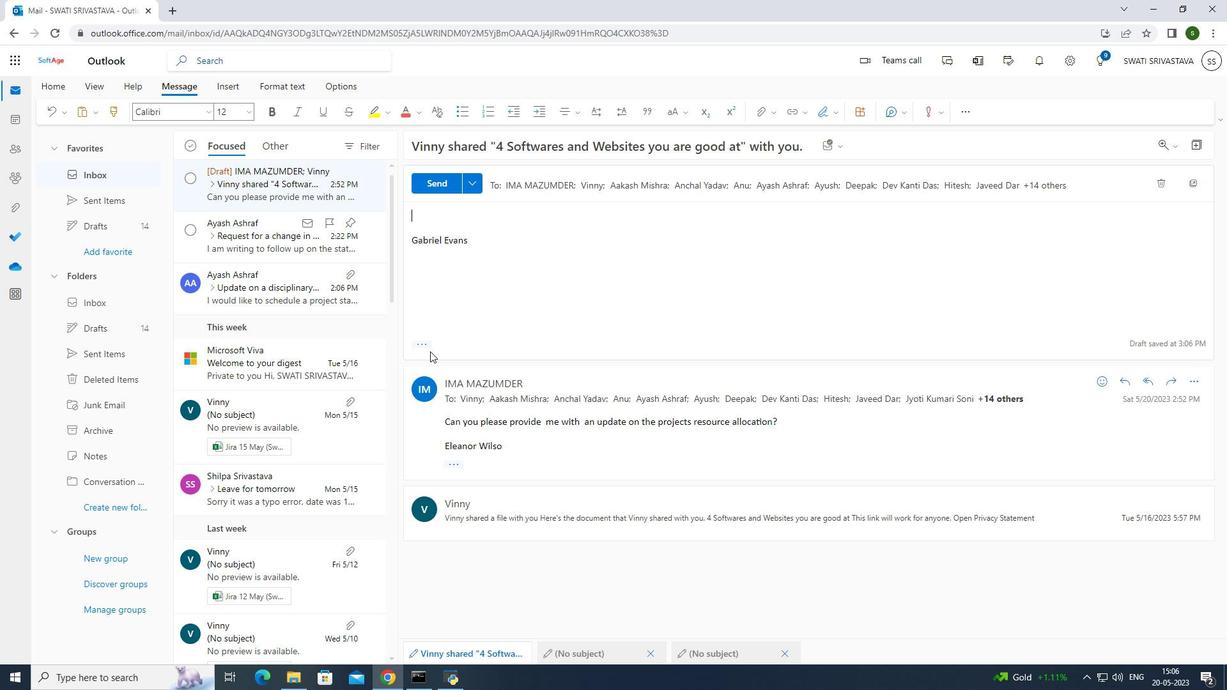 
Action: Mouse pressed left at (424, 346)
Screenshot: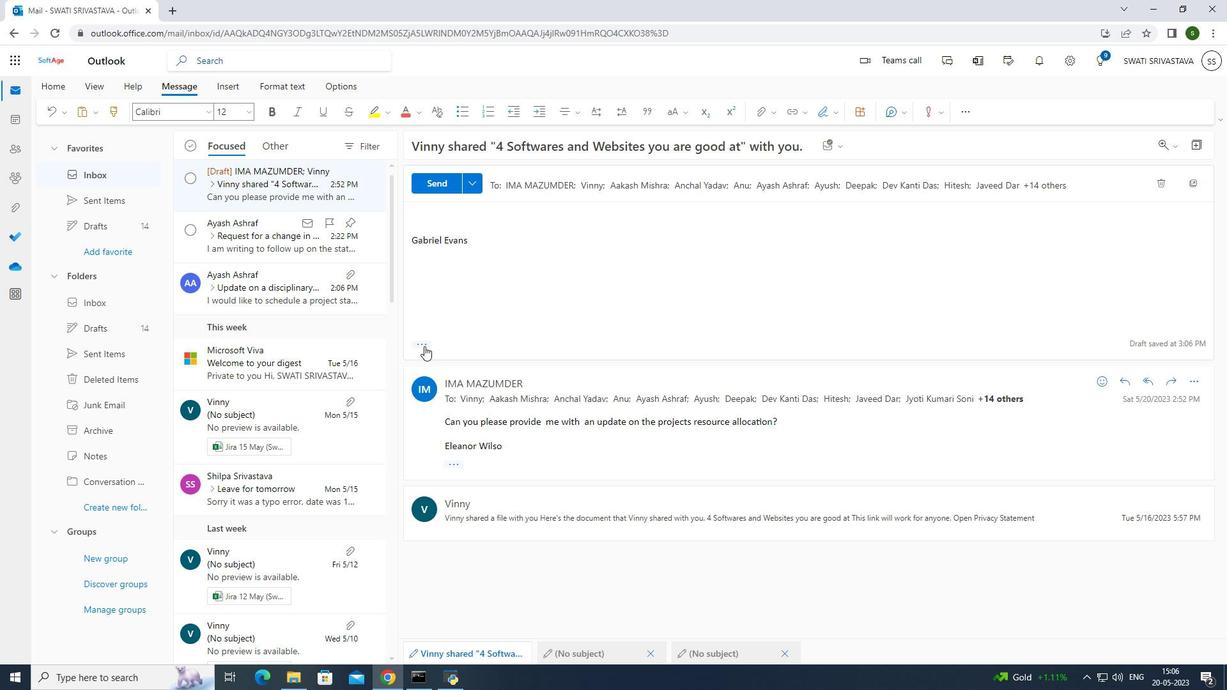 
Action: Mouse moved to (714, 184)
Screenshot: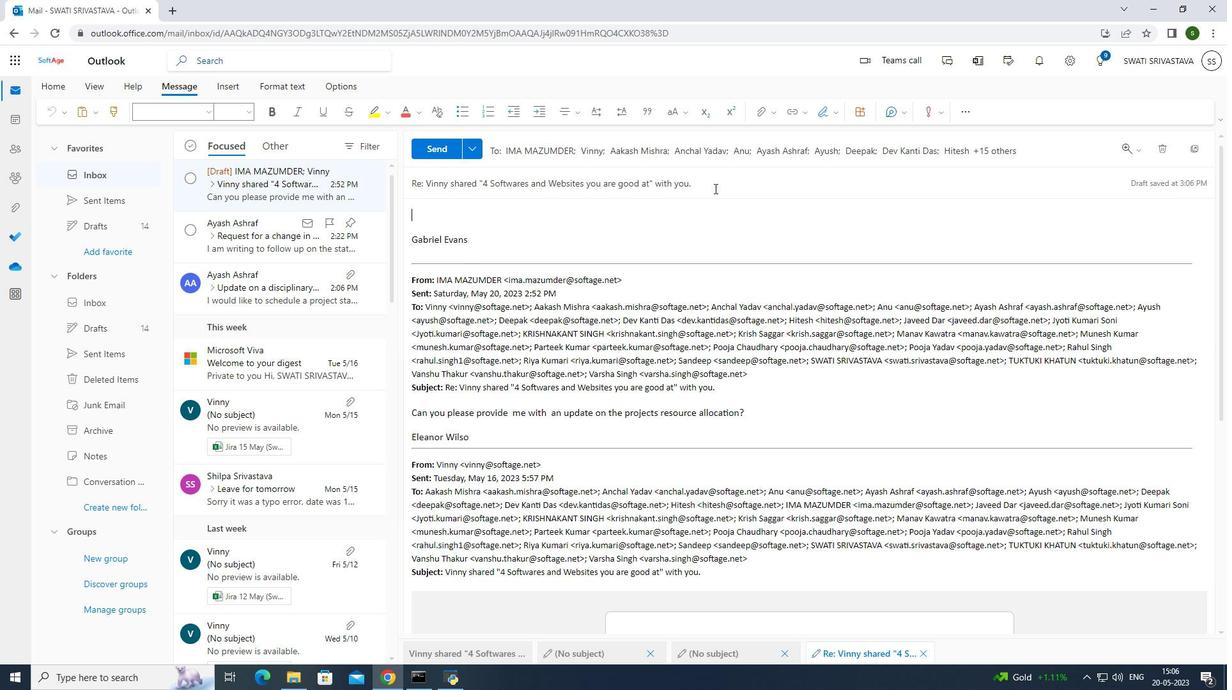 
Action: Mouse pressed left at (714, 184)
Screenshot: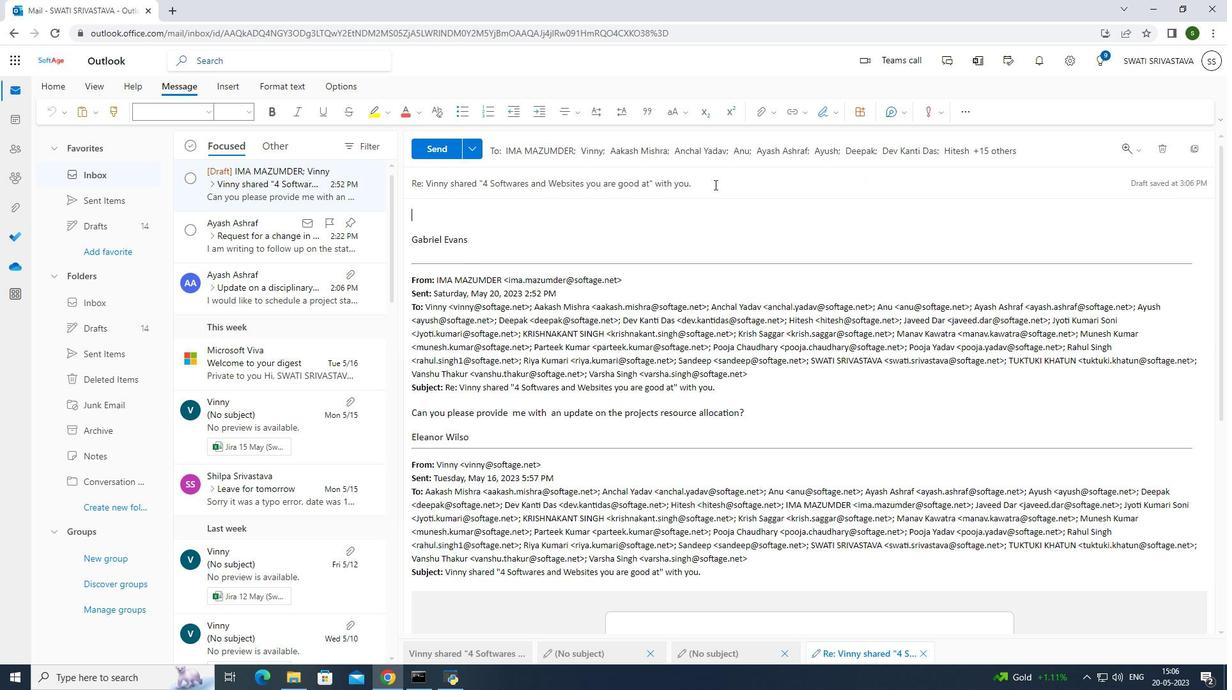 
Action: Mouse moved to (535, 221)
Screenshot: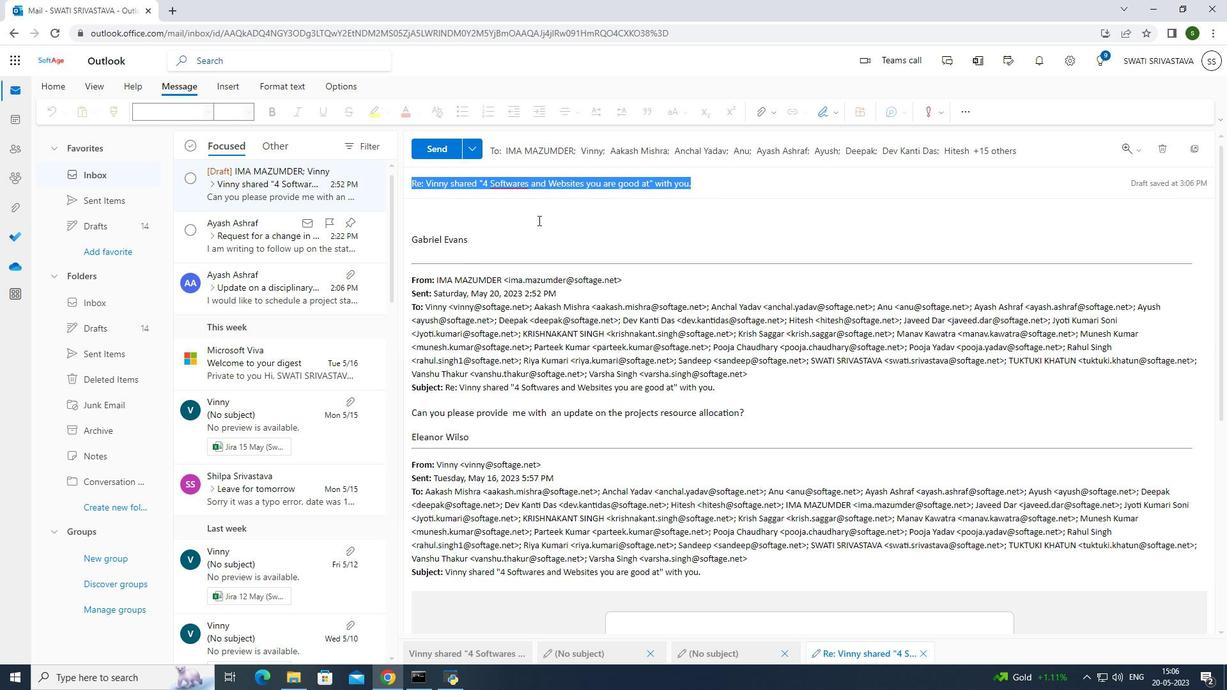 
Action: Key pressed <Key.caps_lock>R<Key.caps_lock>equest<Key.space>for<Key.space>a<Key.space>video<Key.space>from<Key.space><Key.backspace><Key.backspace><Key.backspace><Key.backspace><Key.backspace><Key.backspace>
Screenshot: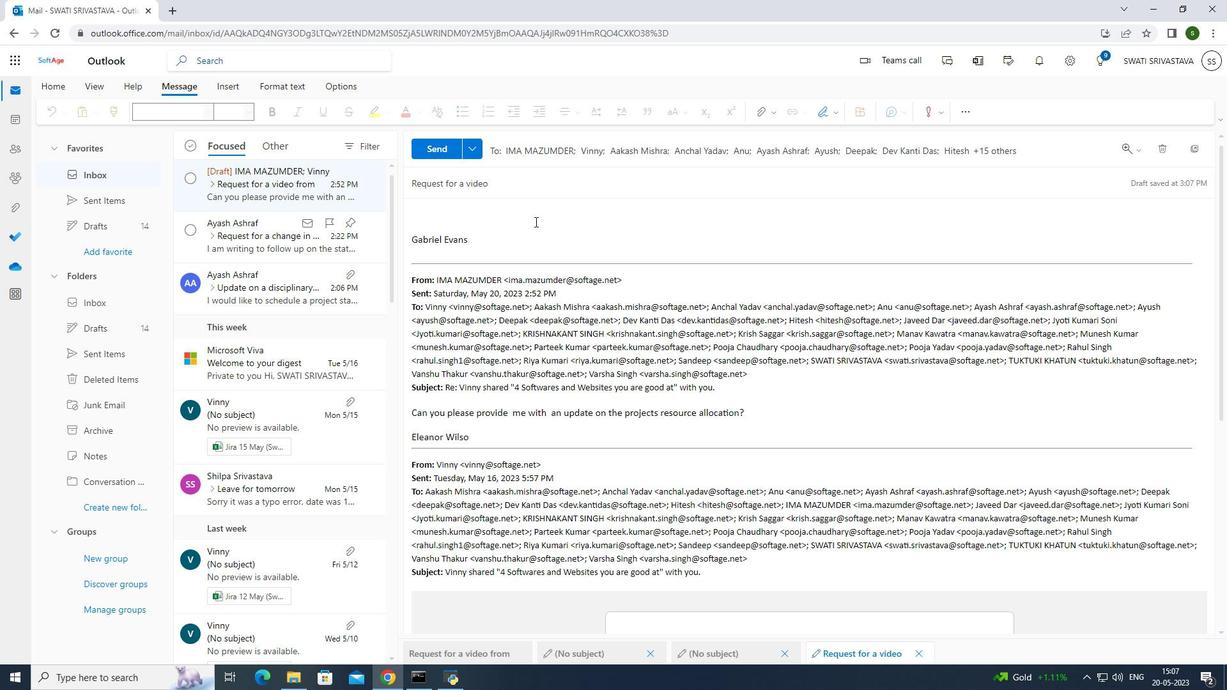 
Action: Mouse moved to (420, 212)
Screenshot: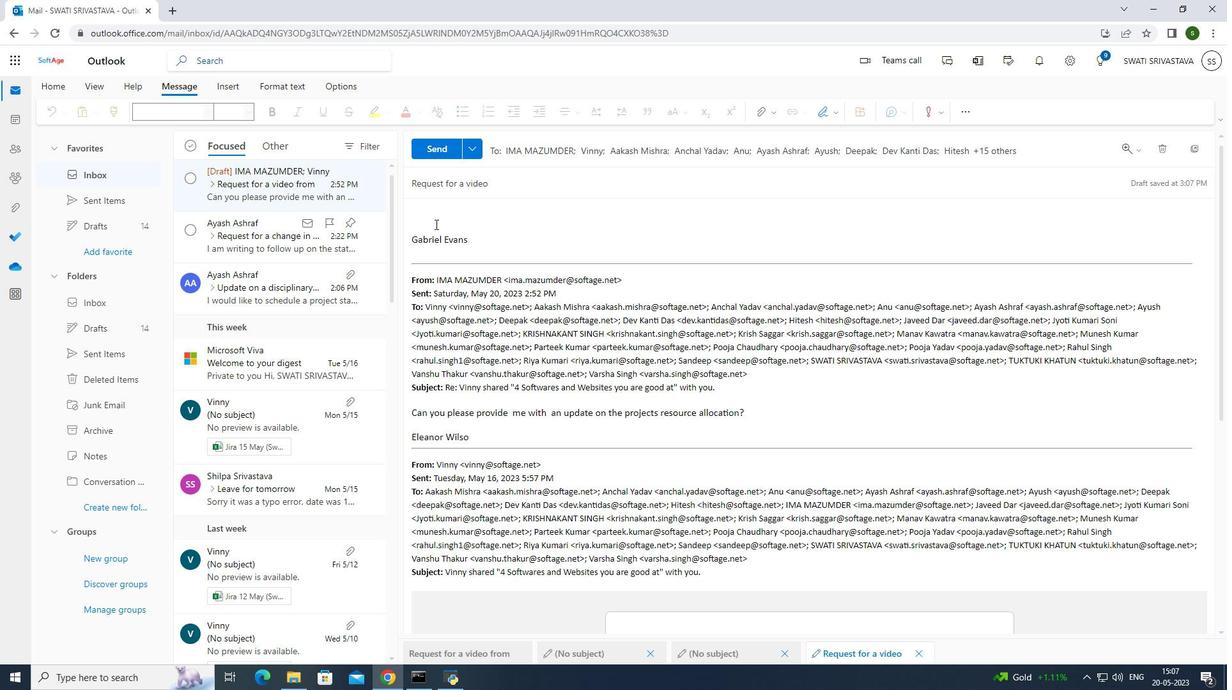 
Action: Mouse pressed left at (420, 212)
Screenshot: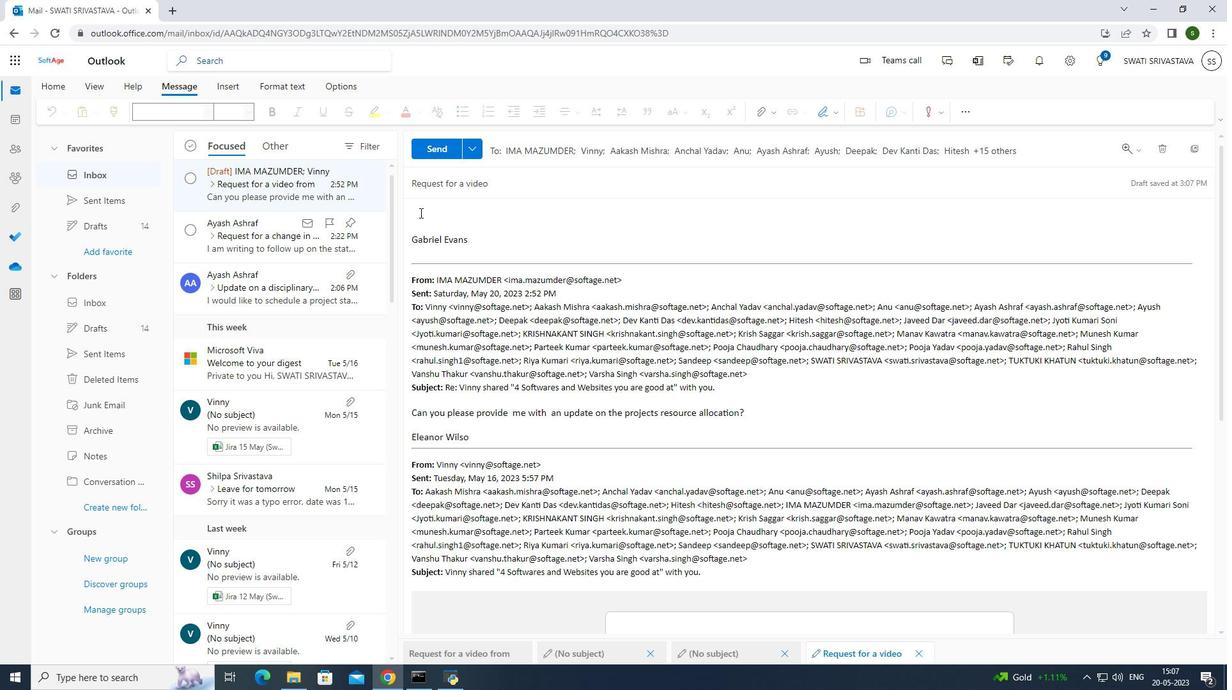 
Action: Mouse moved to (469, 220)
Screenshot: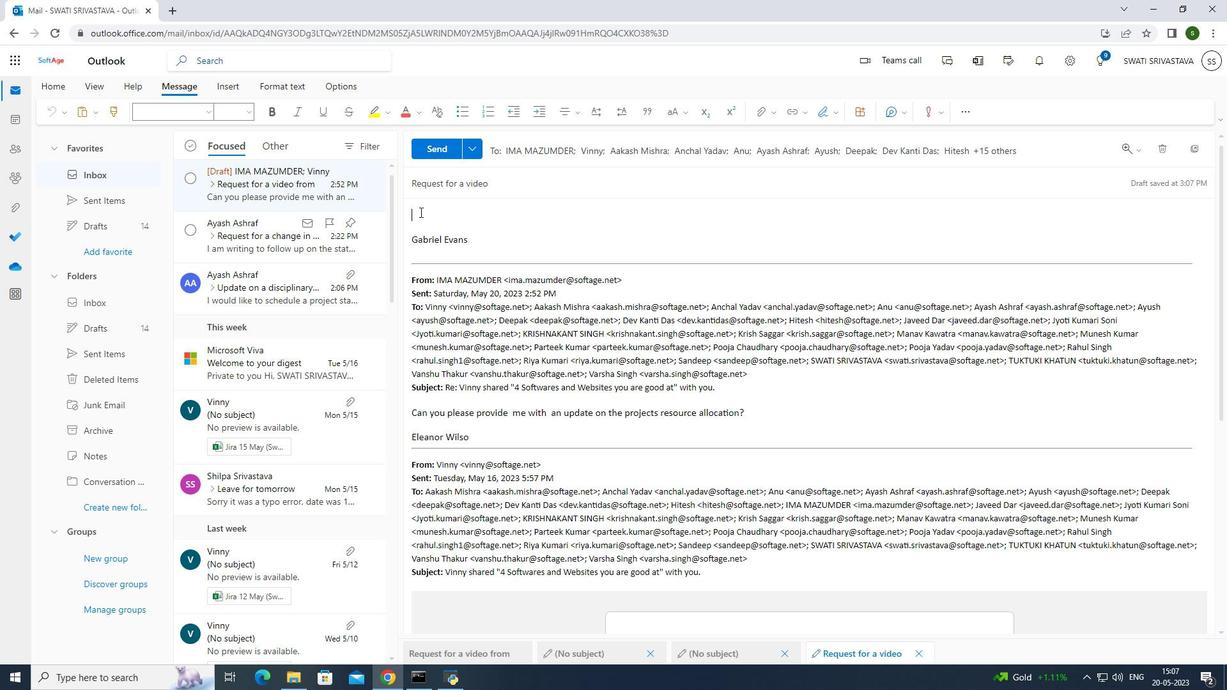 
Action: Key pressed <Key.caps_lock>C<Key.caps_lock>ould<Key.space>you<Key.space>please<Key.space>provide<Key.space>a<Key.space>su<Key.tab><Key.space>the<Key.space>customer<Key.space>feedback<Key.space>received<Key.shift_r>?
Screenshot: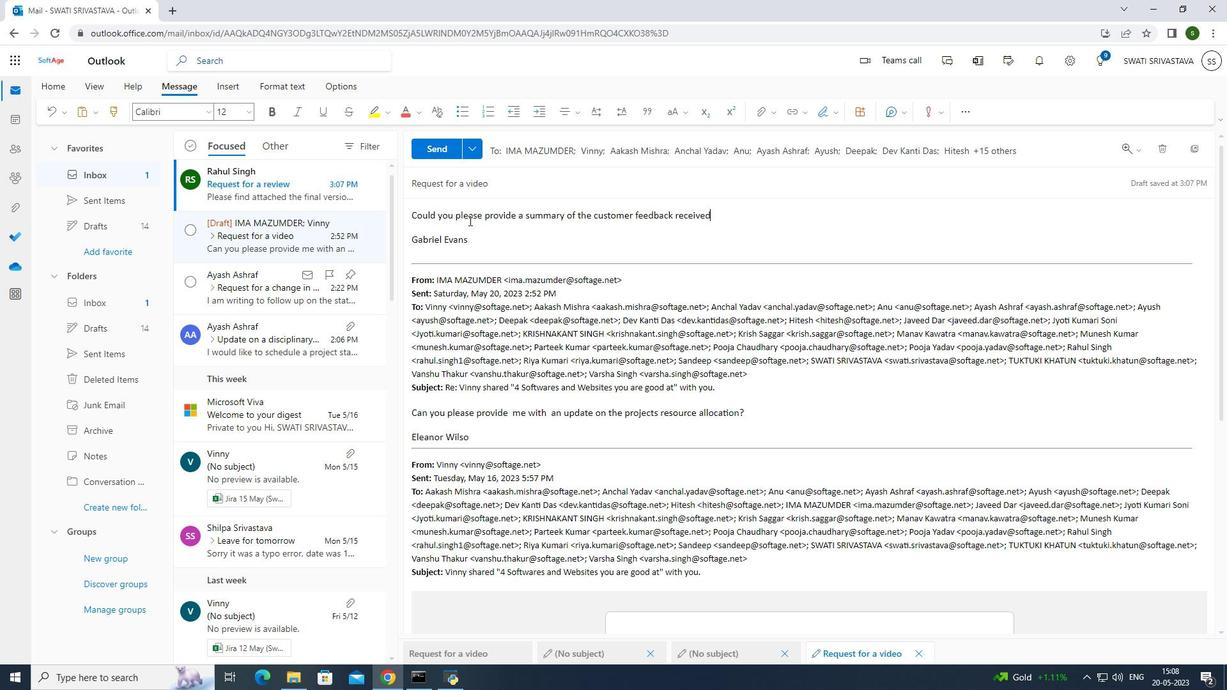 
Action: Mouse moved to (482, 274)
Screenshot: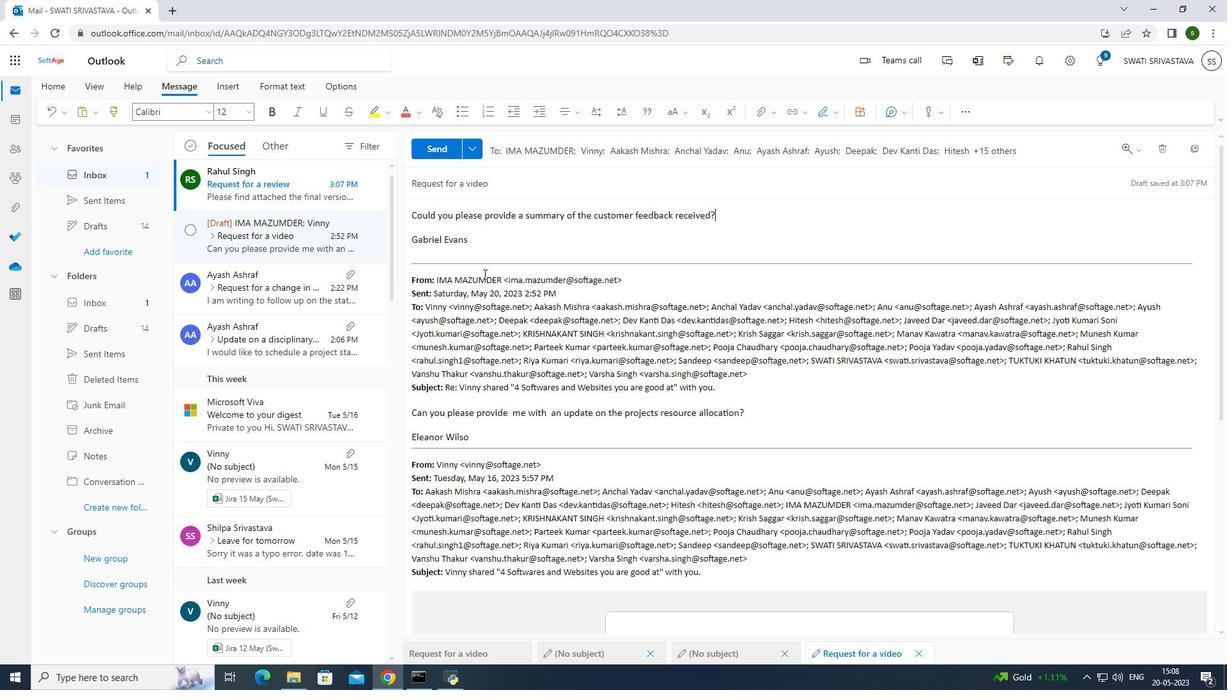 
